 Task: For heading Use Montserrat with cyan colour & bold.  font size for heading24,  'Change the font style of data to' oswald and font size to 16,  Change the alignment of both headline & data to Align right In the sheet  auditingWeeklySales_Analysis_2023
Action: Mouse moved to (144, 157)
Screenshot: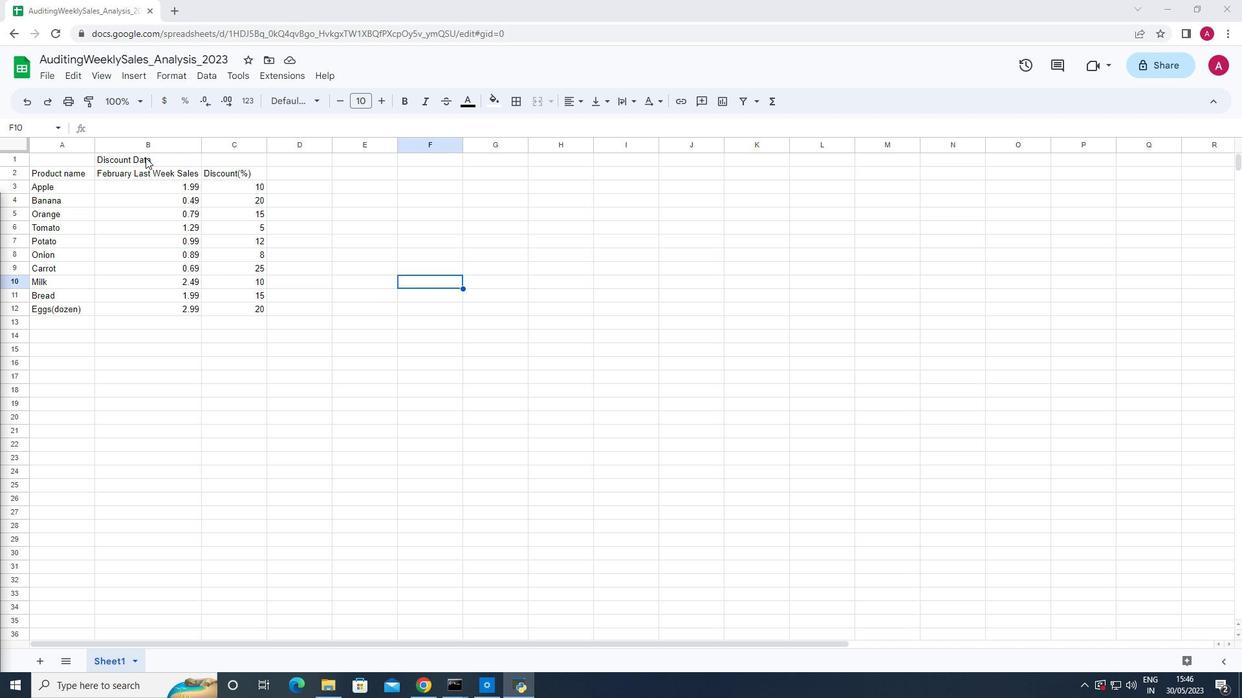 
Action: Mouse pressed left at (144, 157)
Screenshot: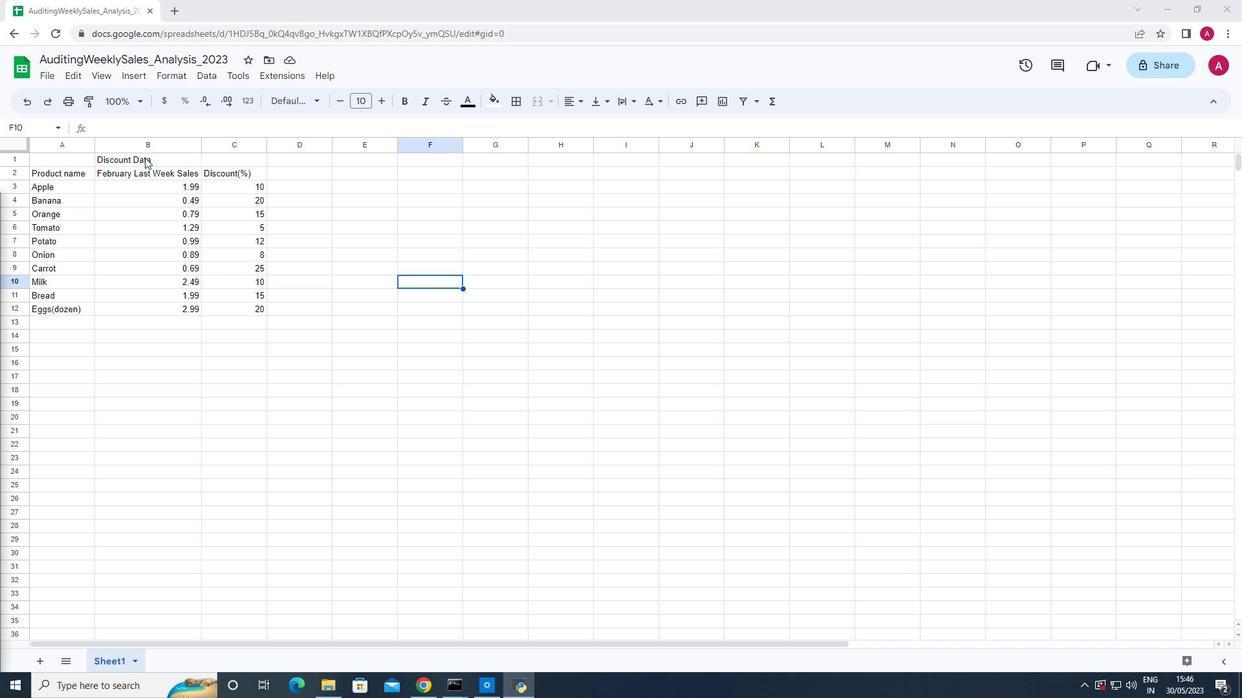 
Action: Mouse moved to (321, 100)
Screenshot: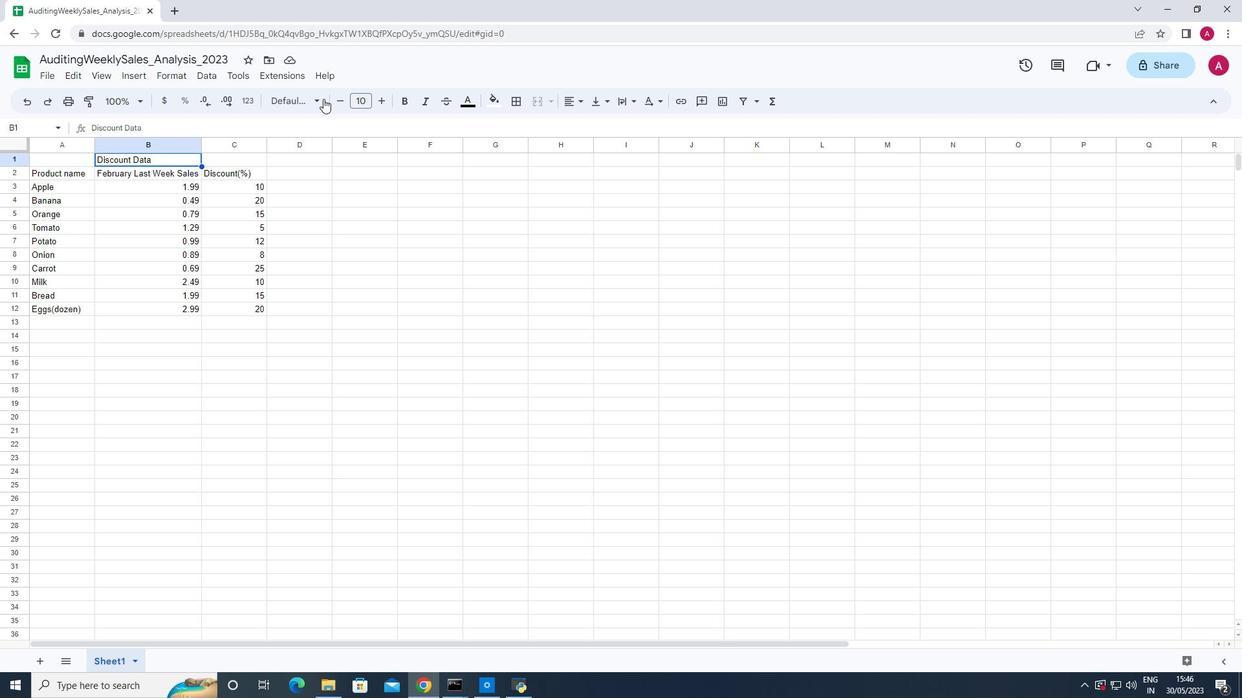 
Action: Mouse pressed left at (321, 100)
Screenshot: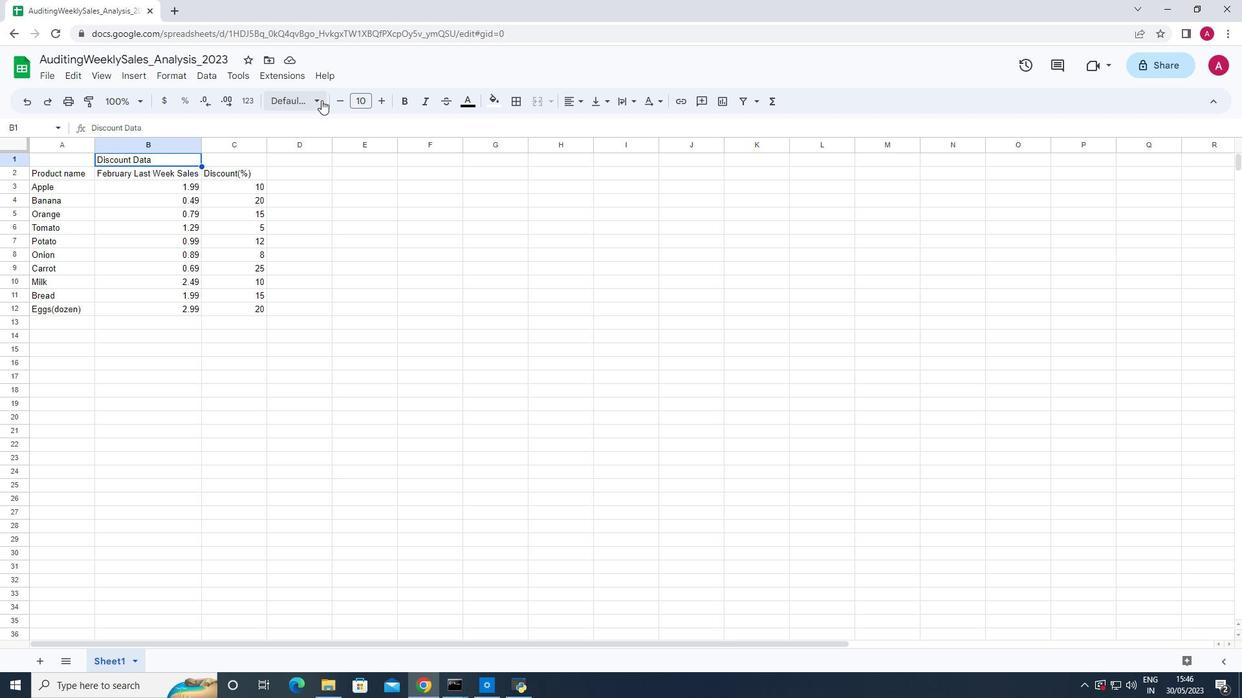 
Action: Mouse moved to (338, 240)
Screenshot: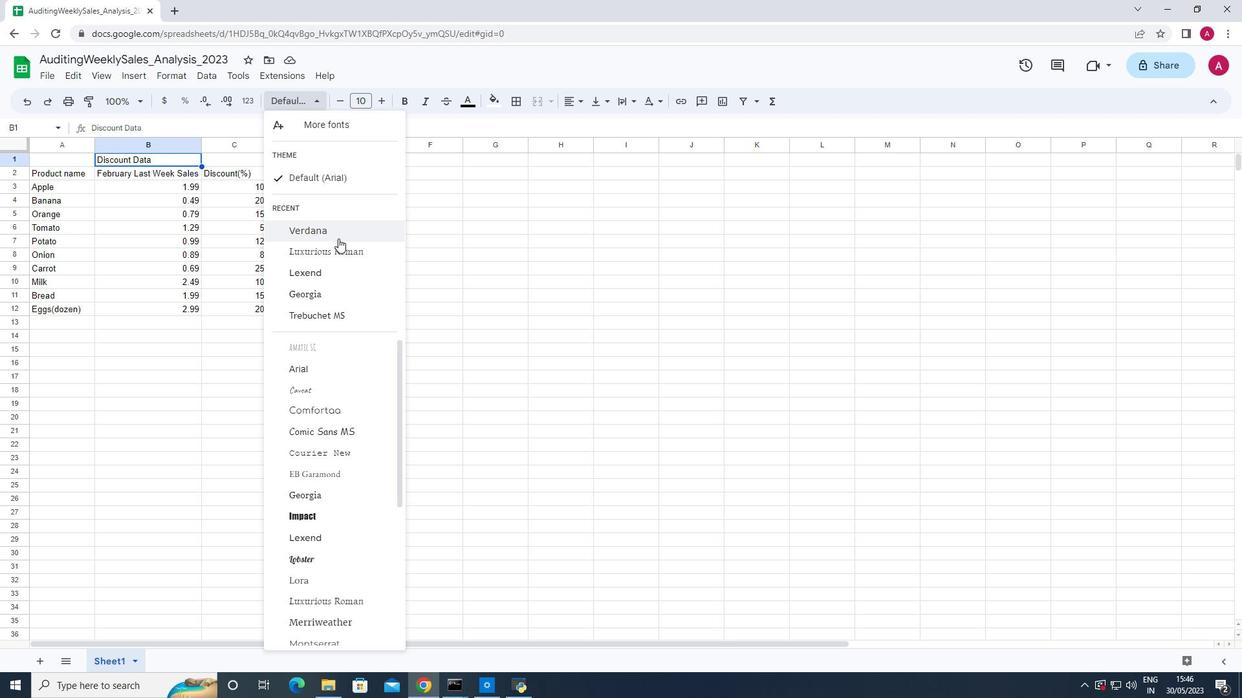 
Action: Mouse scrolled (338, 239) with delta (0, 0)
Screenshot: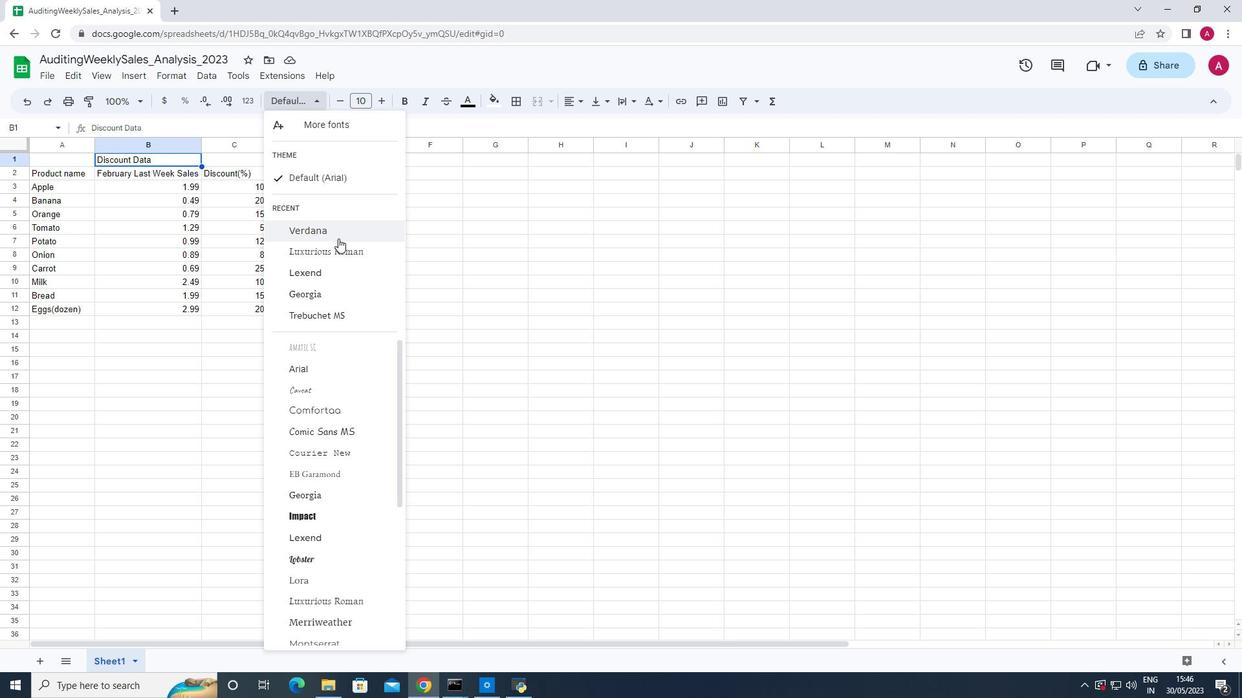 
Action: Mouse scrolled (338, 239) with delta (0, 0)
Screenshot: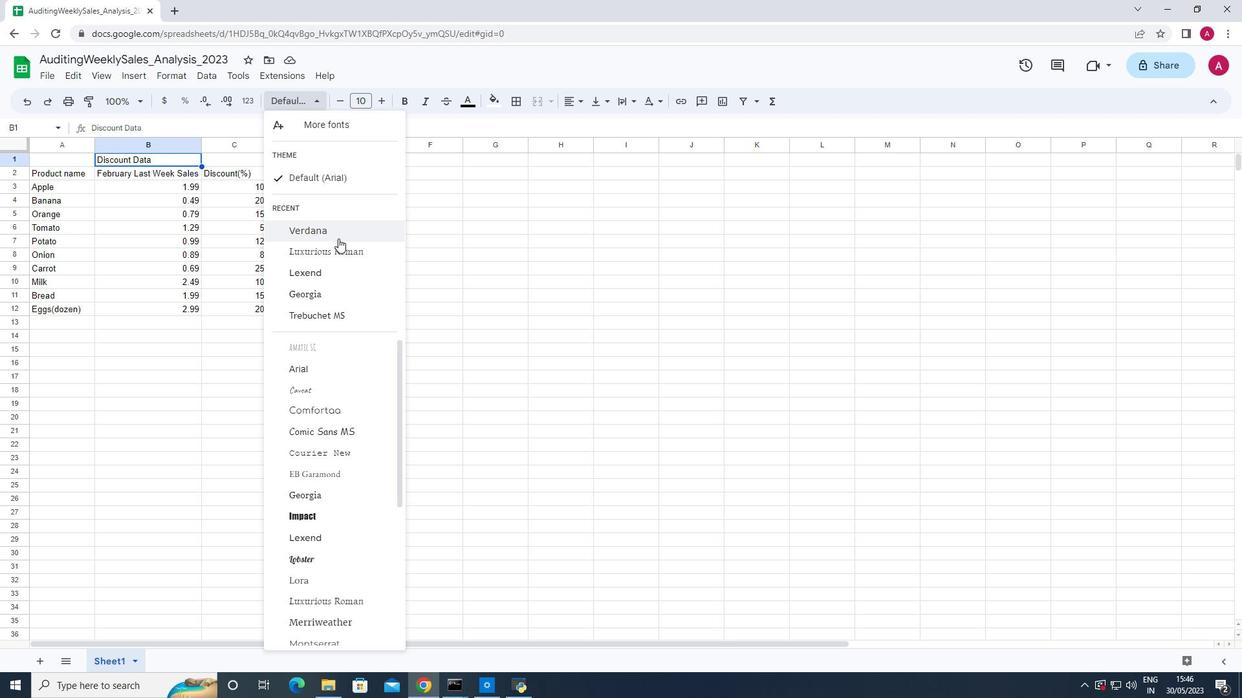 
Action: Mouse scrolled (338, 239) with delta (0, 0)
Screenshot: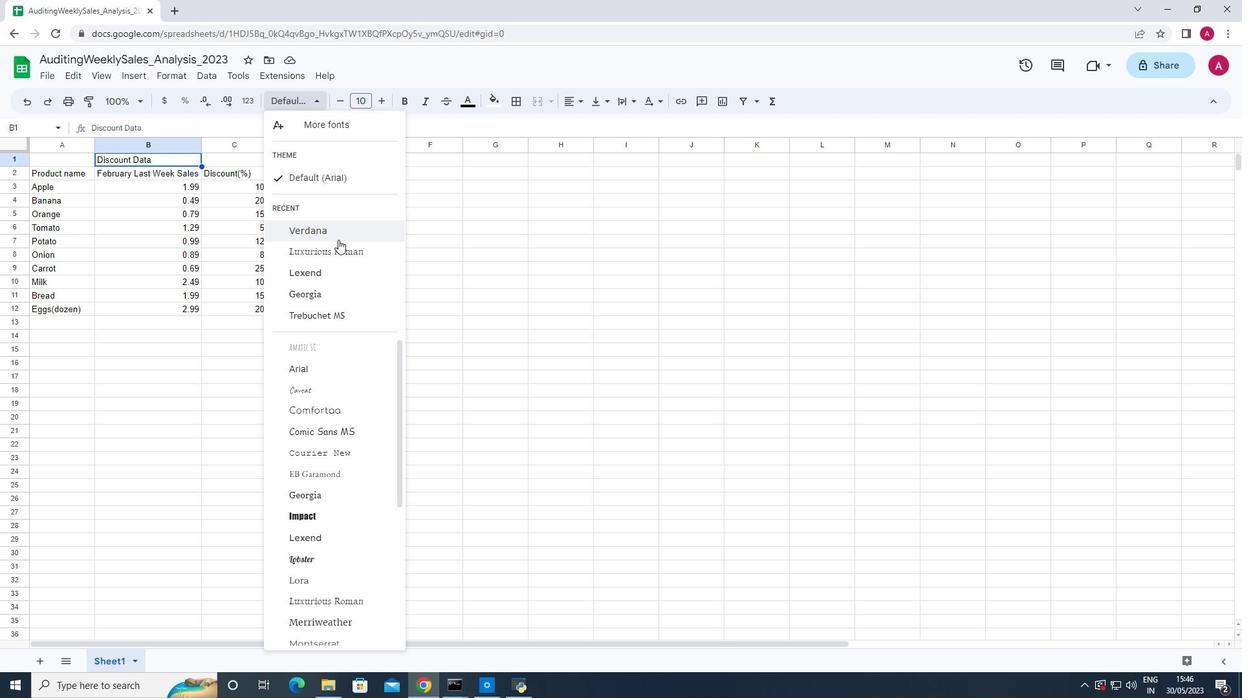 
Action: Mouse scrolled (338, 239) with delta (0, 0)
Screenshot: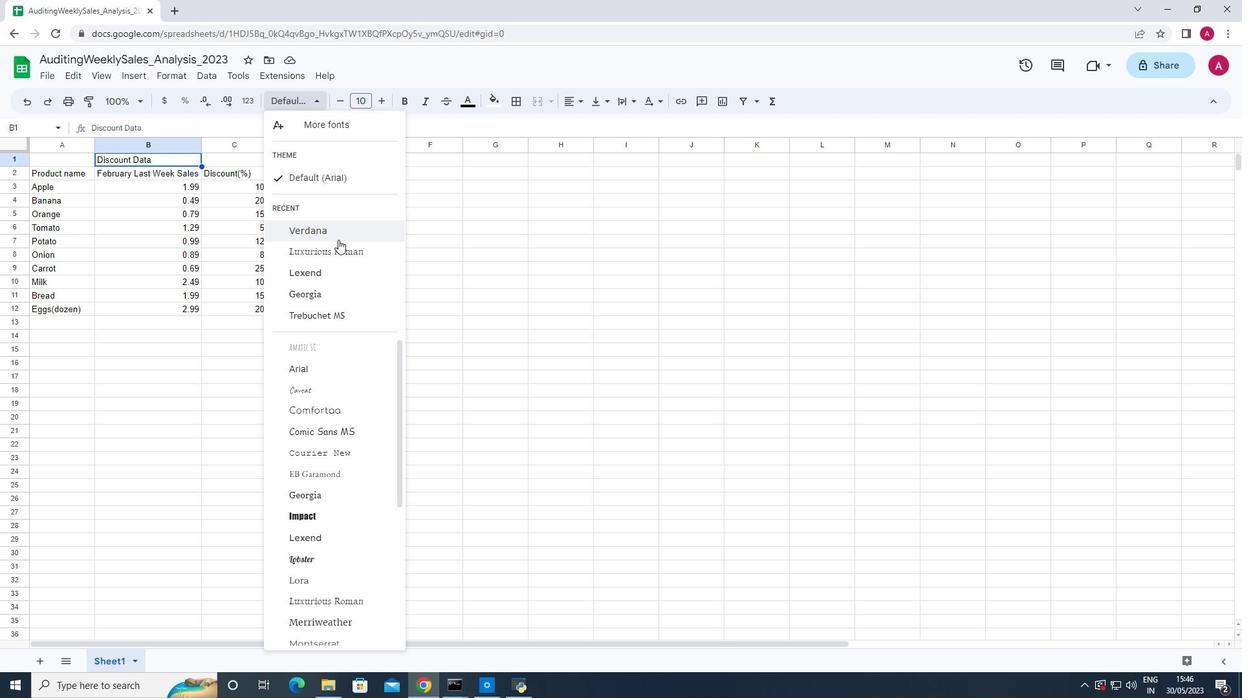 
Action: Mouse moved to (357, 462)
Screenshot: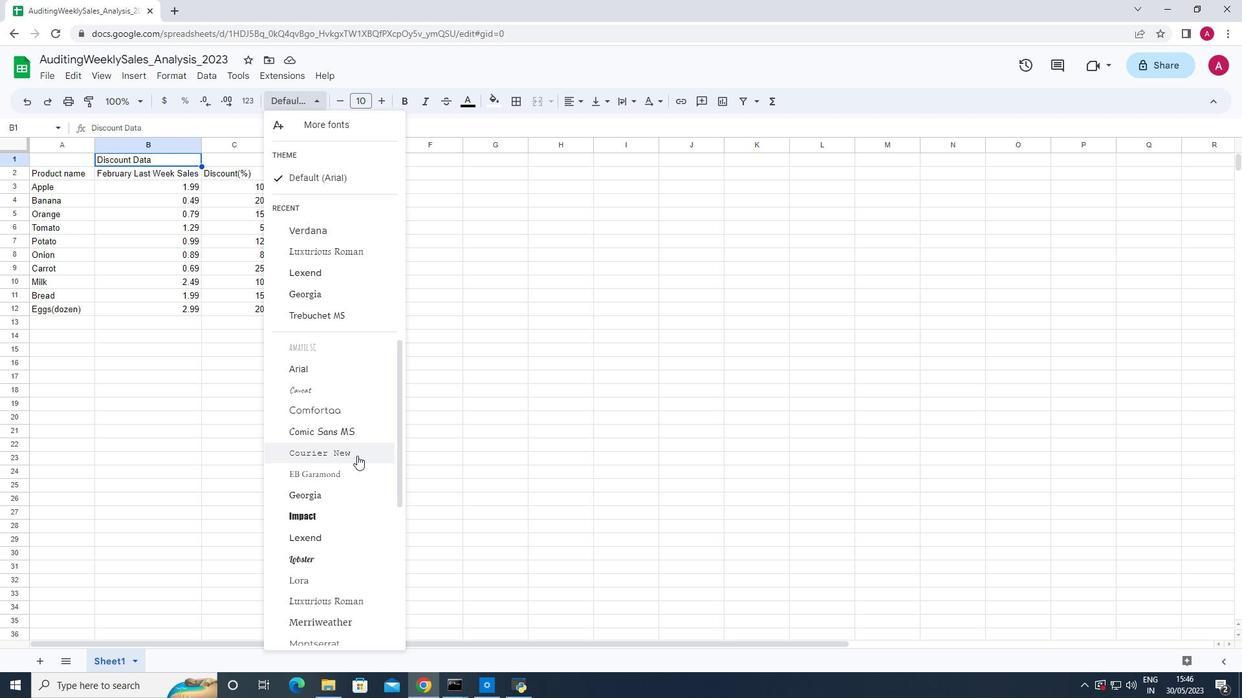 
Action: Mouse pressed left at (357, 462)
Screenshot: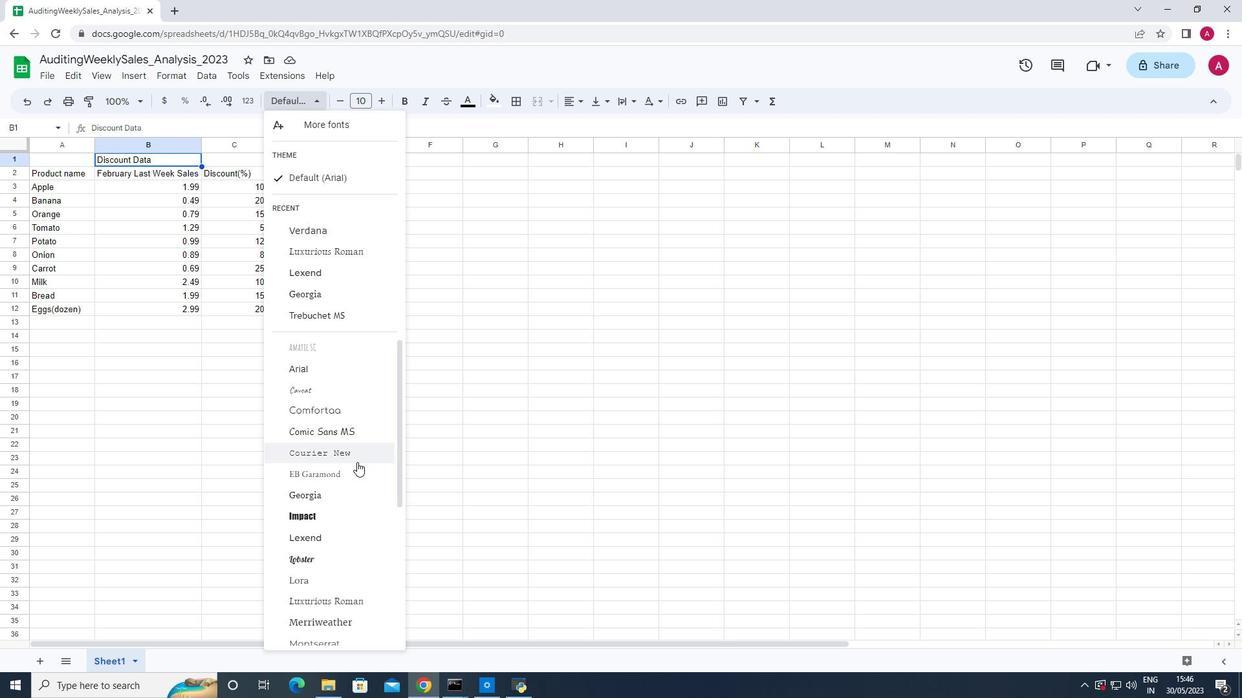 
Action: Mouse moved to (359, 466)
Screenshot: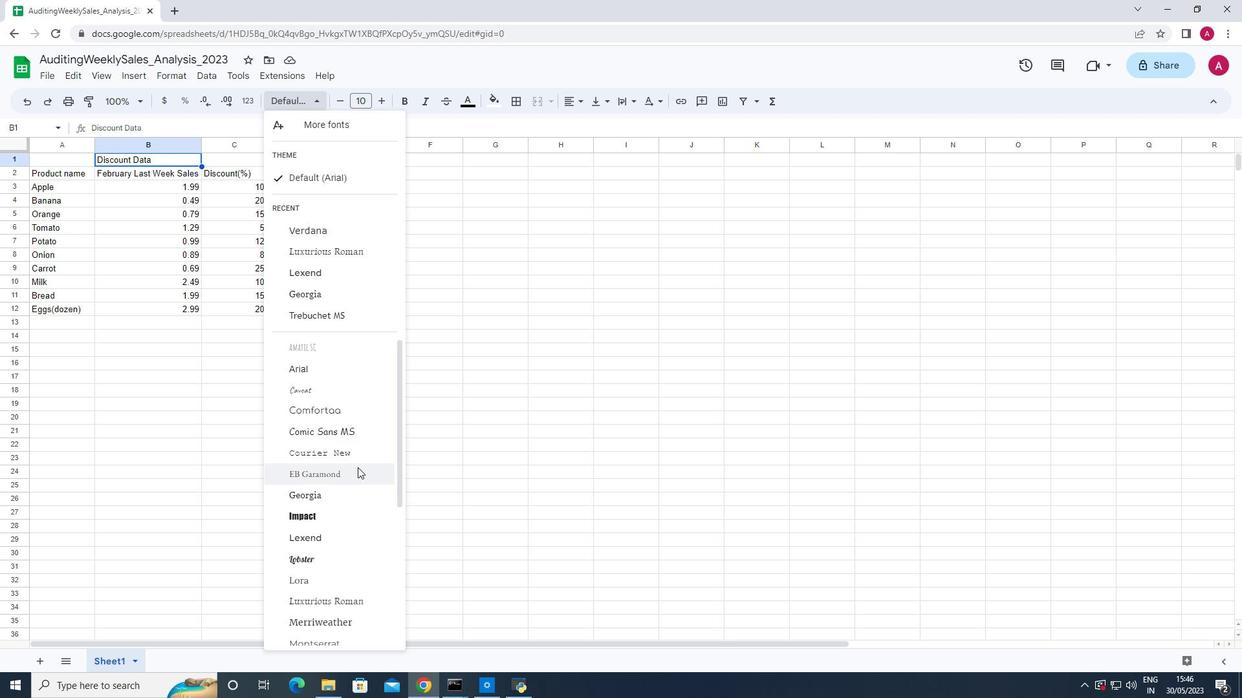 
Action: Mouse scrolled (359, 465) with delta (0, 0)
Screenshot: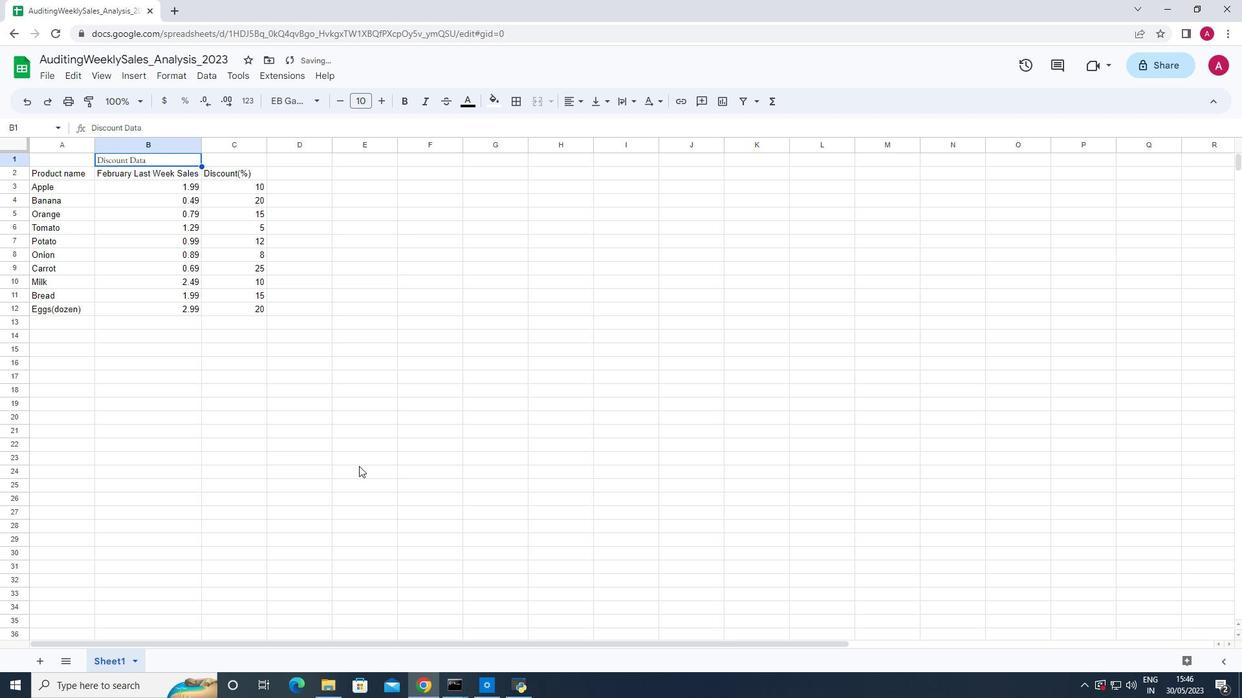 
Action: Mouse scrolled (359, 465) with delta (0, 0)
Screenshot: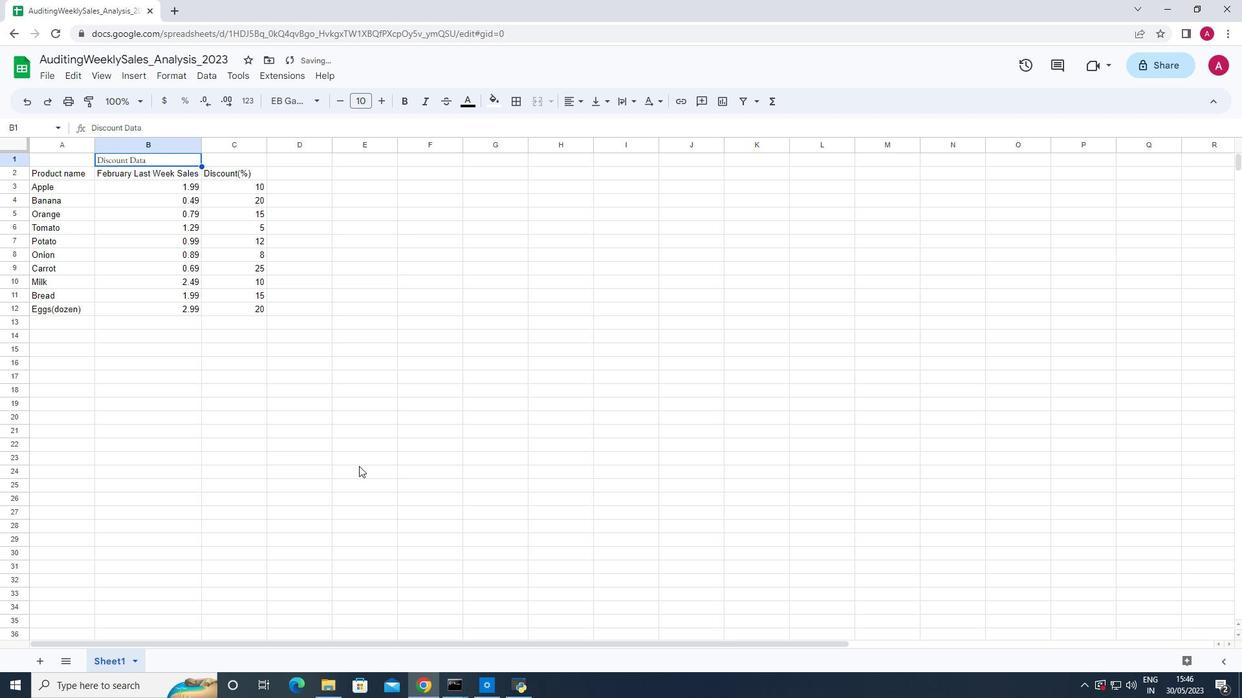 
Action: Mouse moved to (351, 354)
Screenshot: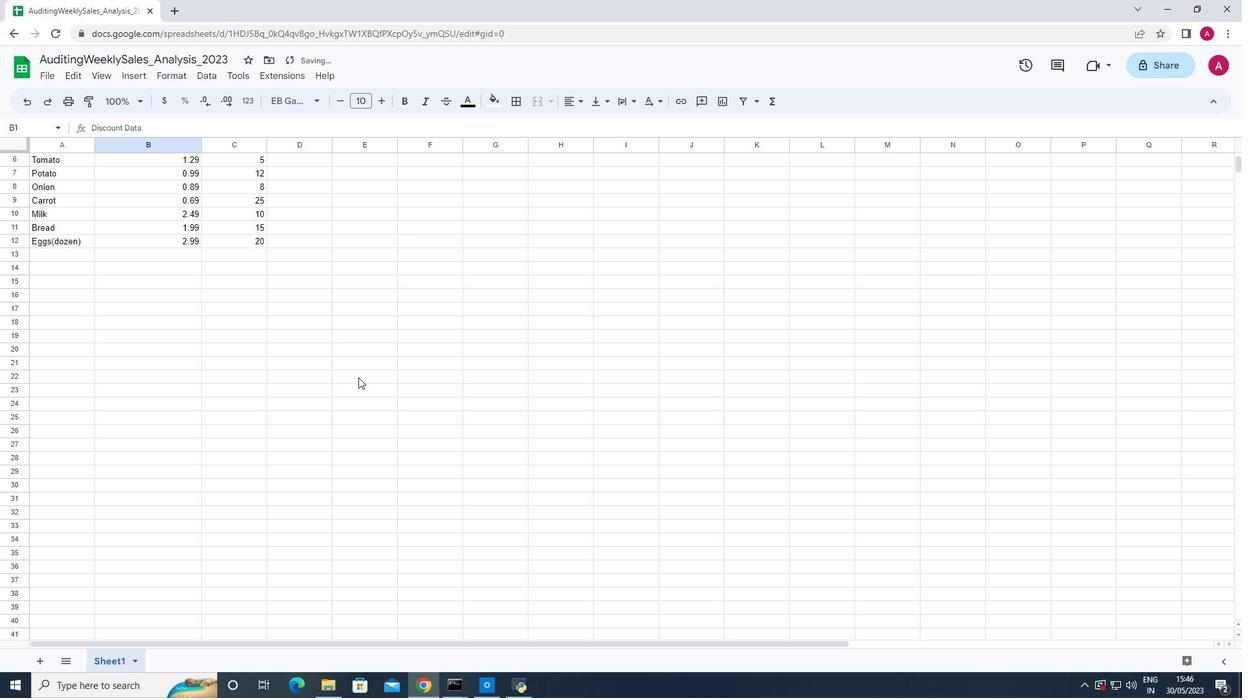 
Action: Mouse scrolled (351, 355) with delta (0, 0)
Screenshot: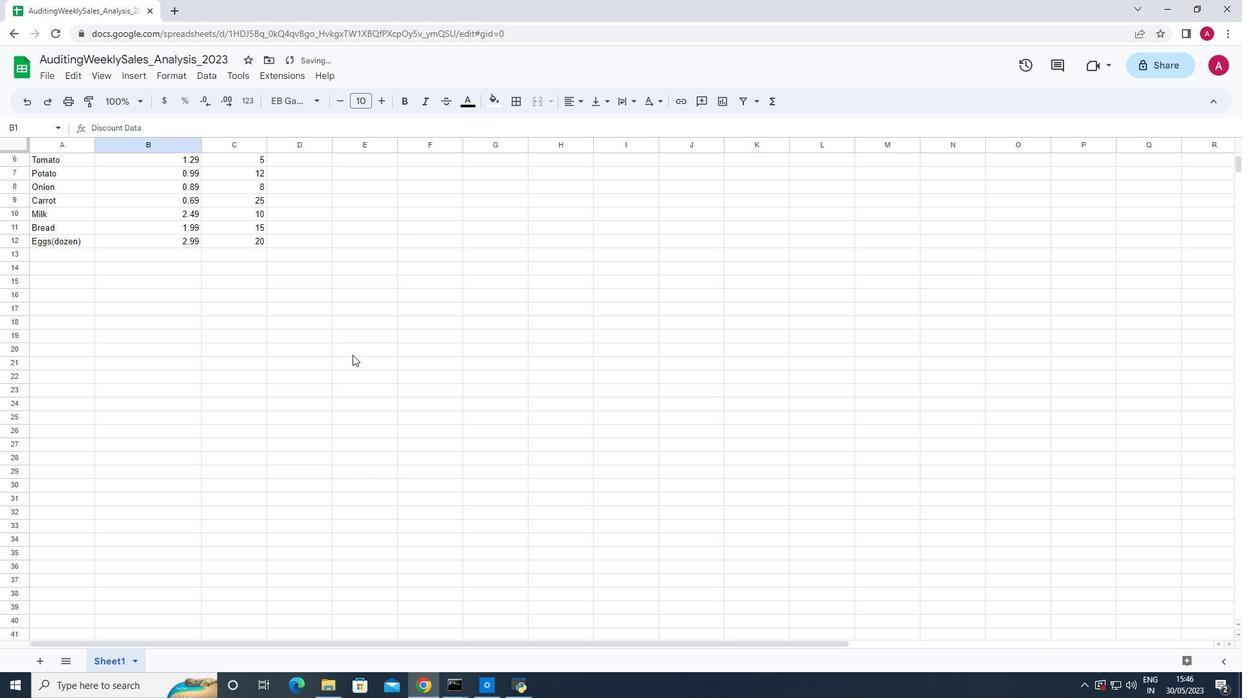 
Action: Mouse scrolled (351, 355) with delta (0, 0)
Screenshot: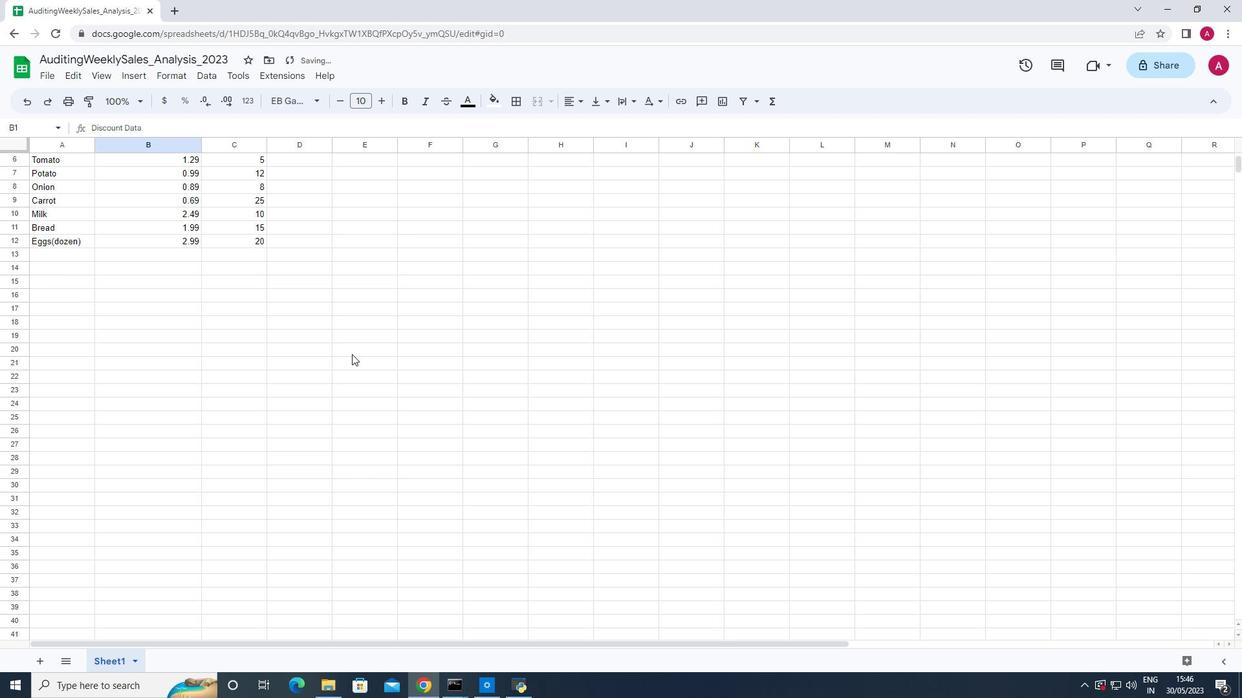 
Action: Mouse scrolled (351, 355) with delta (0, 0)
Screenshot: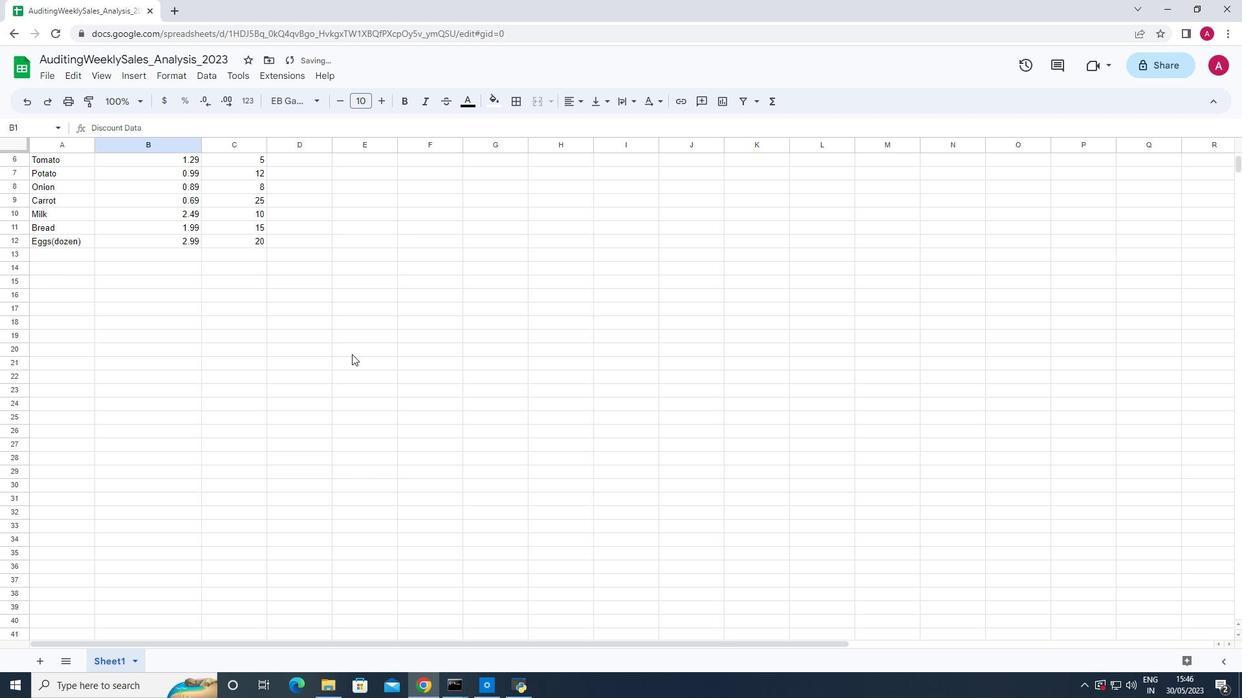 
Action: Mouse moved to (315, 101)
Screenshot: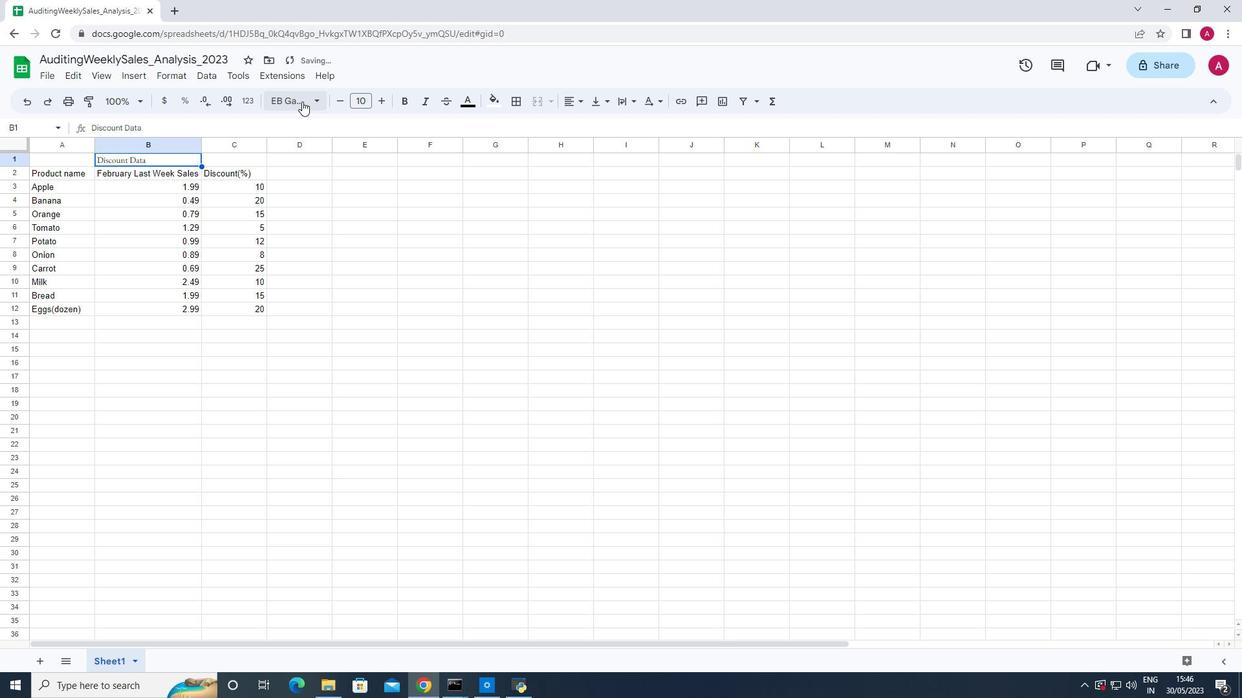 
Action: Mouse pressed left at (315, 101)
Screenshot: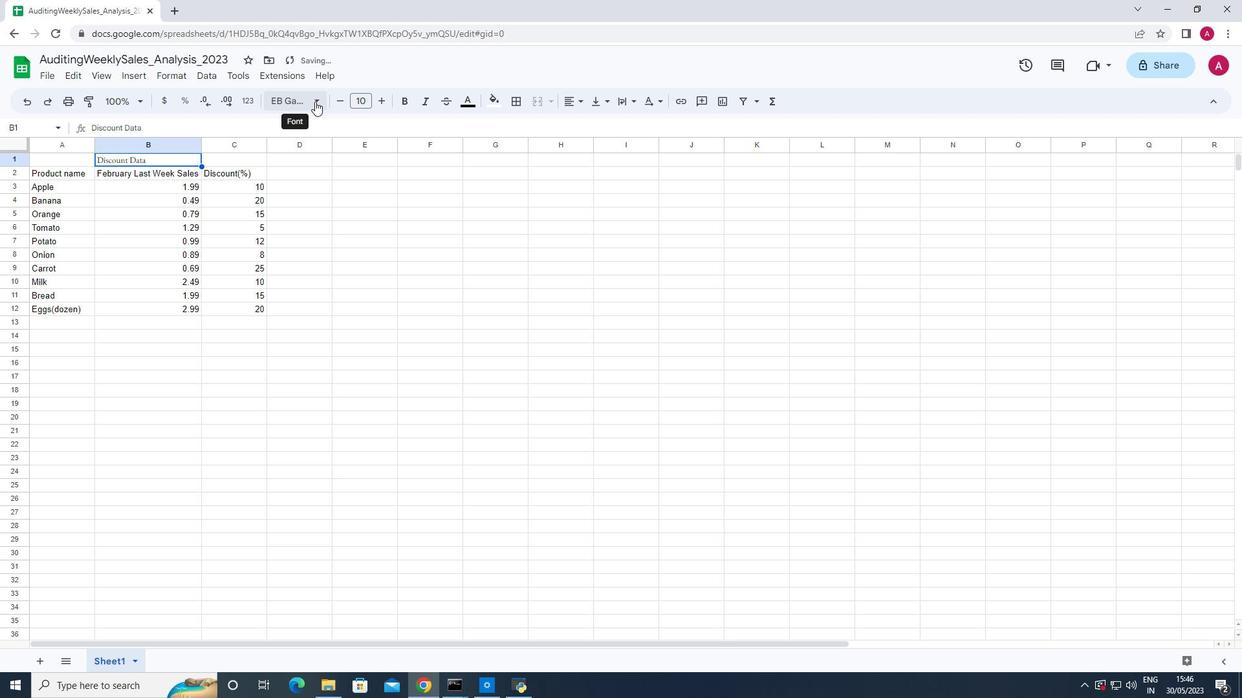
Action: Mouse moved to (308, 527)
Screenshot: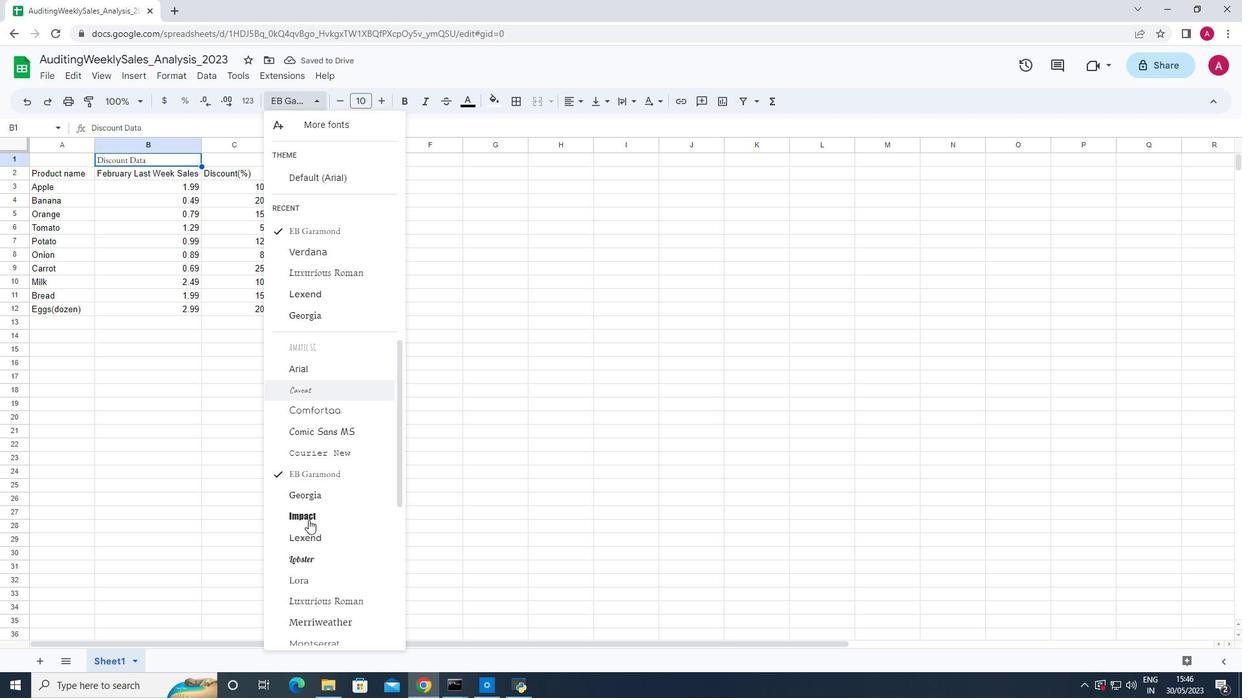 
Action: Mouse scrolled (308, 526) with delta (0, 0)
Screenshot: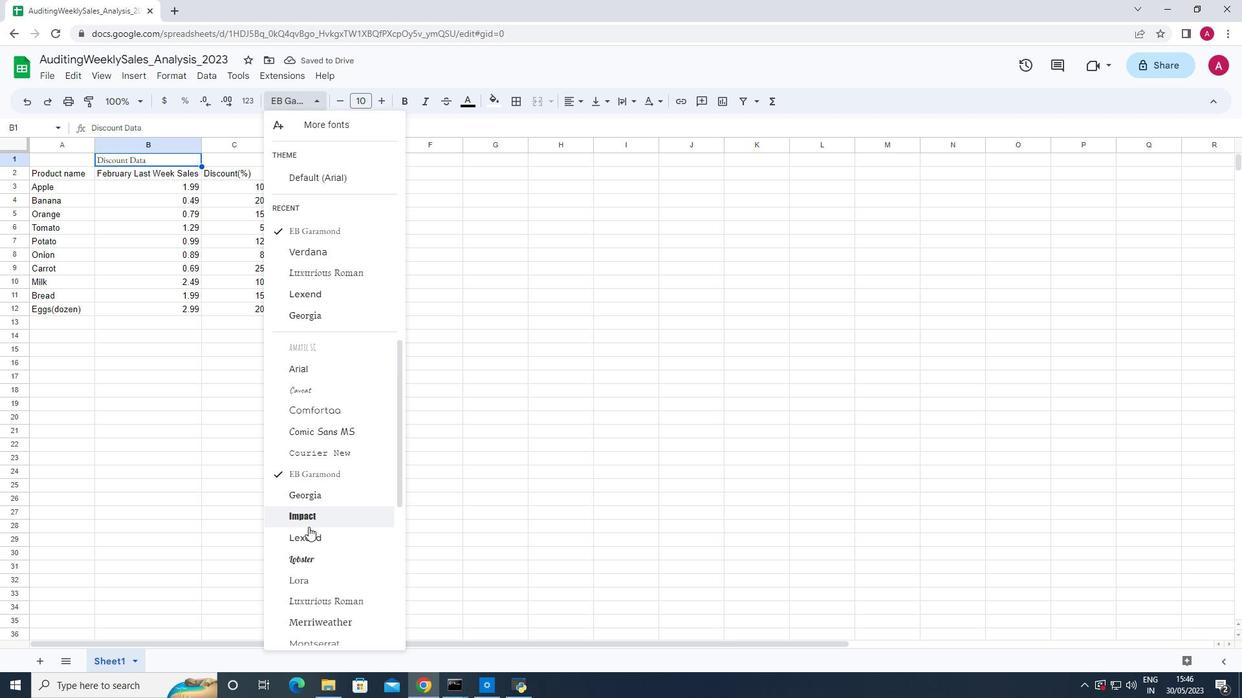 
Action: Mouse scrolled (308, 526) with delta (0, 0)
Screenshot: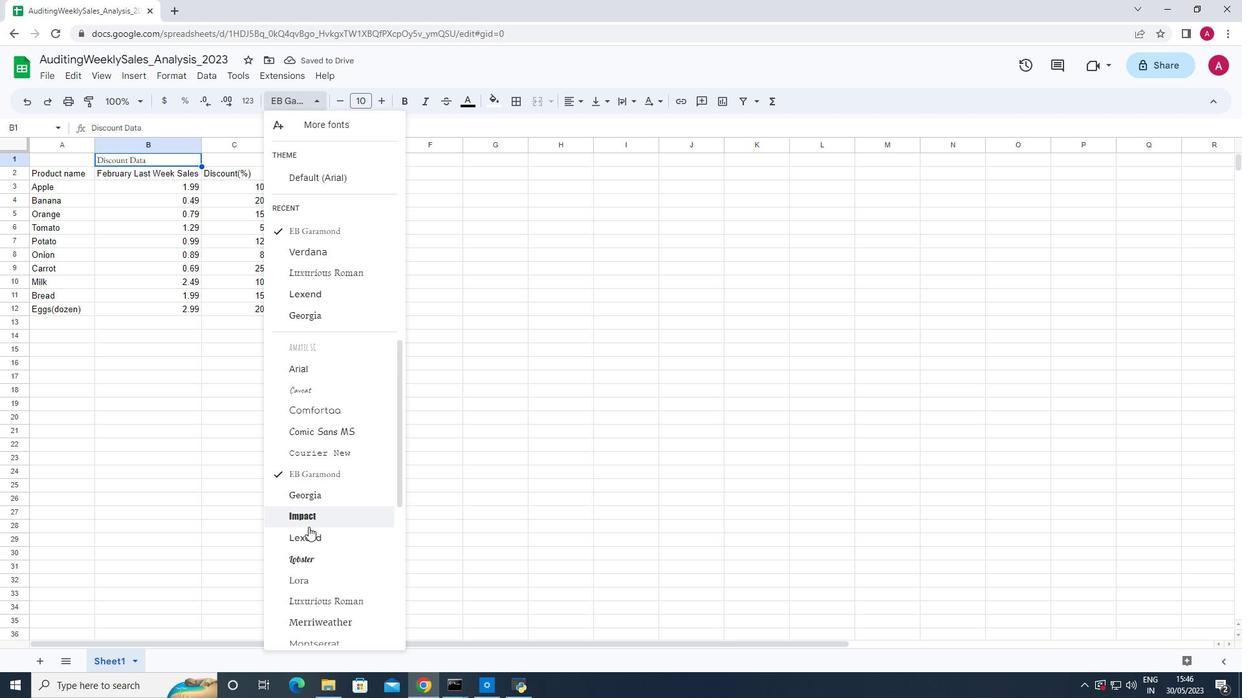 
Action: Mouse moved to (341, 514)
Screenshot: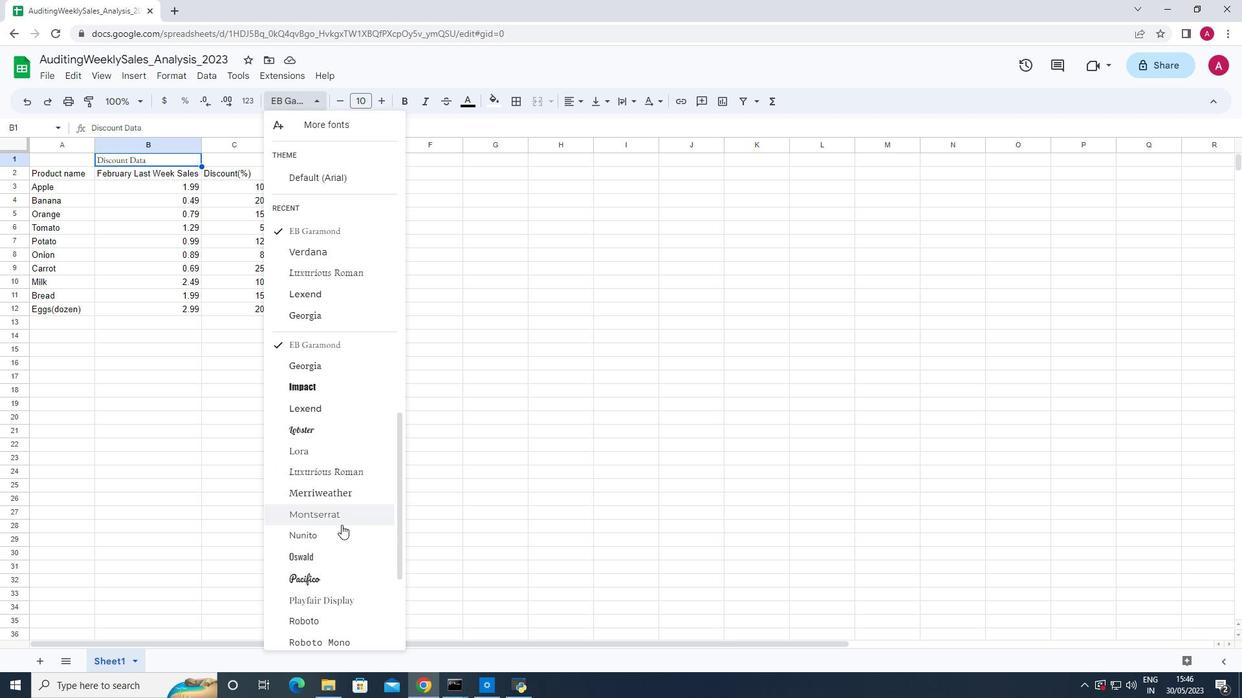 
Action: Mouse pressed left at (341, 514)
Screenshot: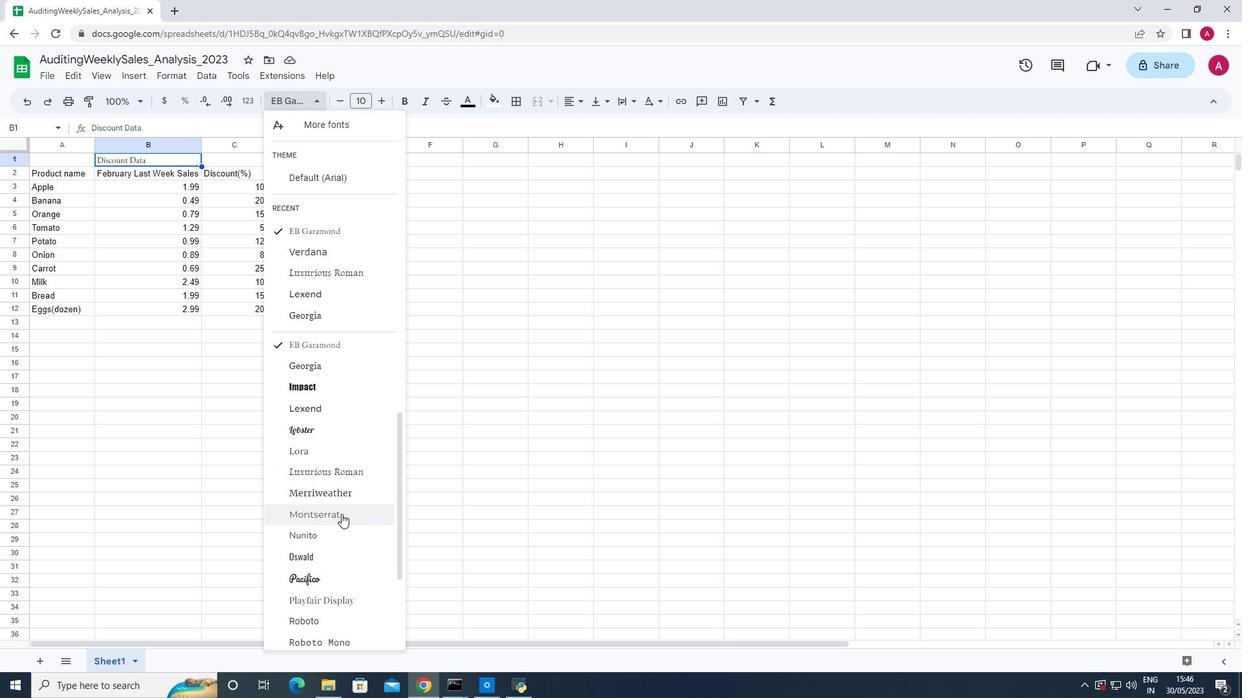 
Action: Mouse moved to (492, 97)
Screenshot: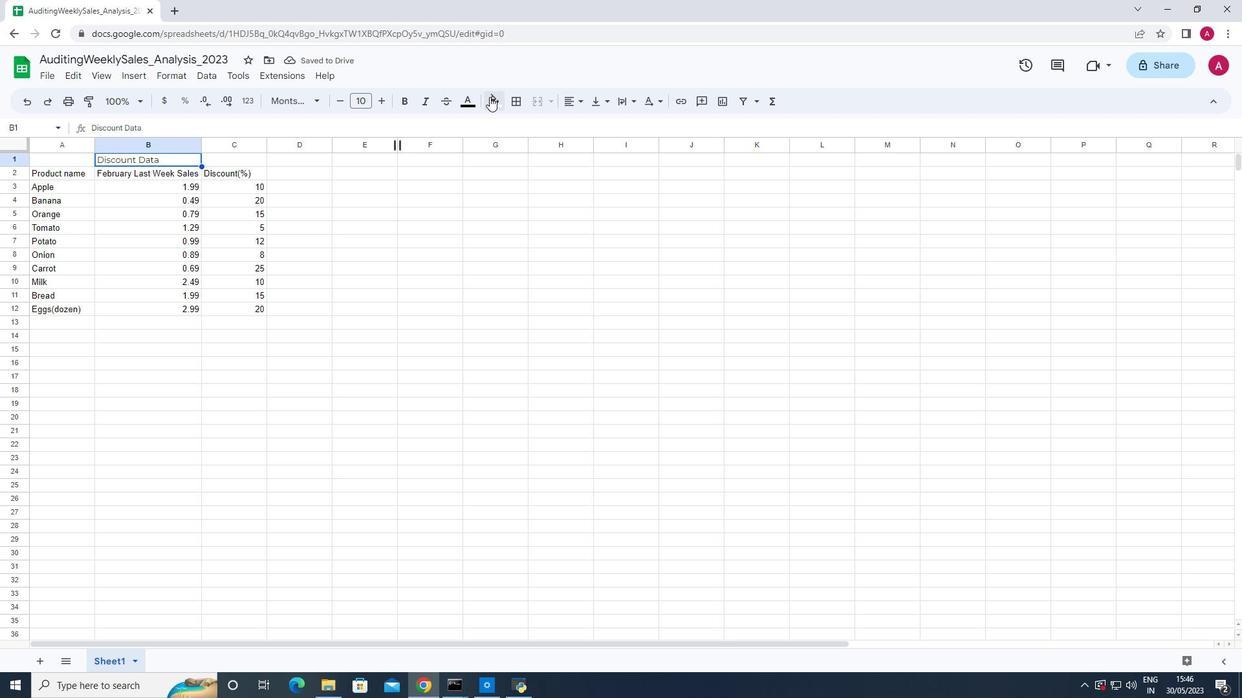 
Action: Mouse pressed left at (492, 97)
Screenshot: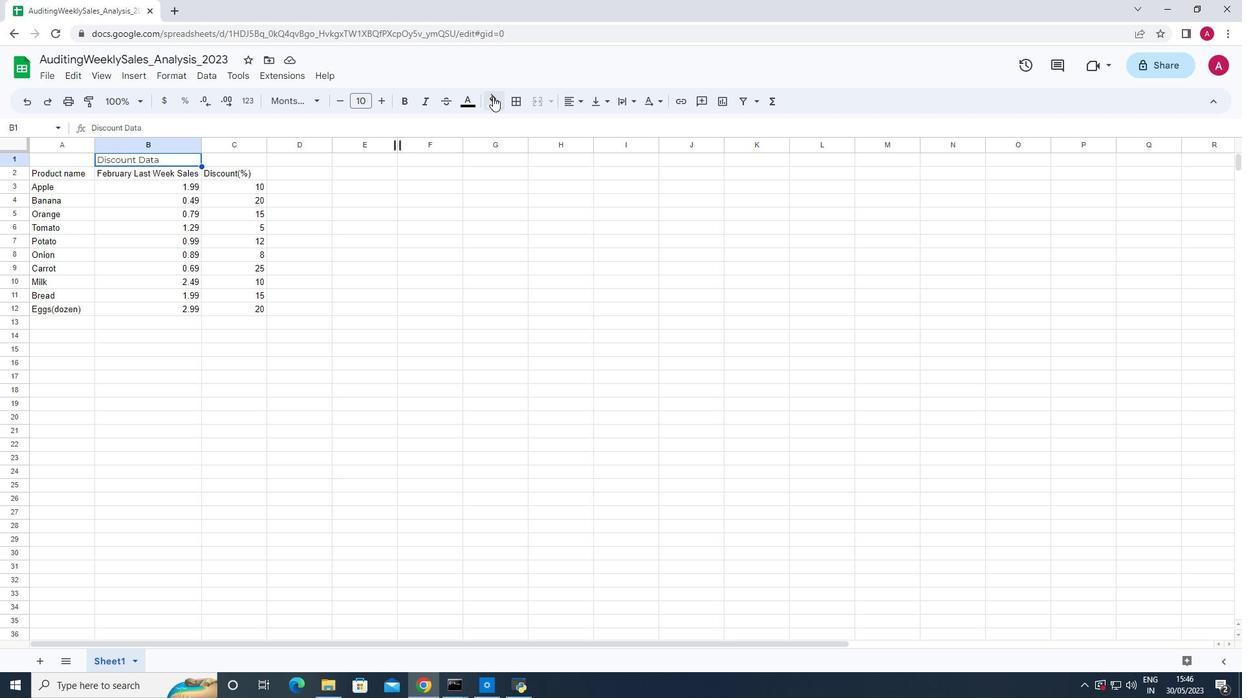 
Action: Mouse moved to (565, 161)
Screenshot: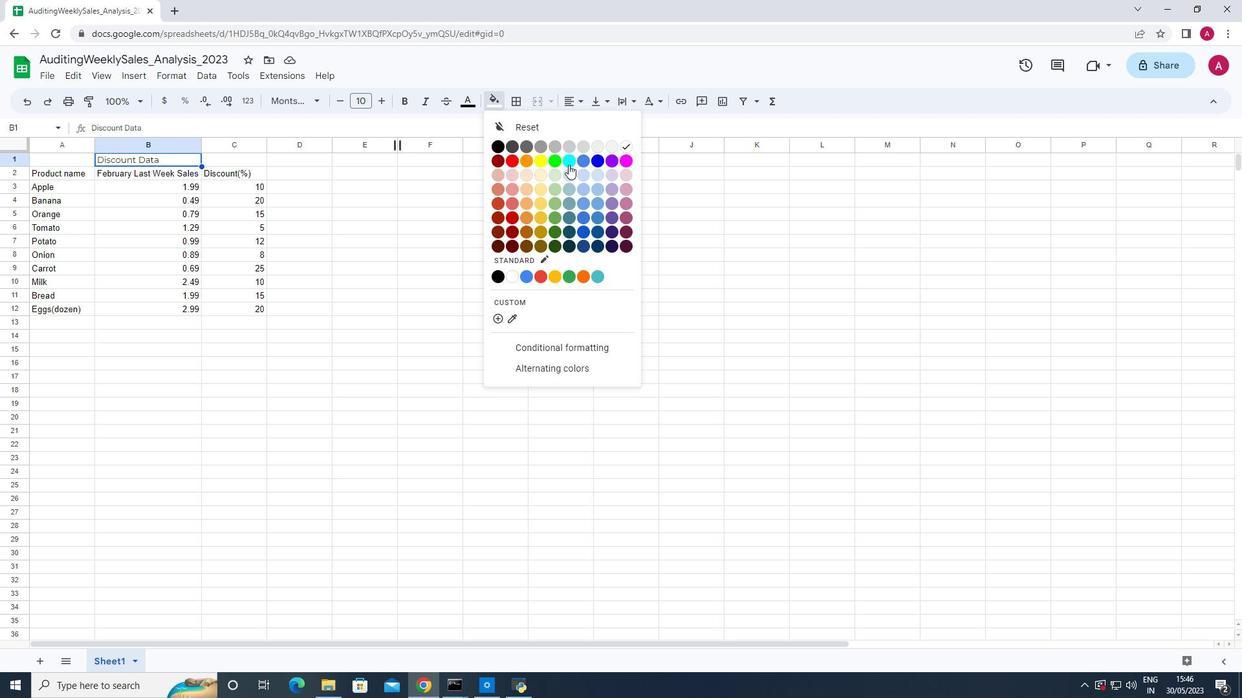 
Action: Mouse pressed left at (565, 161)
Screenshot: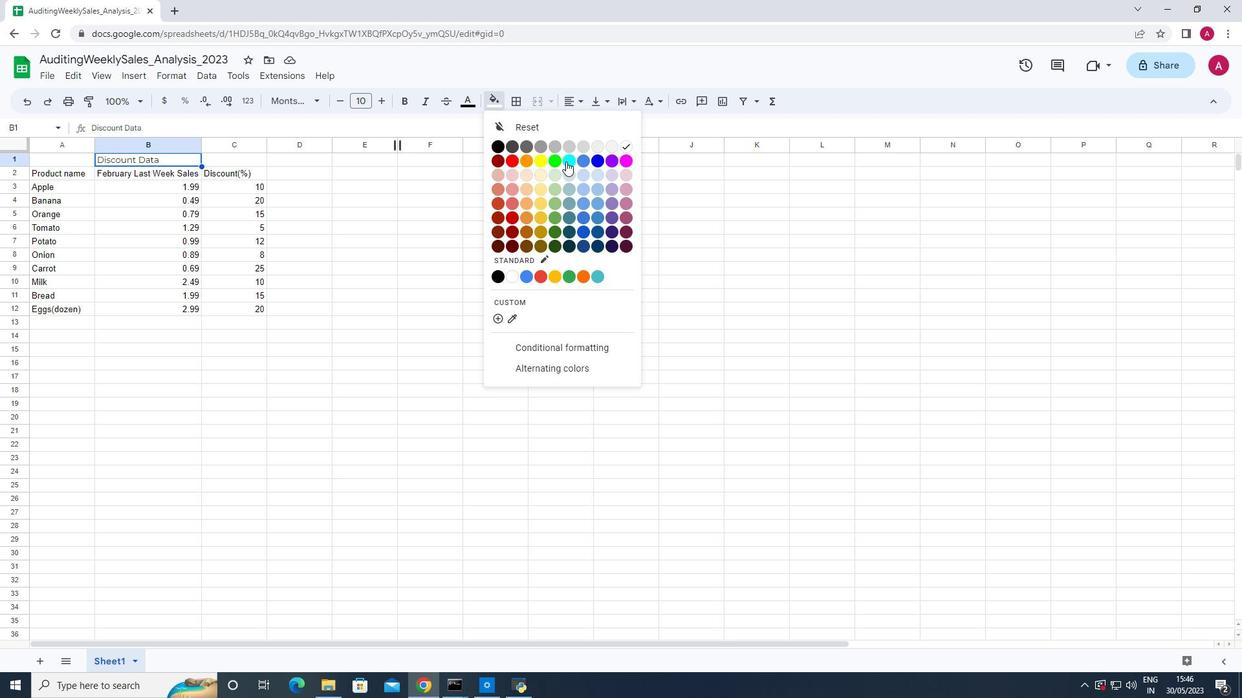 
Action: Mouse moved to (79, 163)
Screenshot: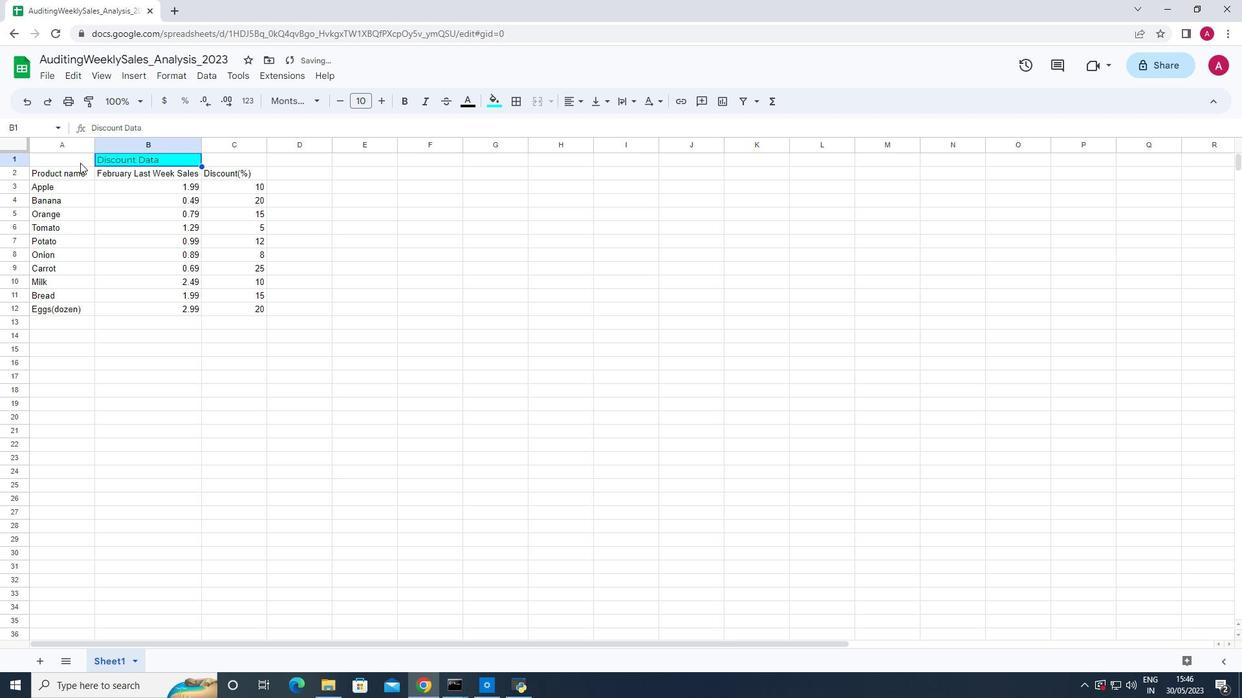 
Action: Mouse pressed left at (79, 163)
Screenshot: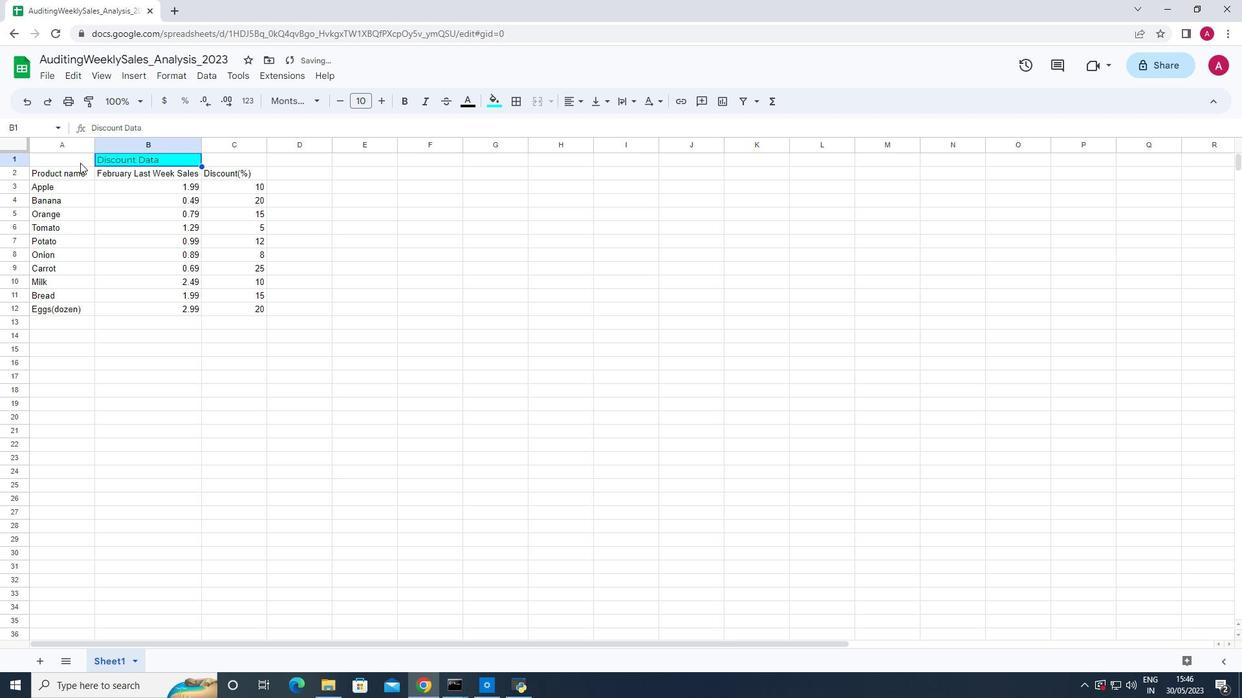 
Action: Mouse moved to (493, 102)
Screenshot: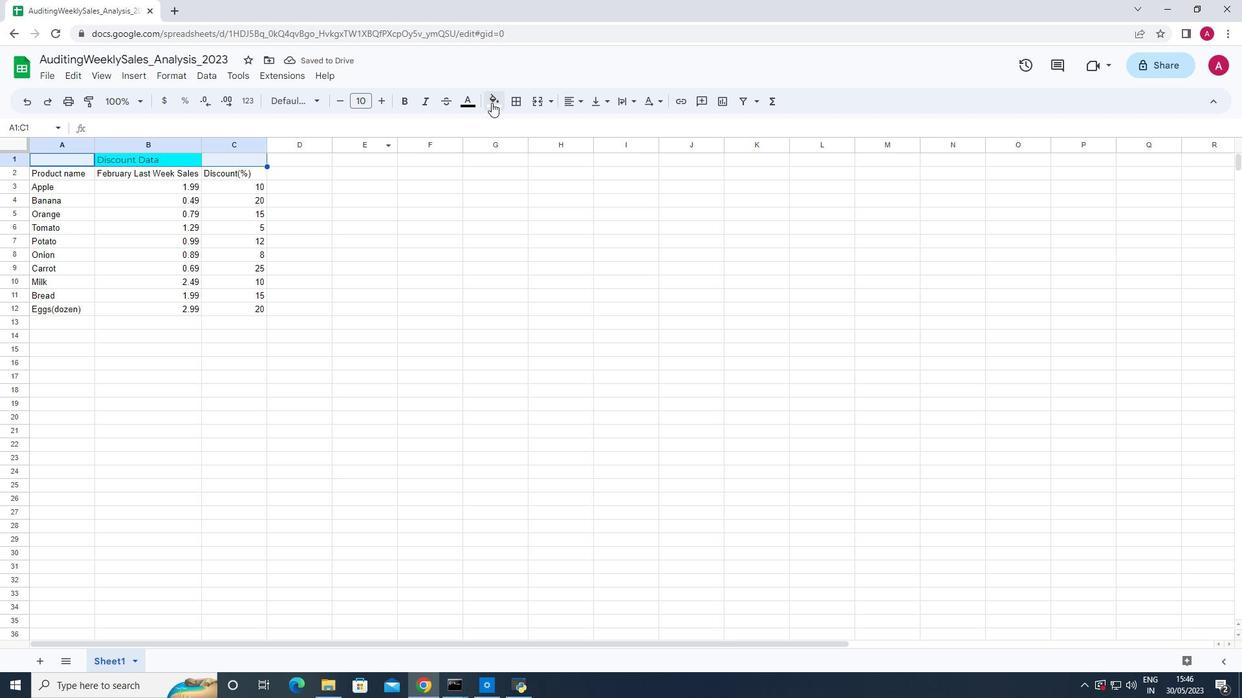 
Action: Mouse pressed left at (493, 102)
Screenshot: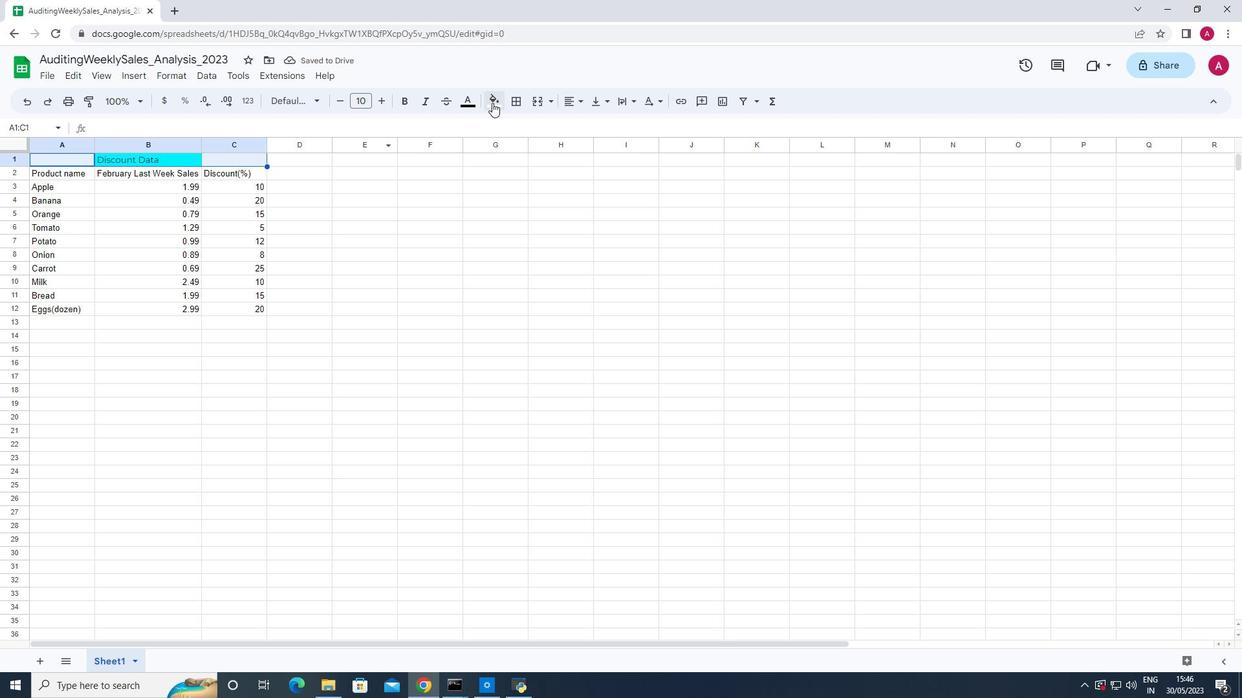 
Action: Mouse moved to (571, 166)
Screenshot: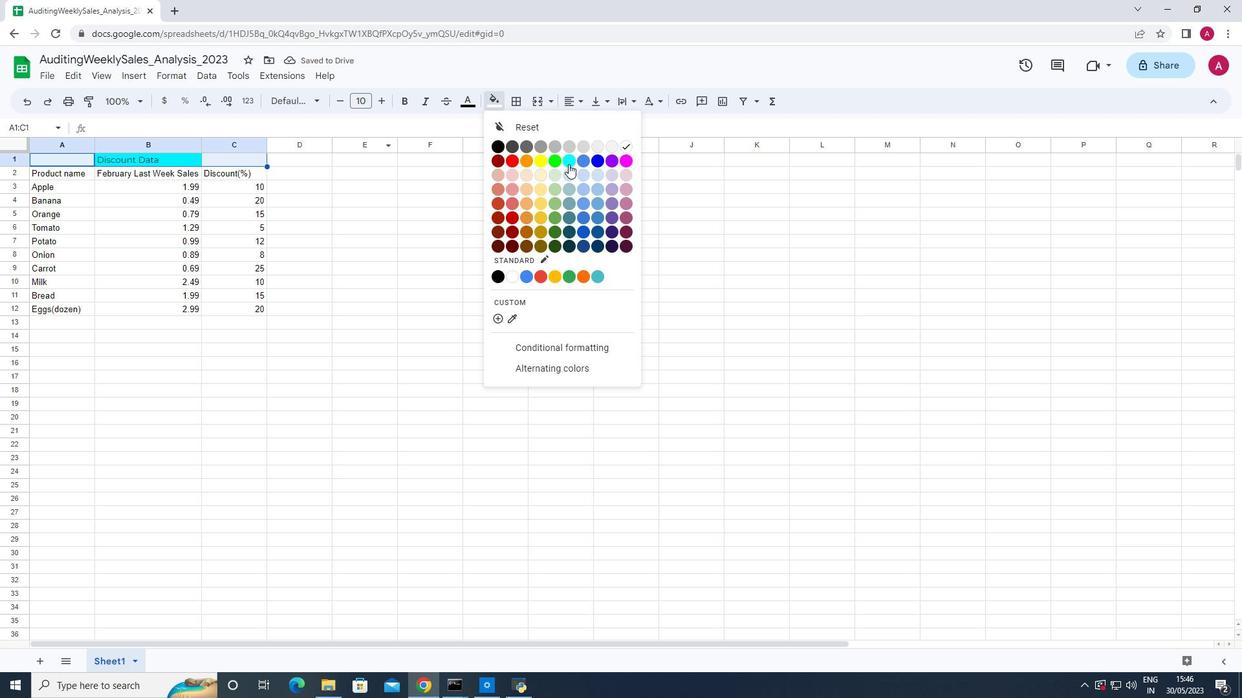 
Action: Mouse pressed left at (571, 166)
Screenshot: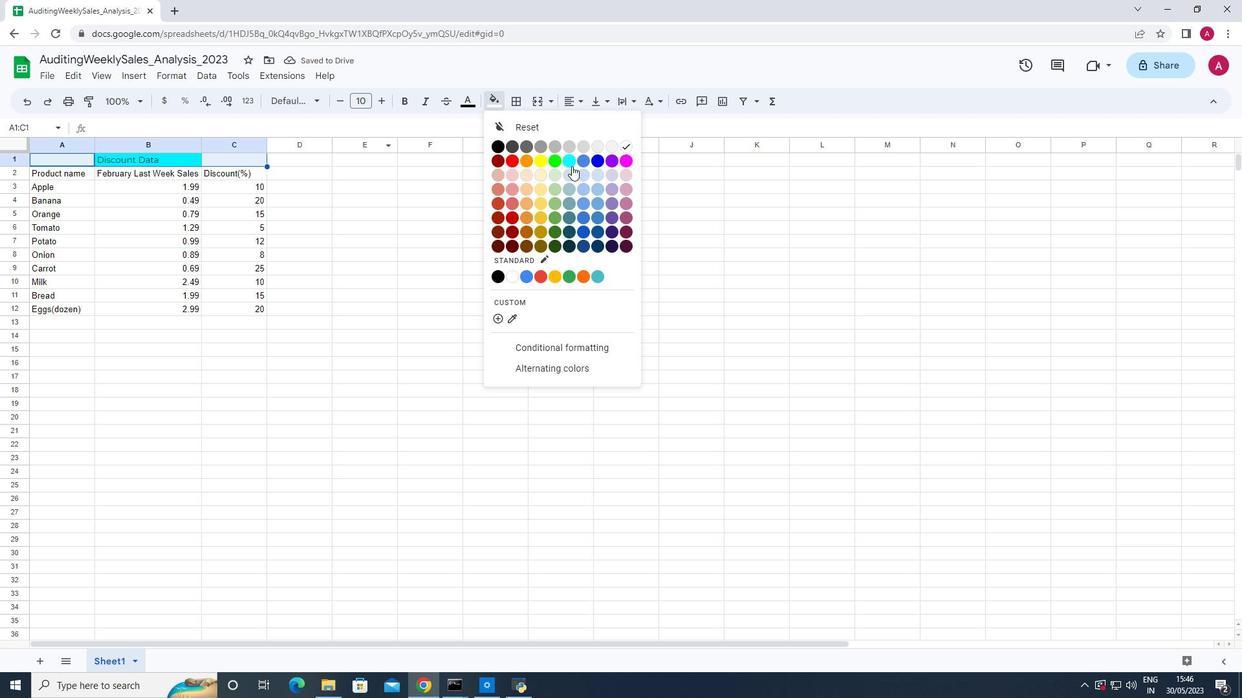 
Action: Mouse moved to (157, 161)
Screenshot: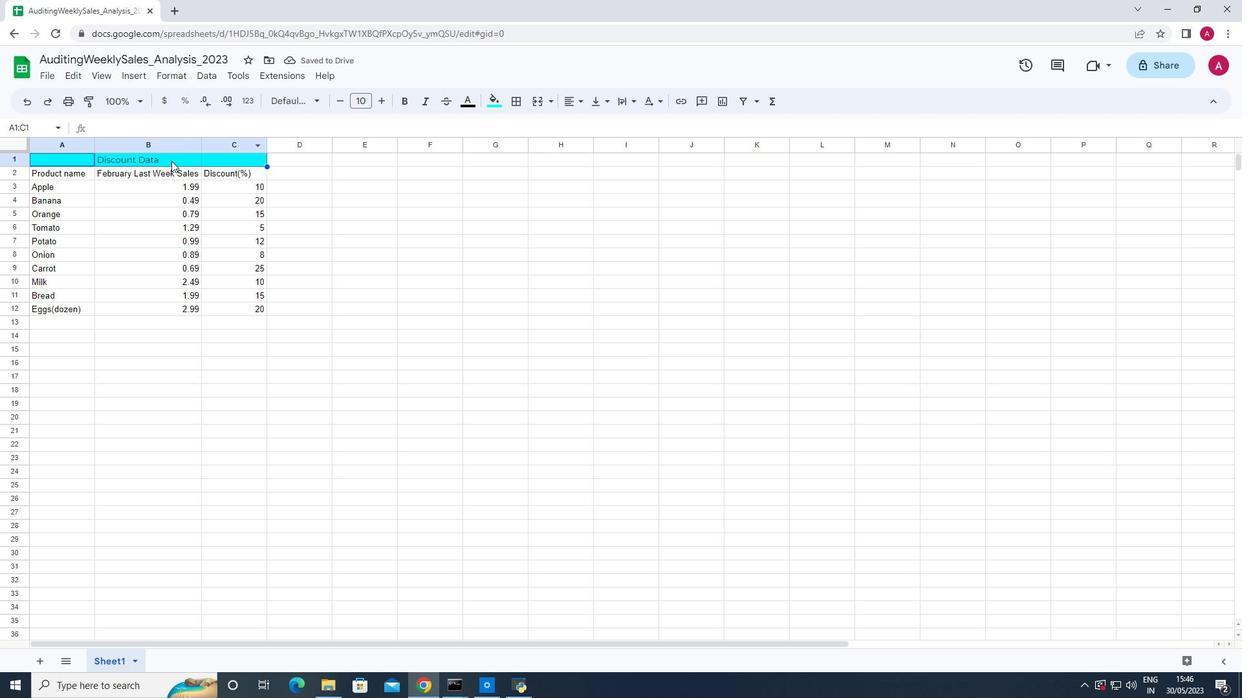 
Action: Mouse pressed left at (157, 161)
Screenshot: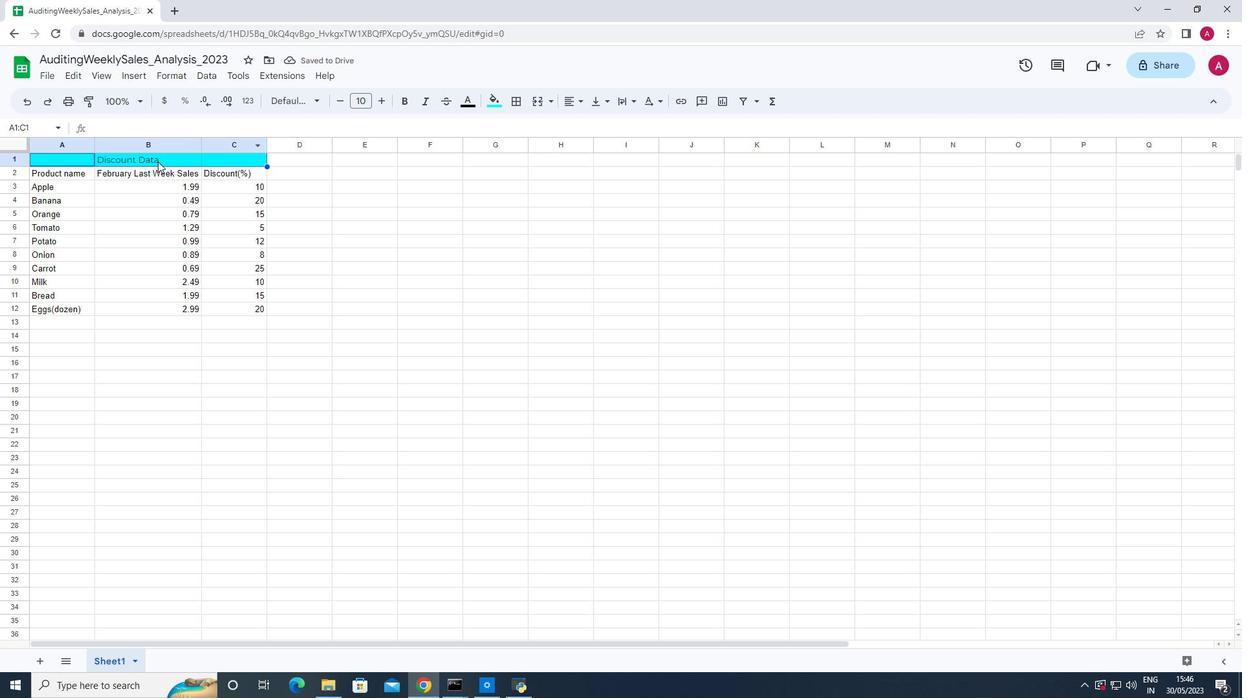 
Action: Mouse moved to (399, 98)
Screenshot: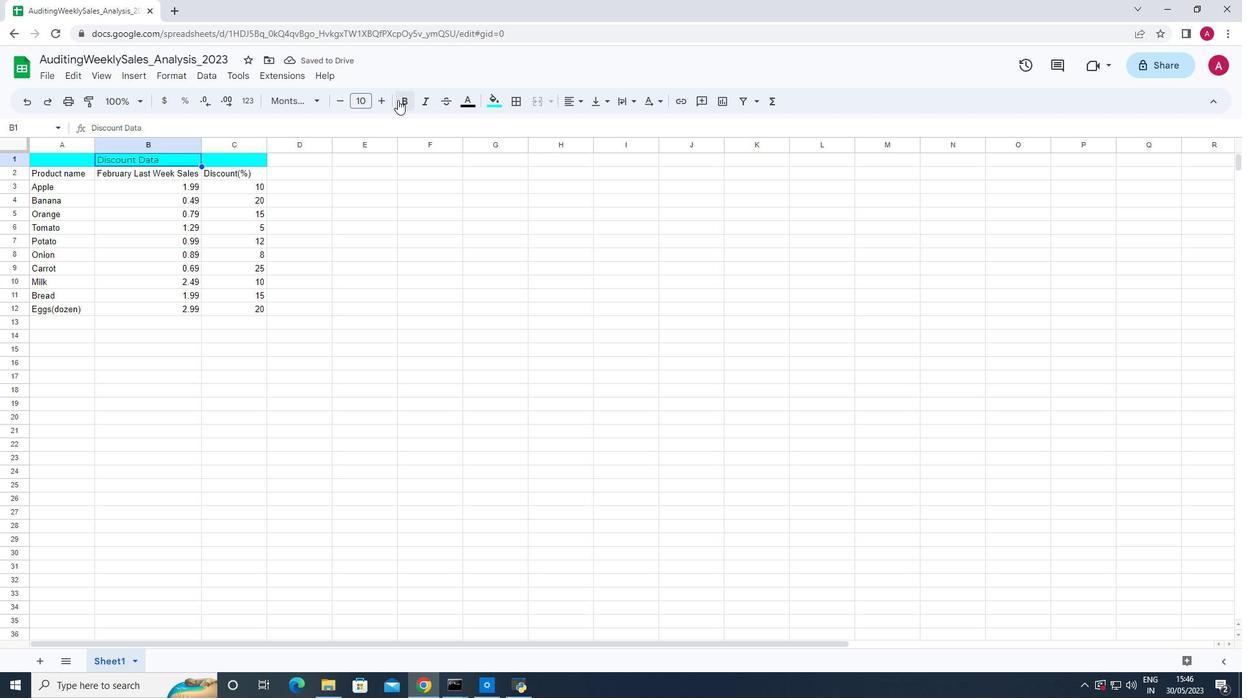 
Action: Mouse pressed left at (399, 98)
Screenshot: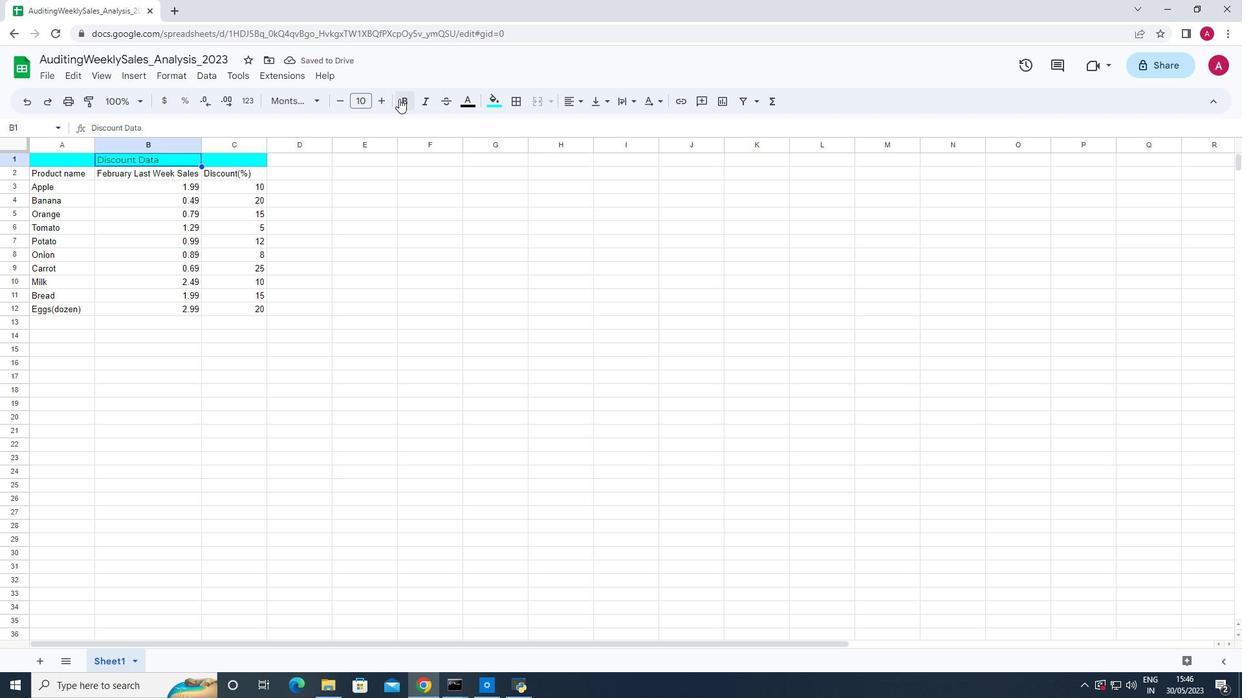 
Action: Mouse moved to (379, 101)
Screenshot: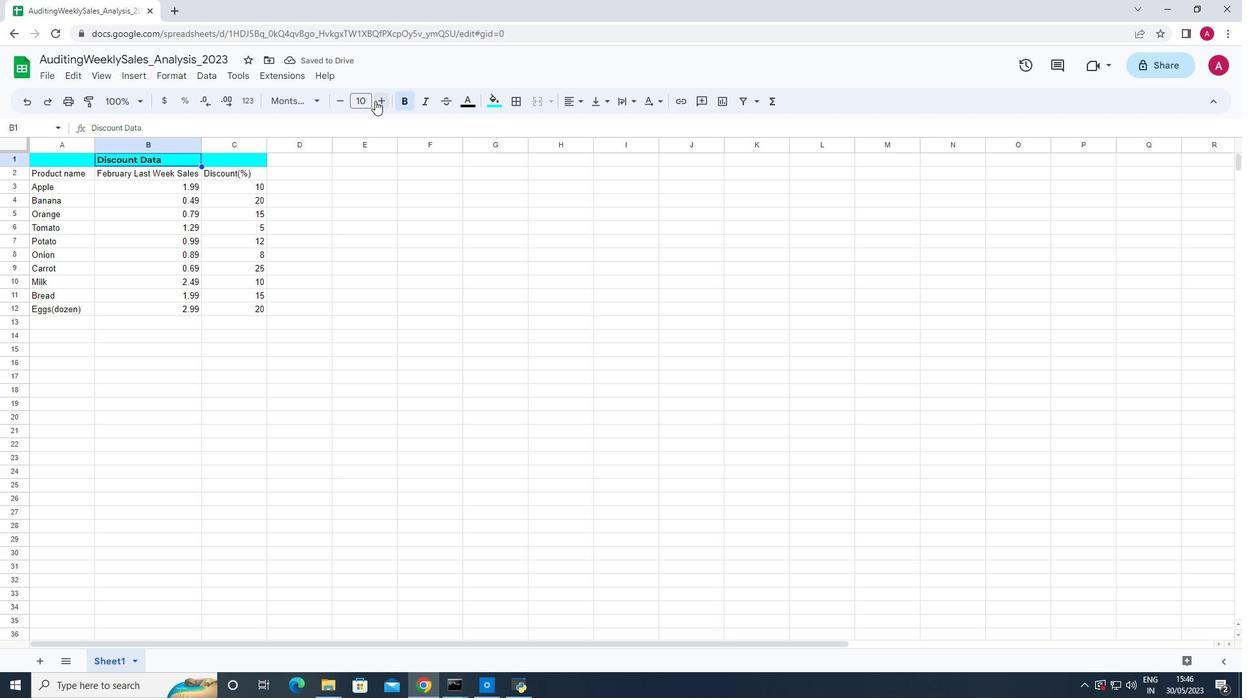 
Action: Mouse pressed left at (379, 101)
Screenshot: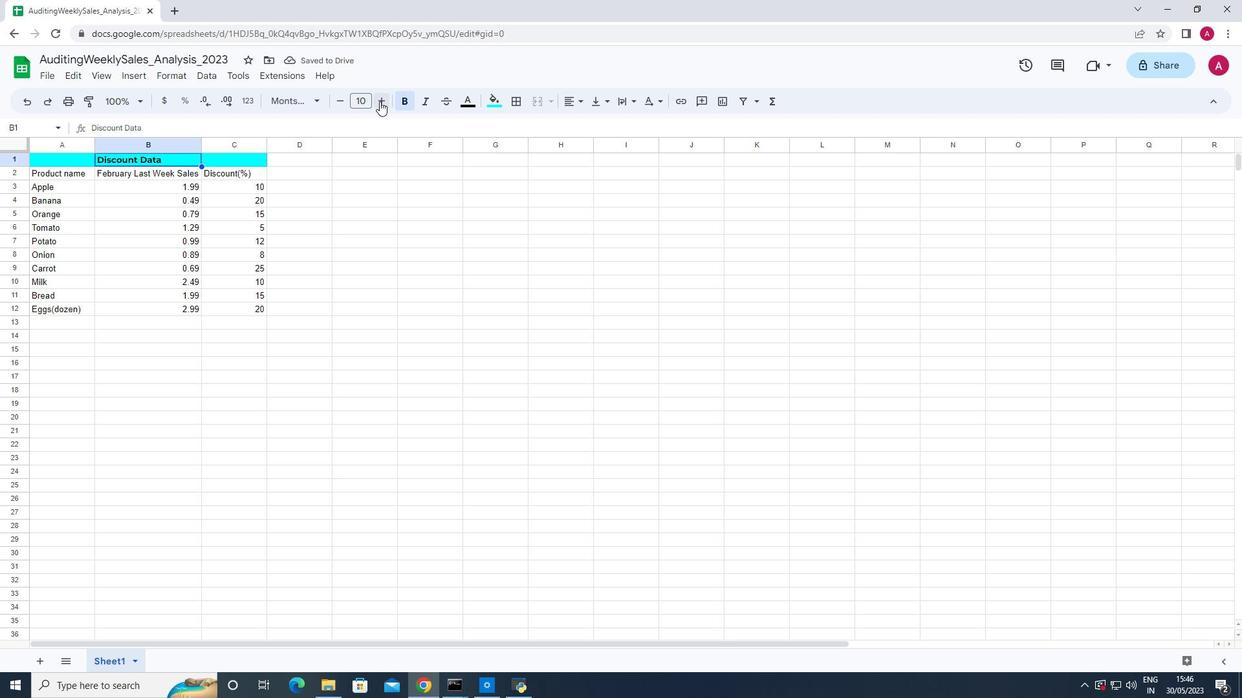 
Action: Mouse pressed left at (379, 101)
Screenshot: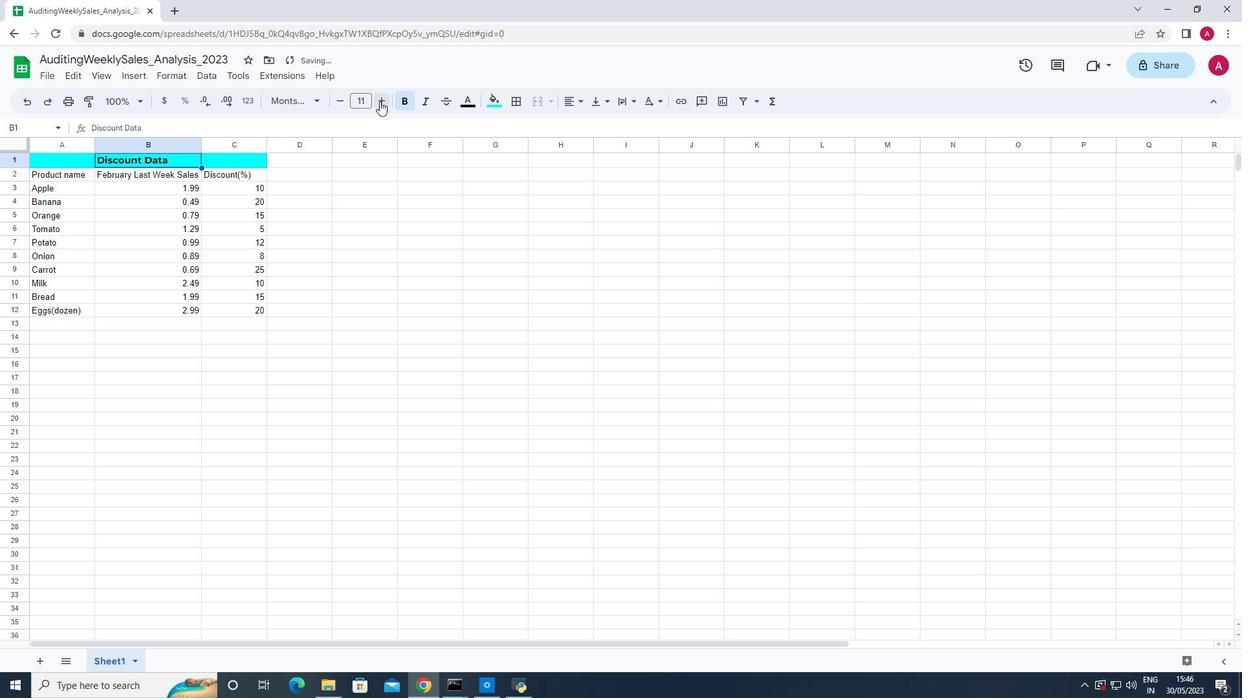 
Action: Mouse pressed left at (379, 101)
Screenshot: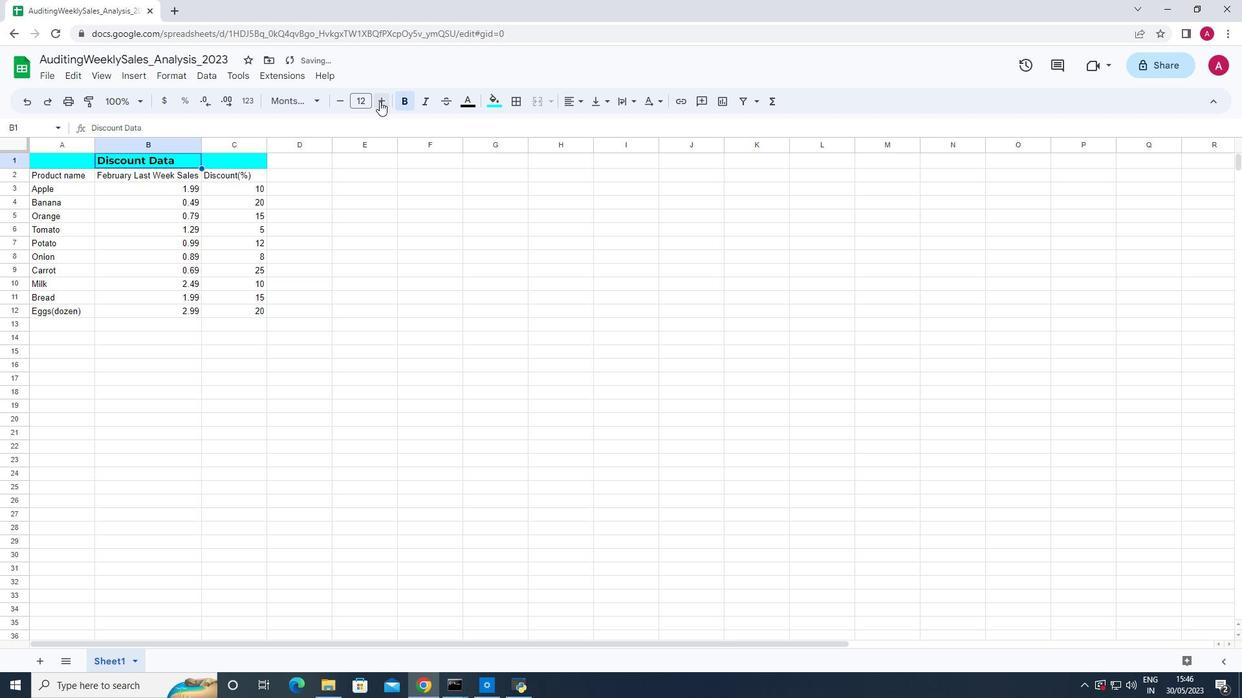 
Action: Mouse pressed left at (379, 101)
Screenshot: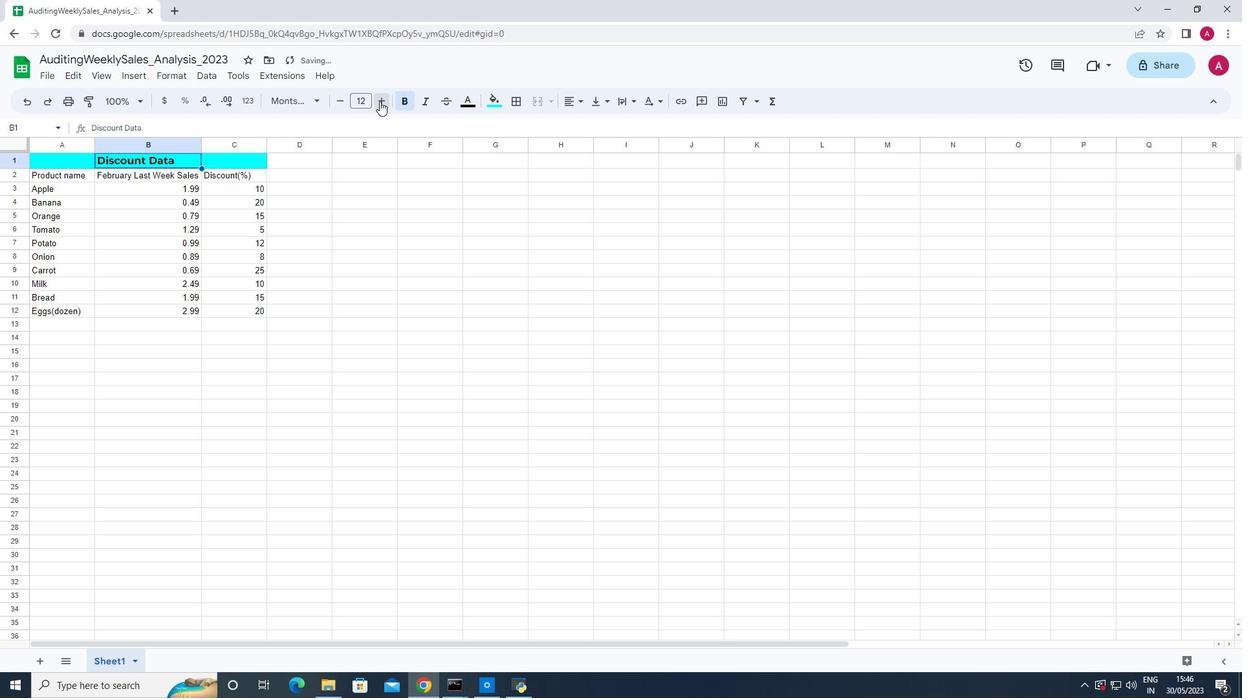 
Action: Mouse pressed left at (379, 101)
Screenshot: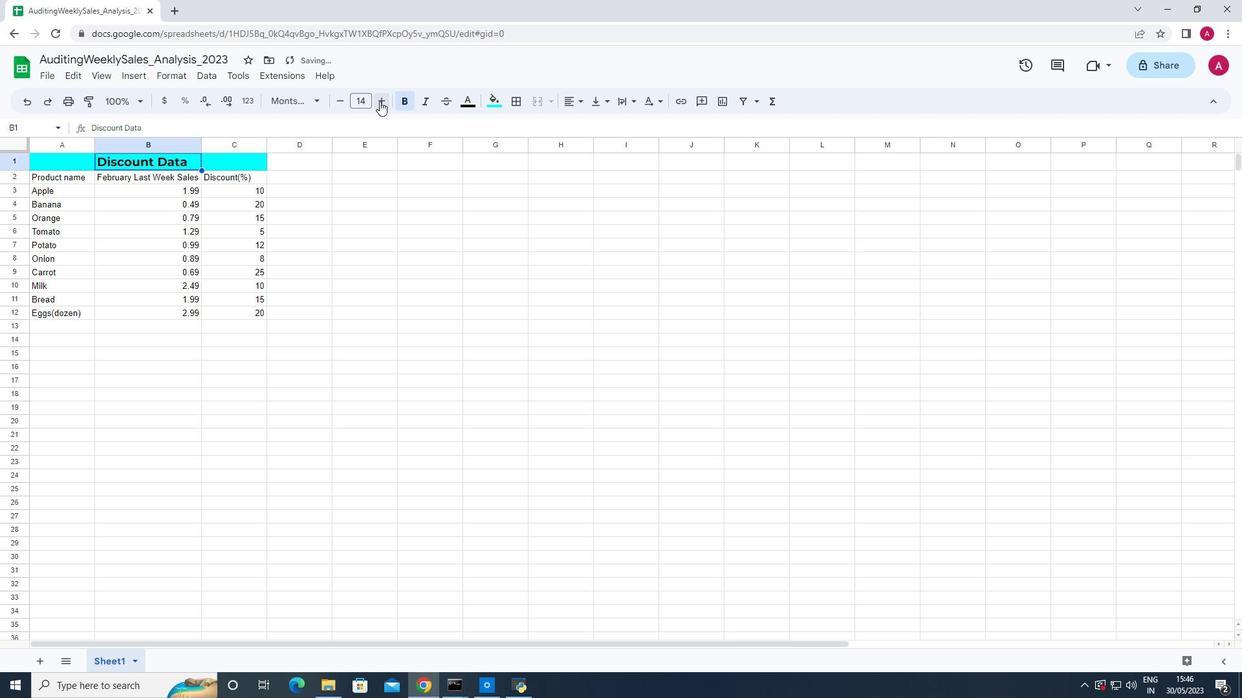 
Action: Mouse pressed left at (379, 101)
Screenshot: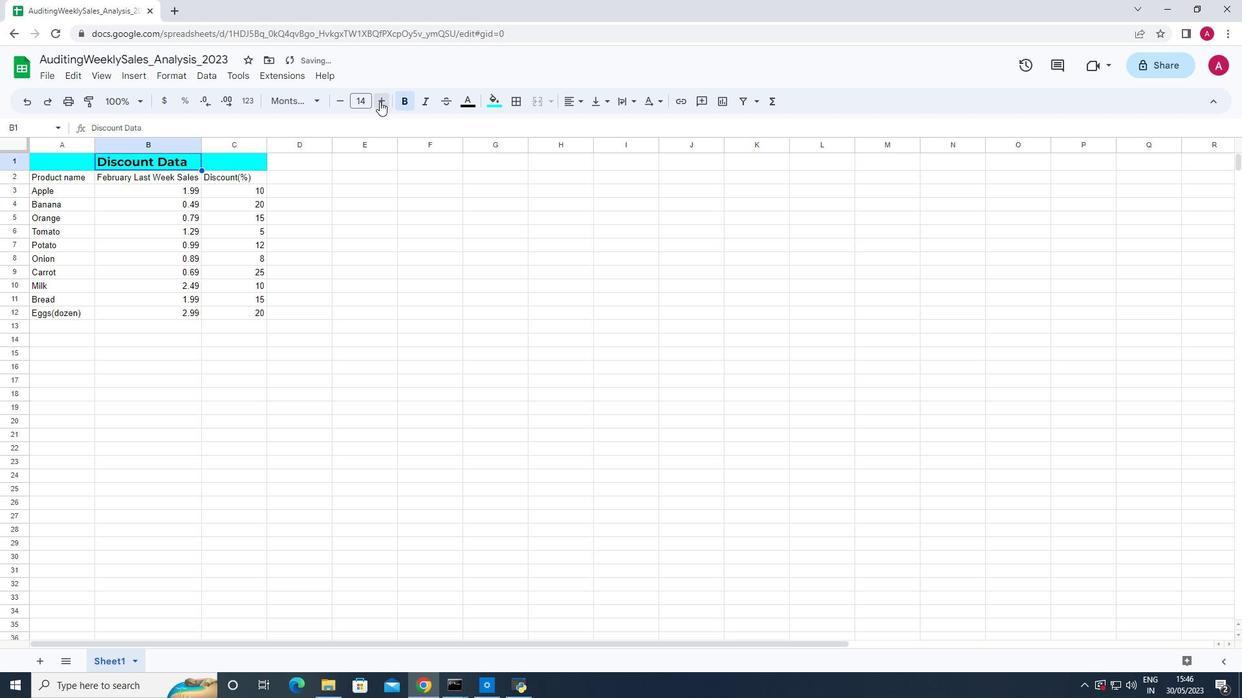 
Action: Mouse pressed left at (379, 101)
Screenshot: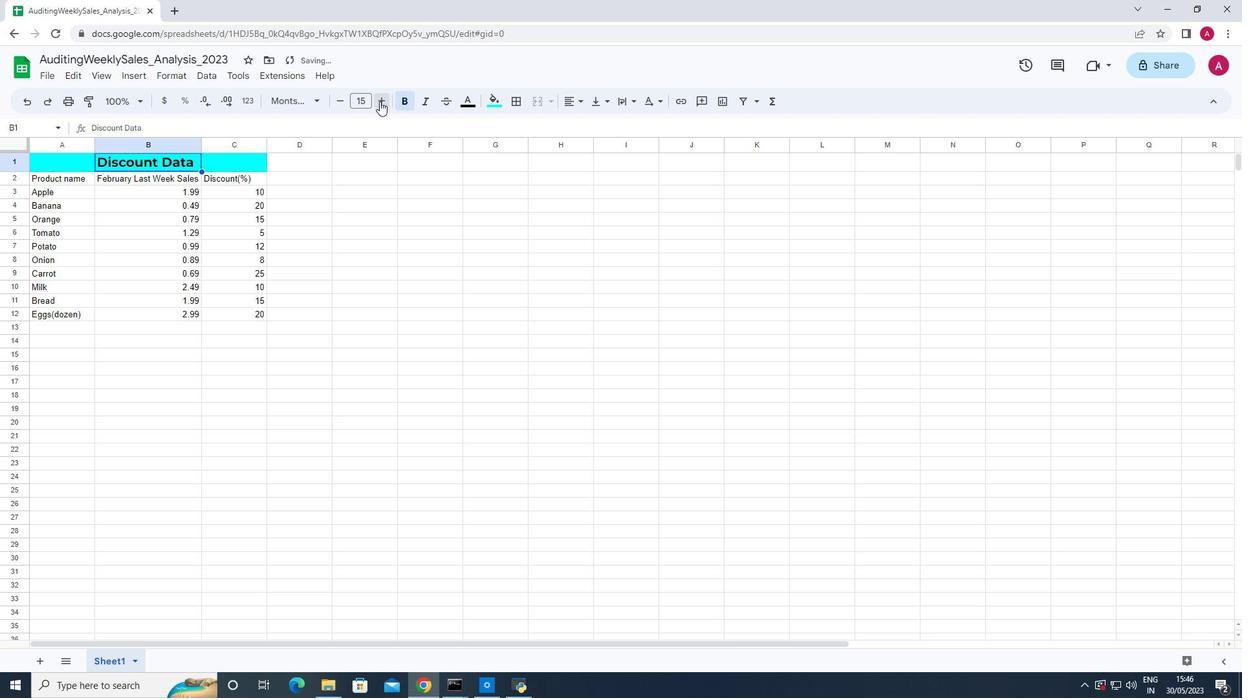 
Action: Mouse pressed left at (379, 101)
Screenshot: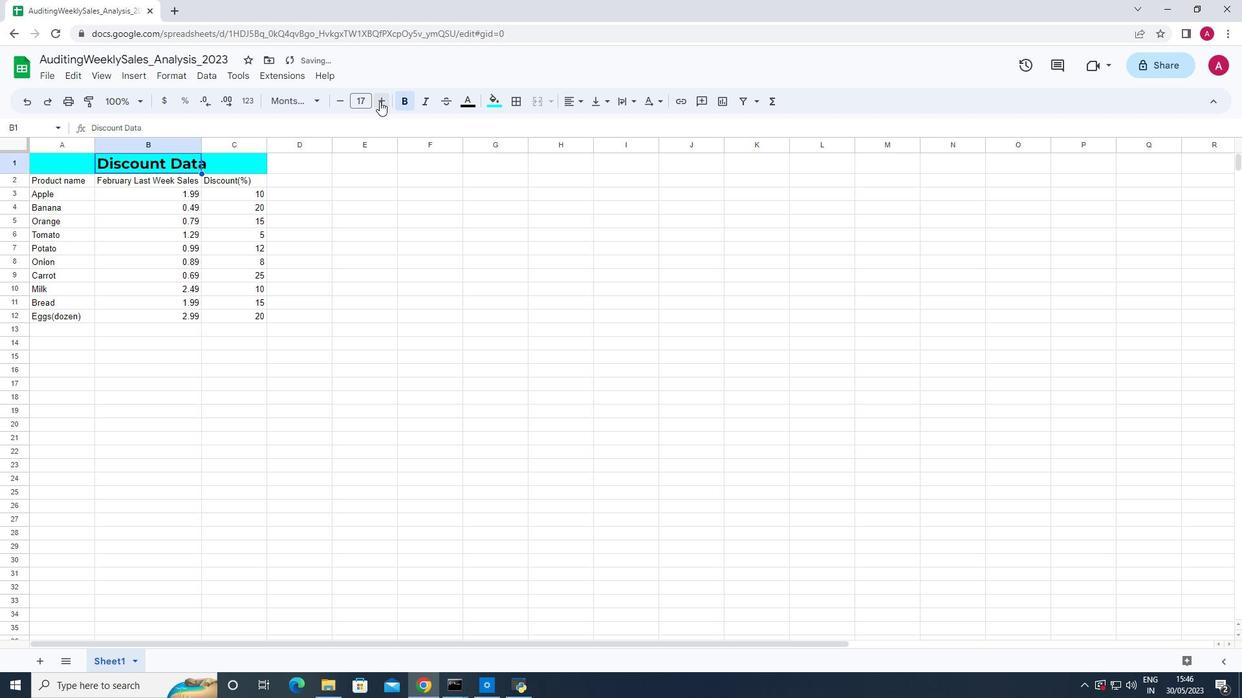 
Action: Mouse pressed left at (379, 101)
Screenshot: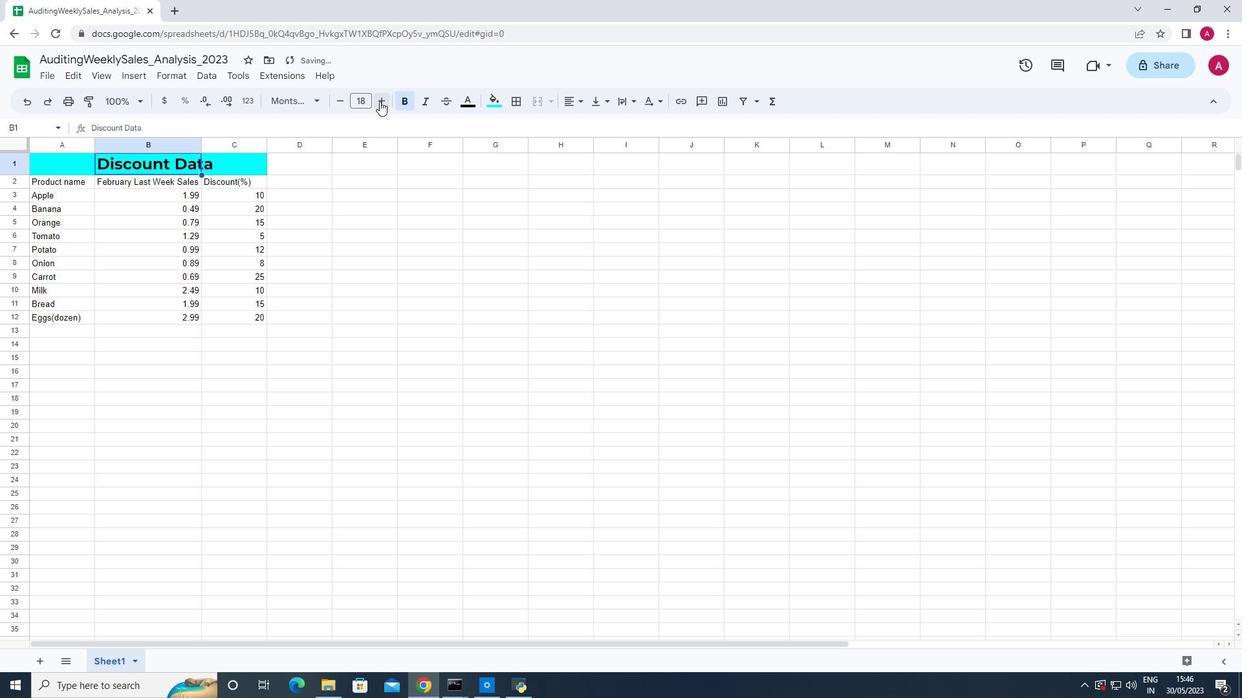 
Action: Mouse pressed left at (379, 101)
Screenshot: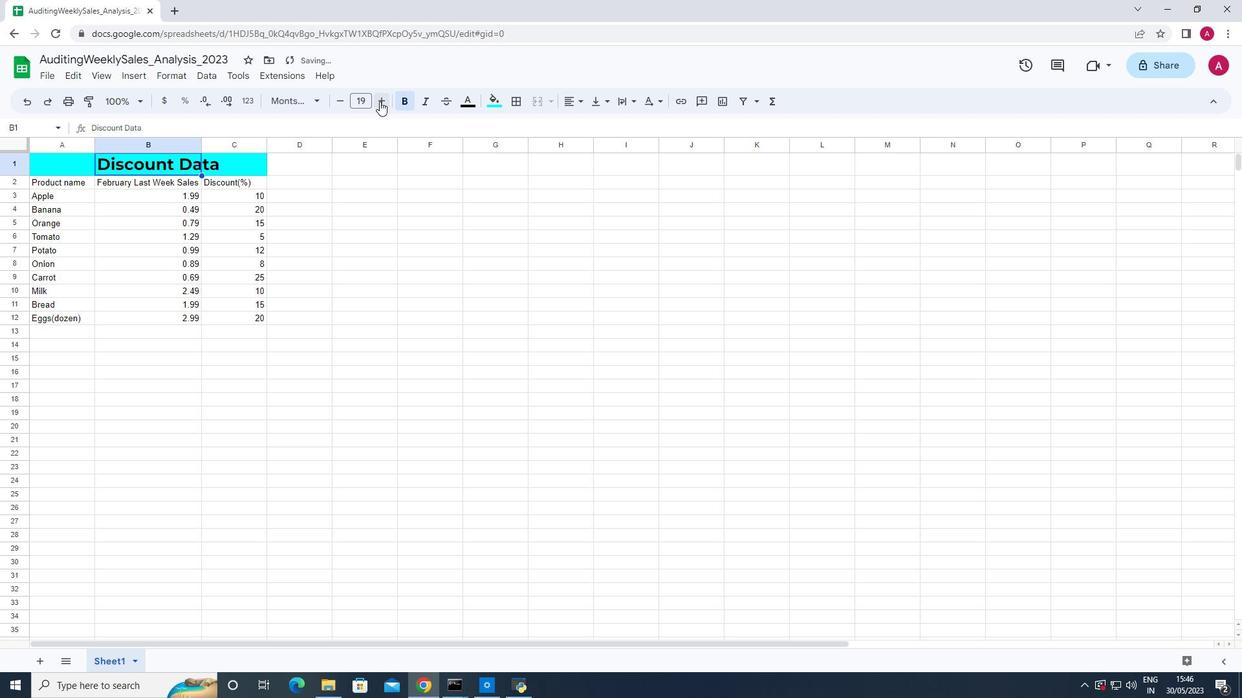 
Action: Mouse pressed left at (379, 101)
Screenshot: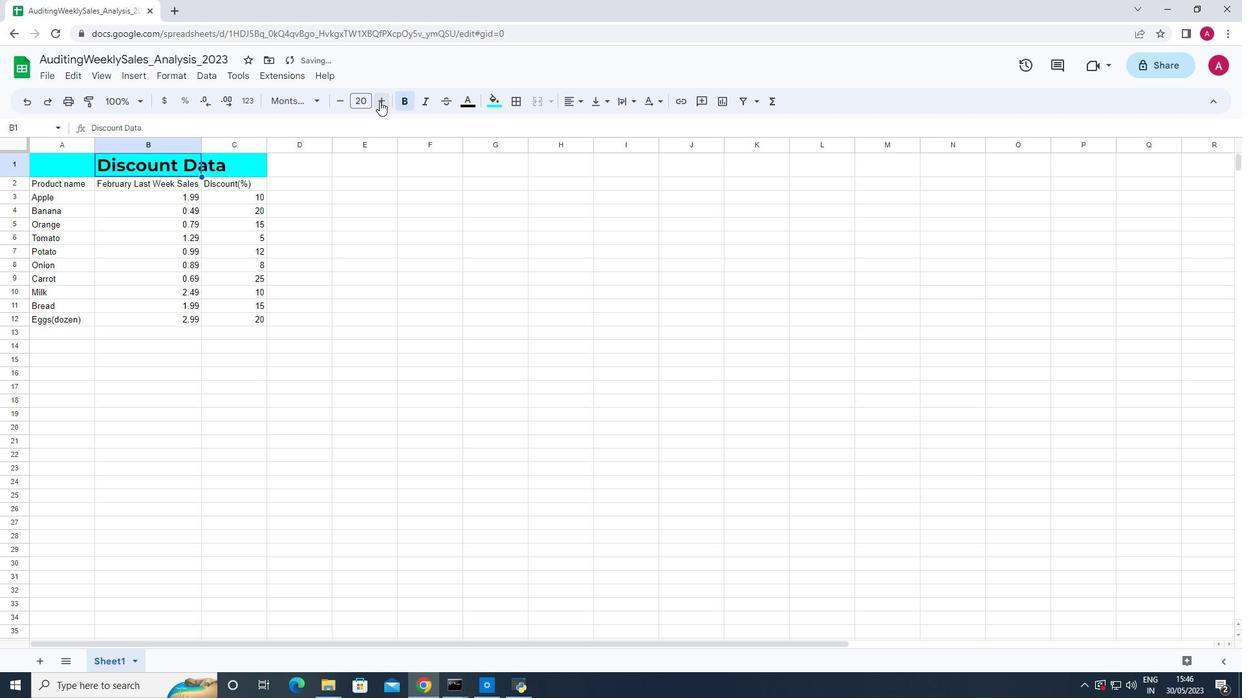 
Action: Mouse pressed left at (379, 101)
Screenshot: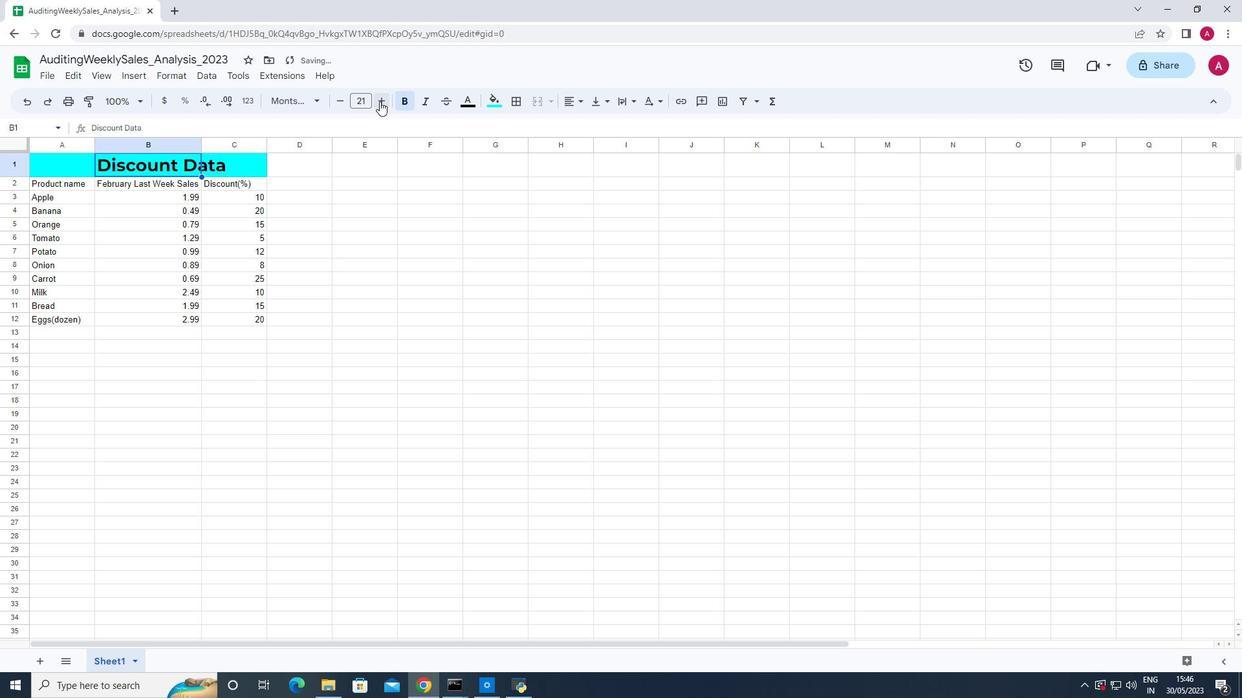 
Action: Mouse pressed left at (379, 101)
Screenshot: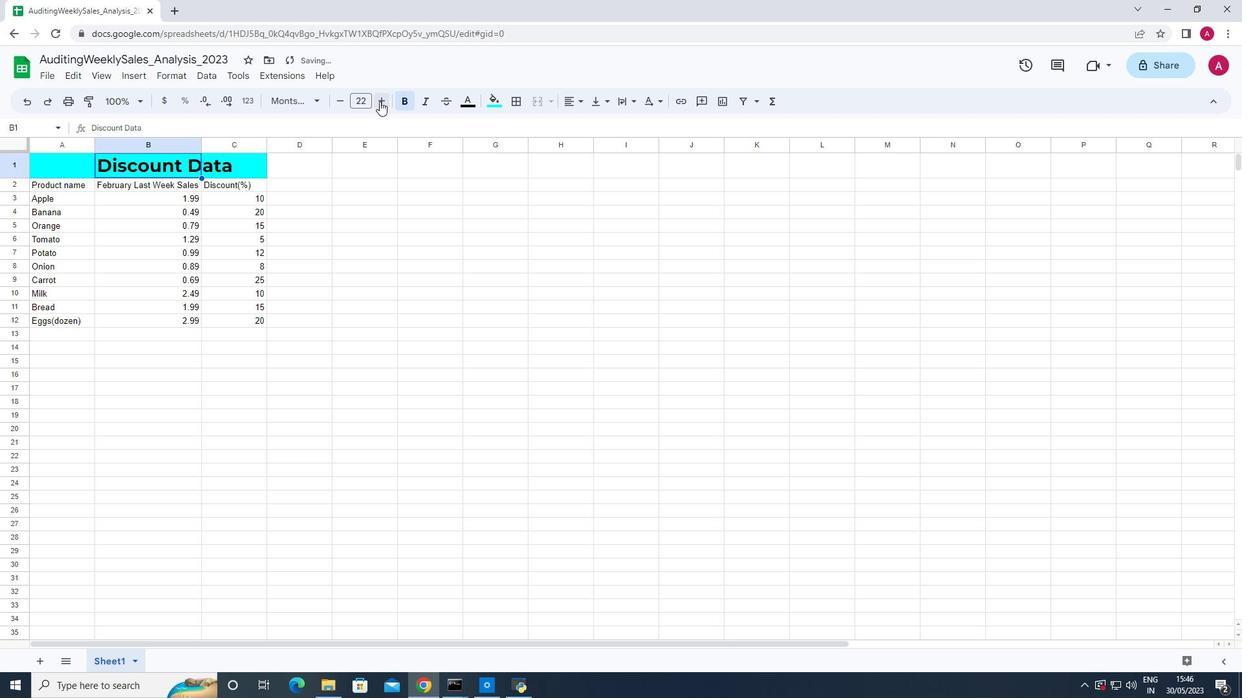 
Action: Mouse pressed left at (379, 101)
Screenshot: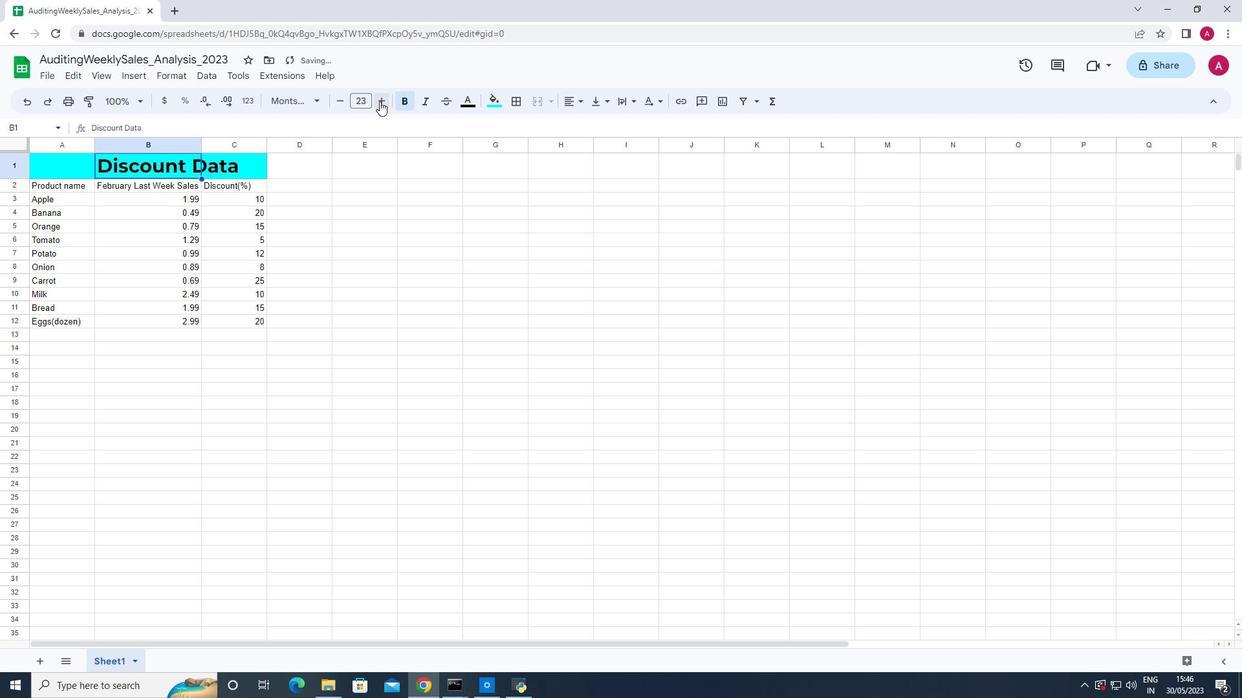 
Action: Mouse moved to (37, 185)
Screenshot: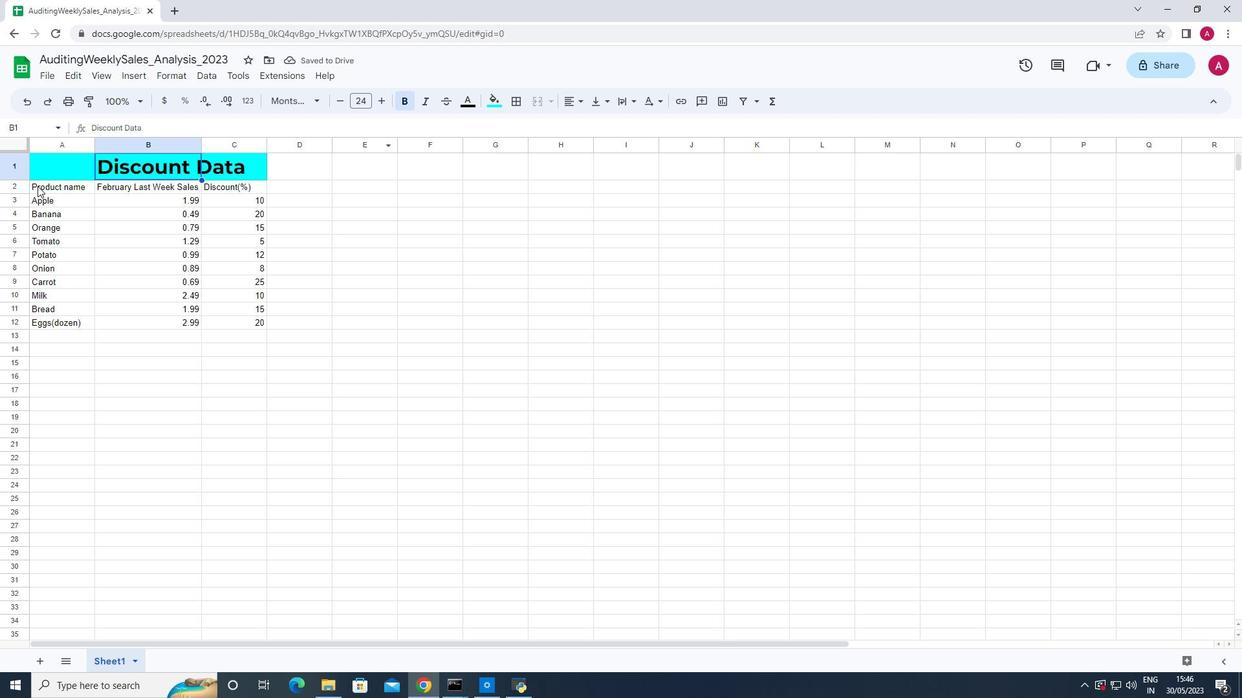 
Action: Mouse pressed left at (37, 185)
Screenshot: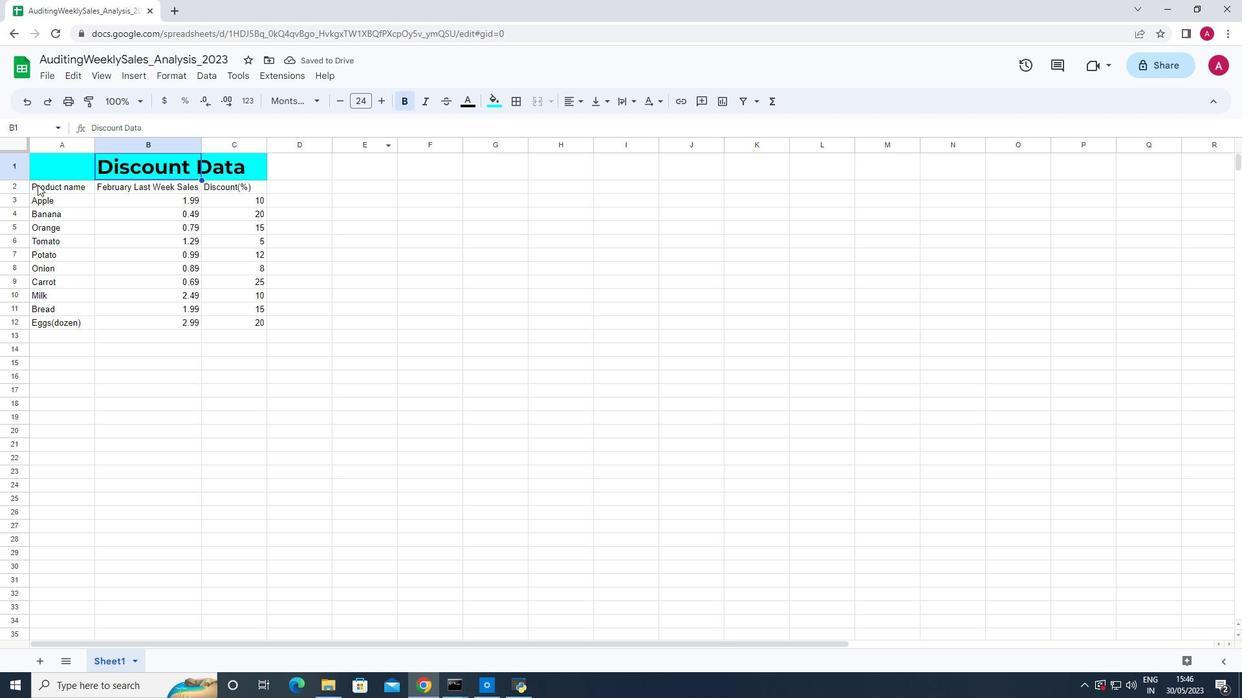 
Action: Mouse moved to (318, 101)
Screenshot: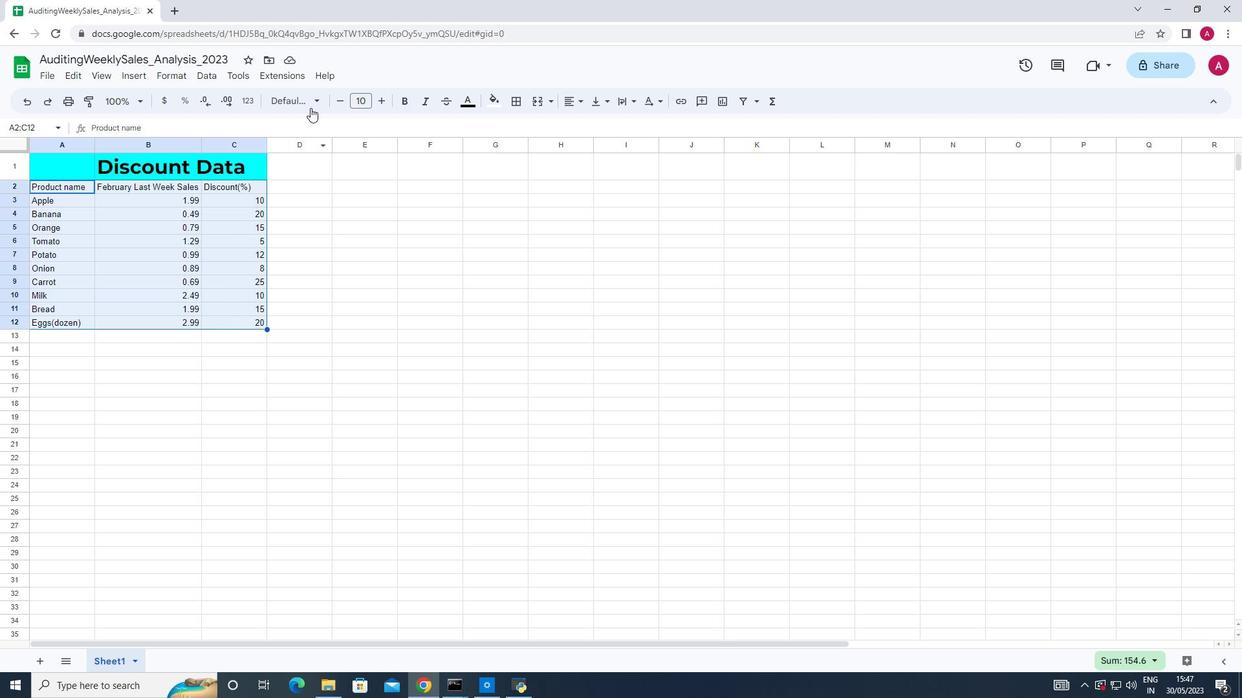 
Action: Mouse pressed left at (318, 101)
Screenshot: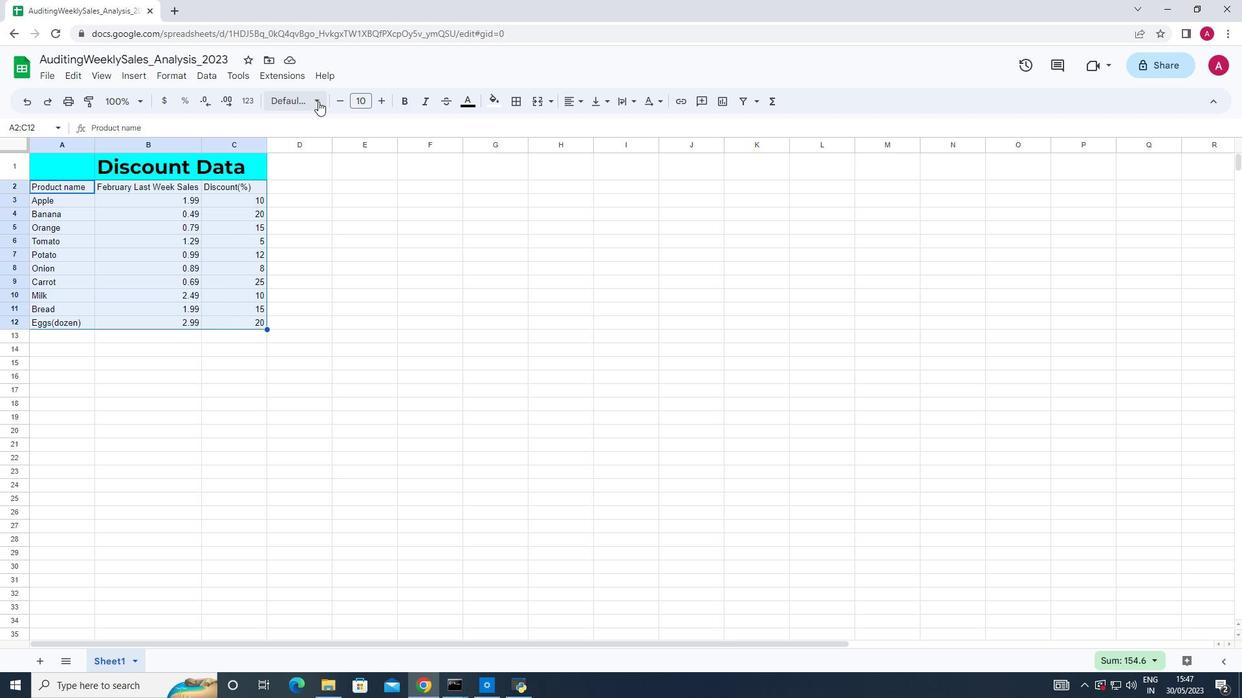 
Action: Mouse moved to (322, 425)
Screenshot: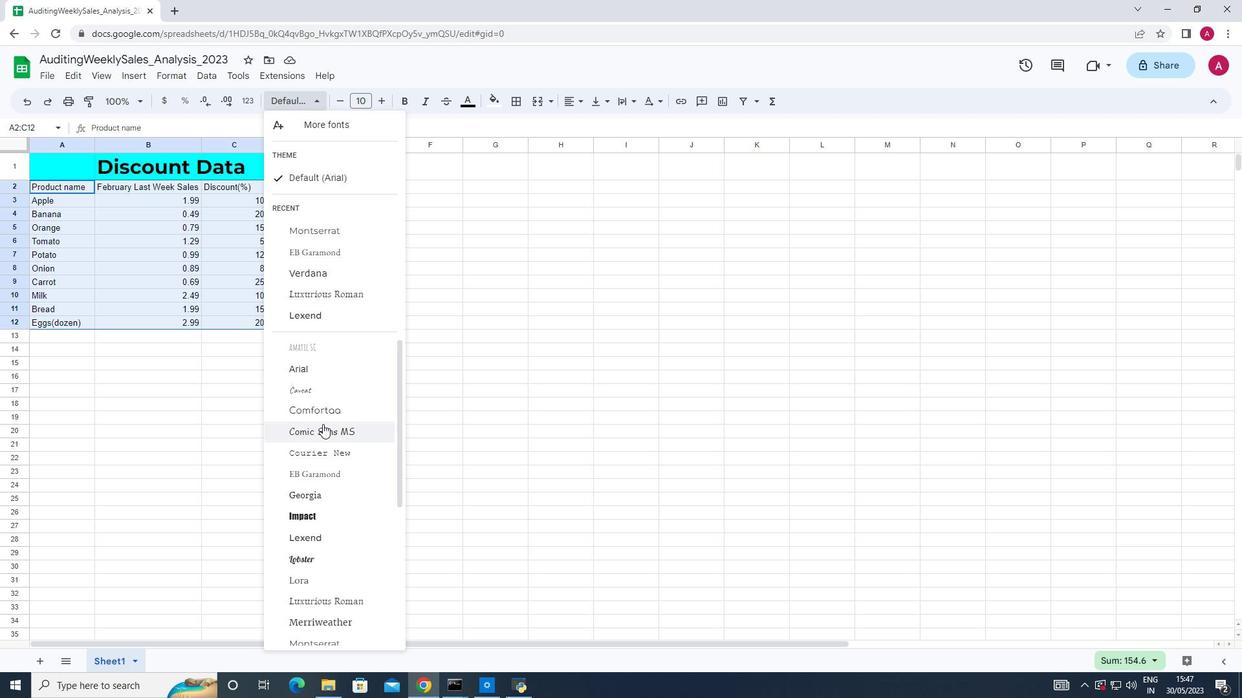 
Action: Mouse scrolled (322, 425) with delta (0, 0)
Screenshot: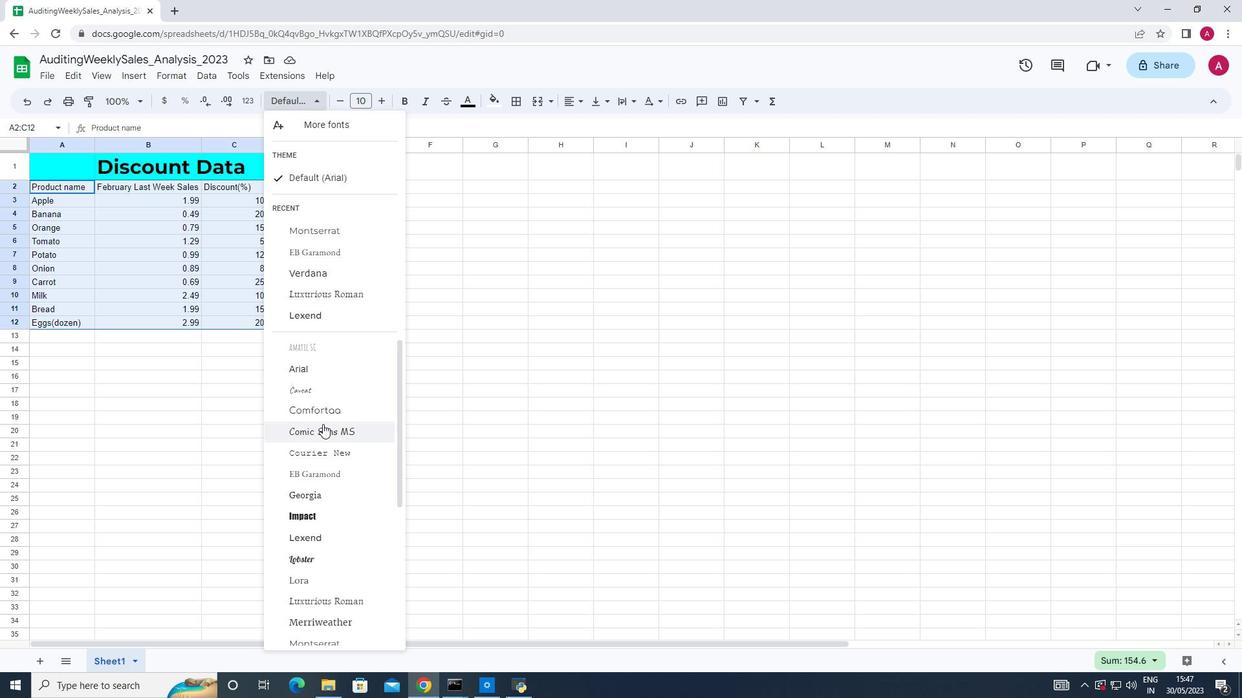
Action: Mouse moved to (324, 426)
Screenshot: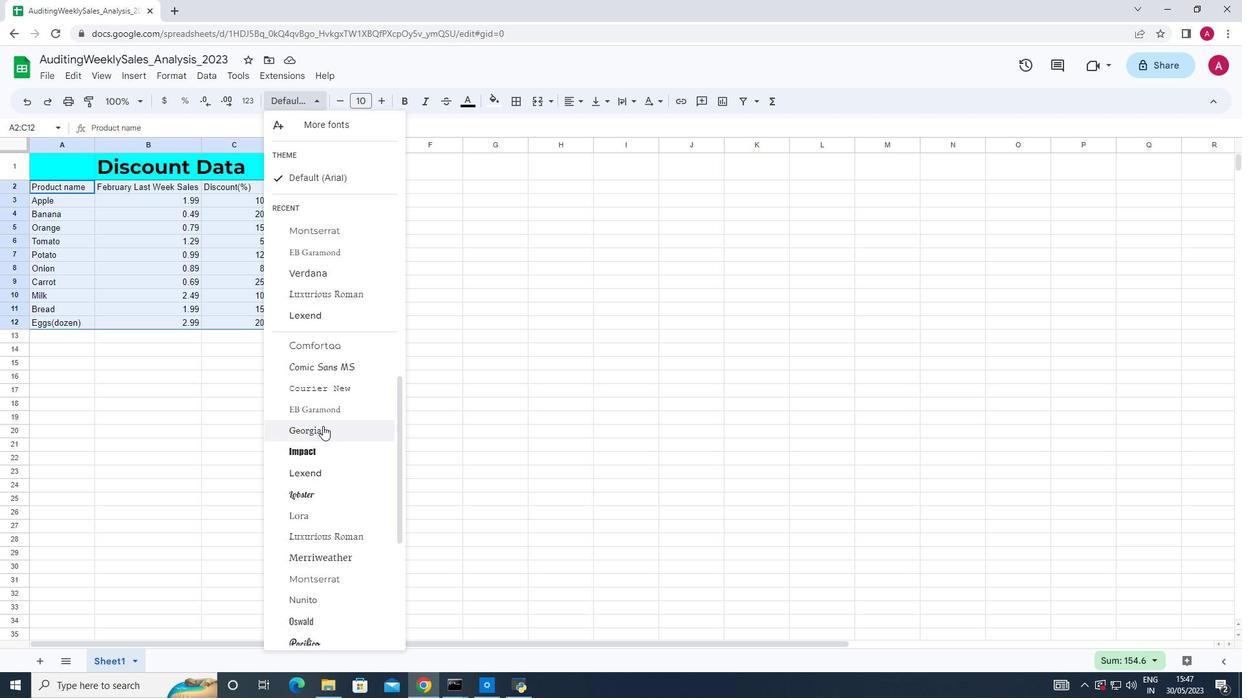 
Action: Mouse scrolled (324, 426) with delta (0, 0)
Screenshot: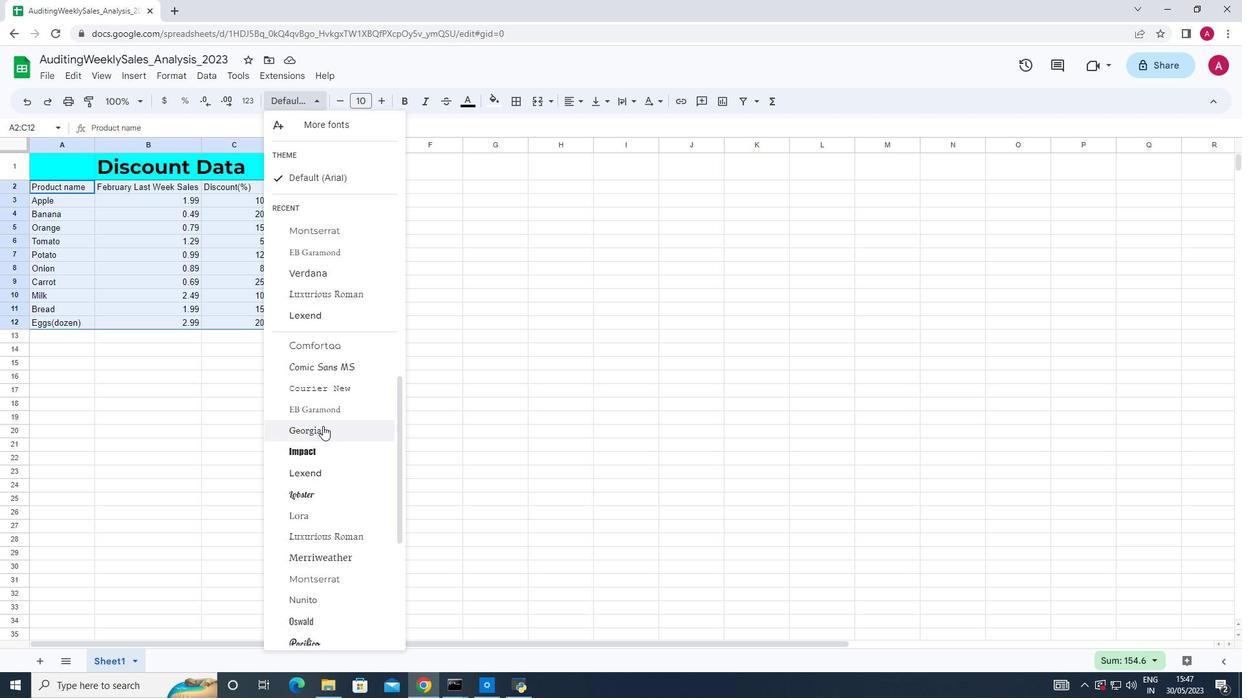 
Action: Mouse moved to (325, 428)
Screenshot: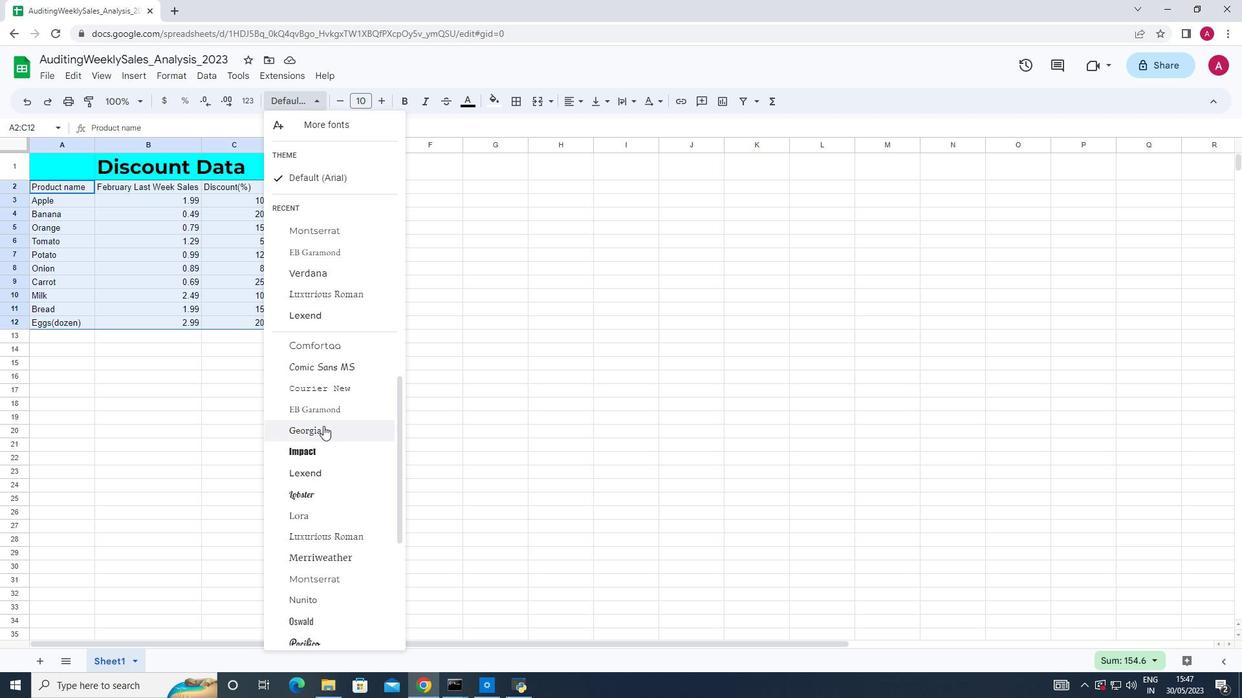 
Action: Mouse scrolled (325, 427) with delta (0, 0)
Screenshot: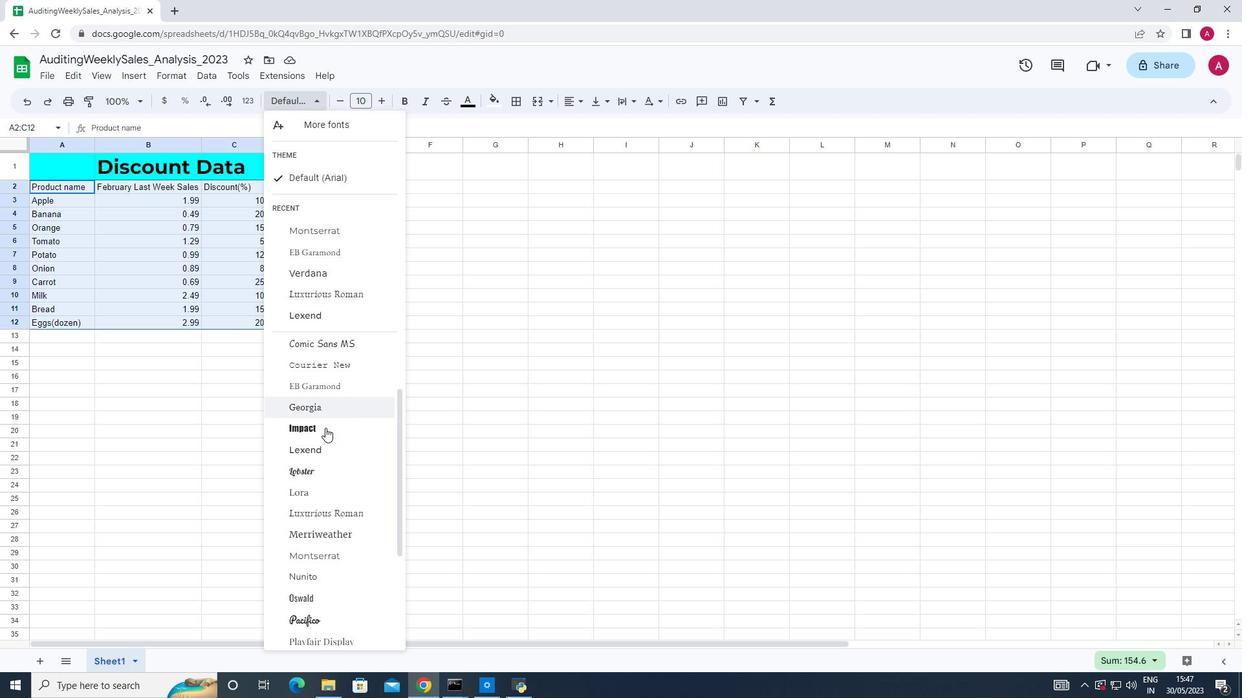 
Action: Mouse moved to (313, 494)
Screenshot: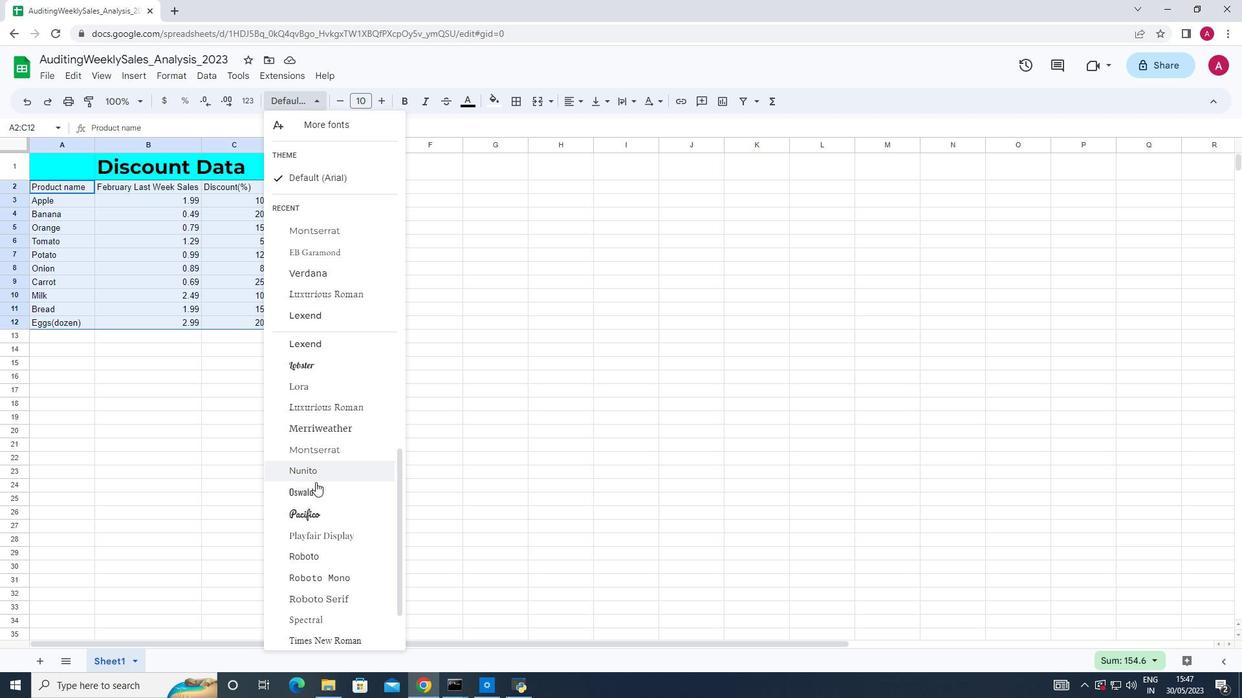 
Action: Mouse pressed left at (313, 494)
Screenshot: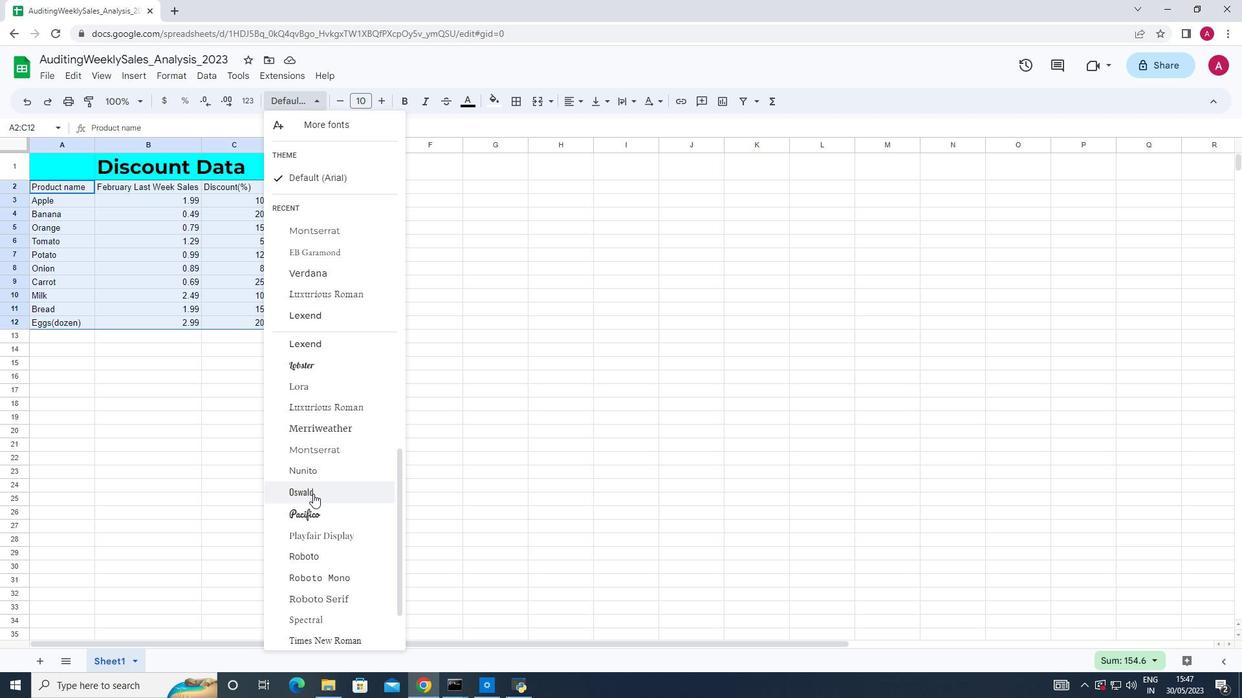 
Action: Mouse moved to (385, 99)
Screenshot: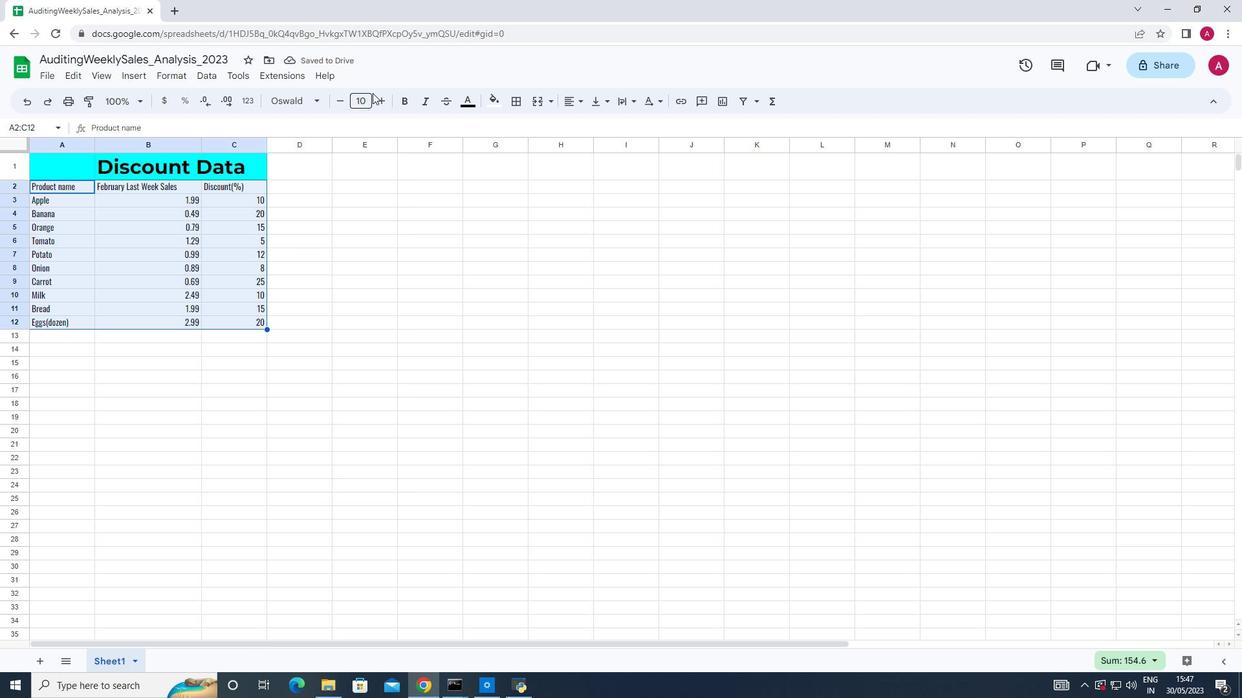 
Action: Mouse pressed left at (385, 99)
Screenshot: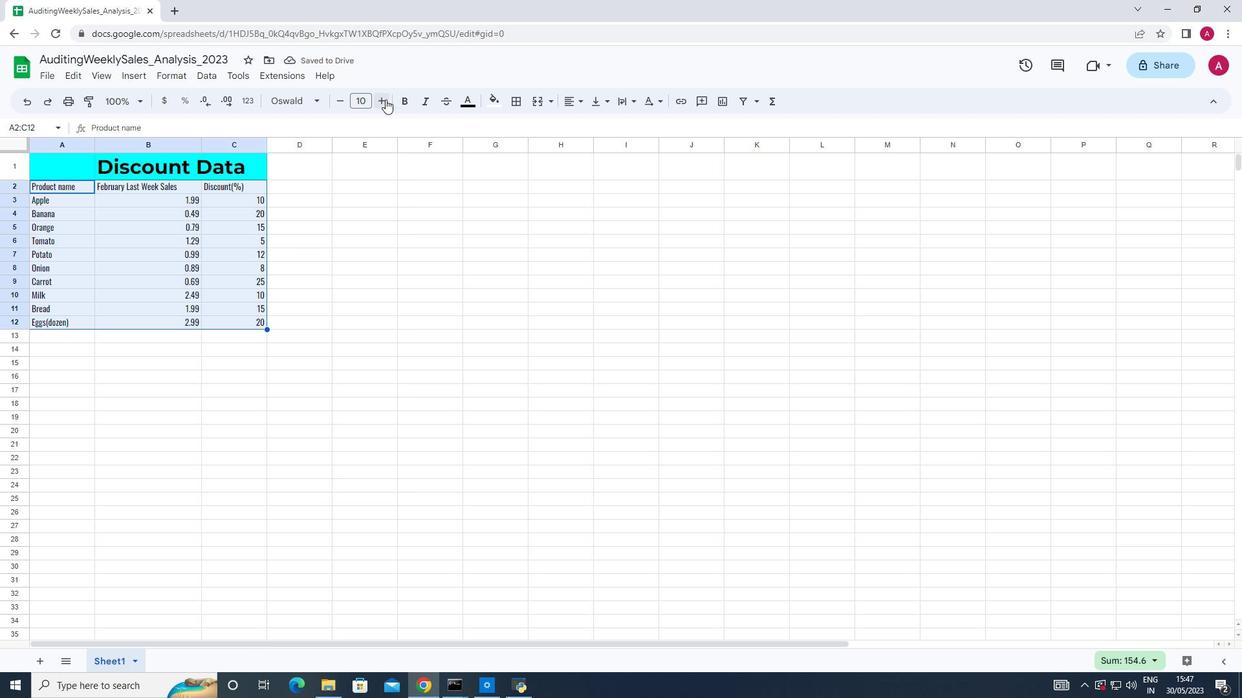 
Action: Mouse pressed left at (385, 99)
Screenshot: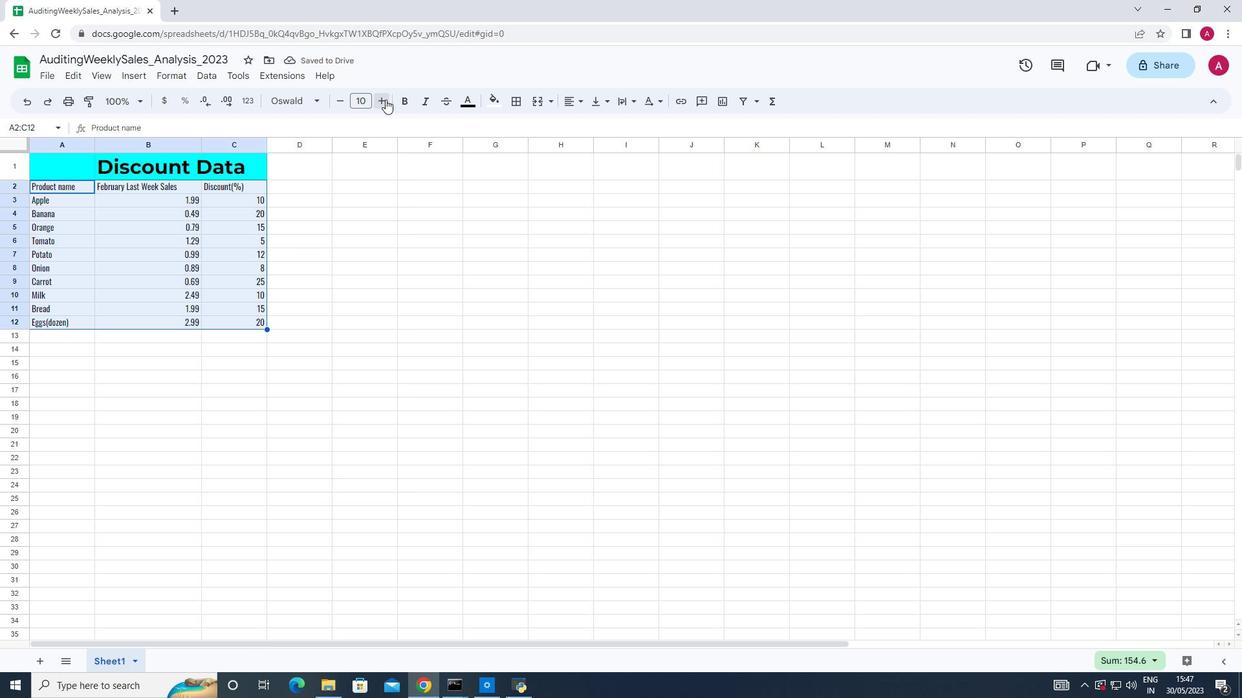 
Action: Mouse pressed left at (385, 99)
Screenshot: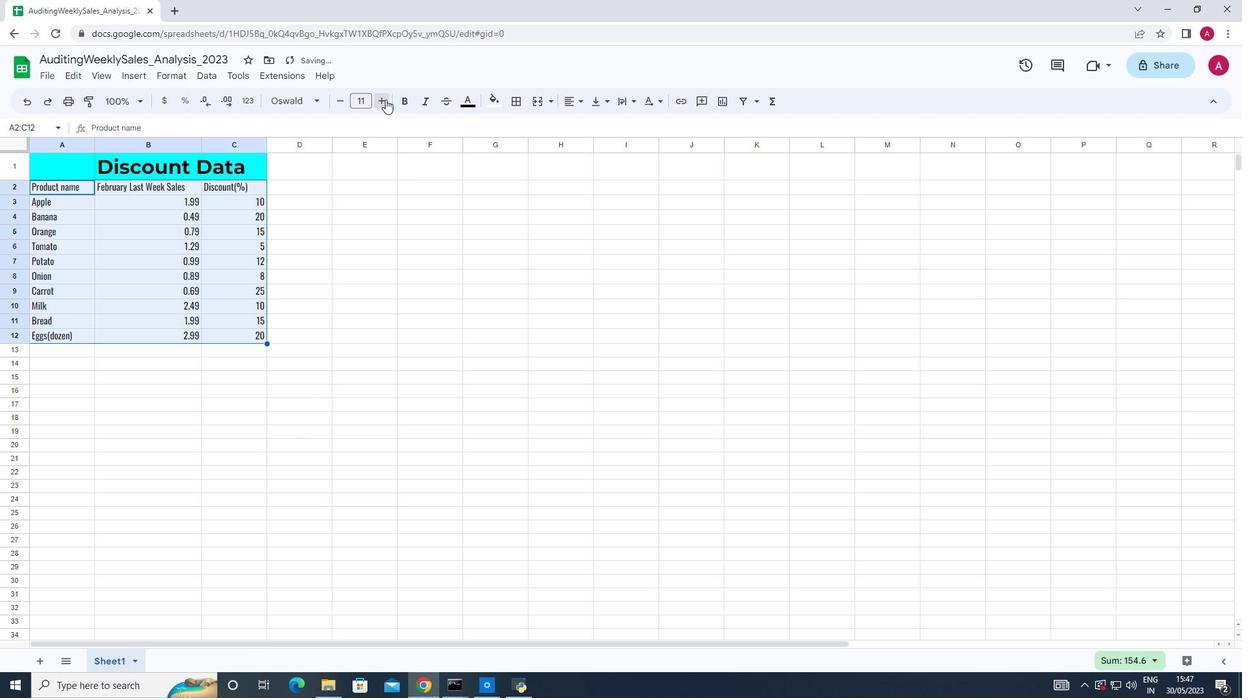 
Action: Mouse pressed left at (385, 99)
Screenshot: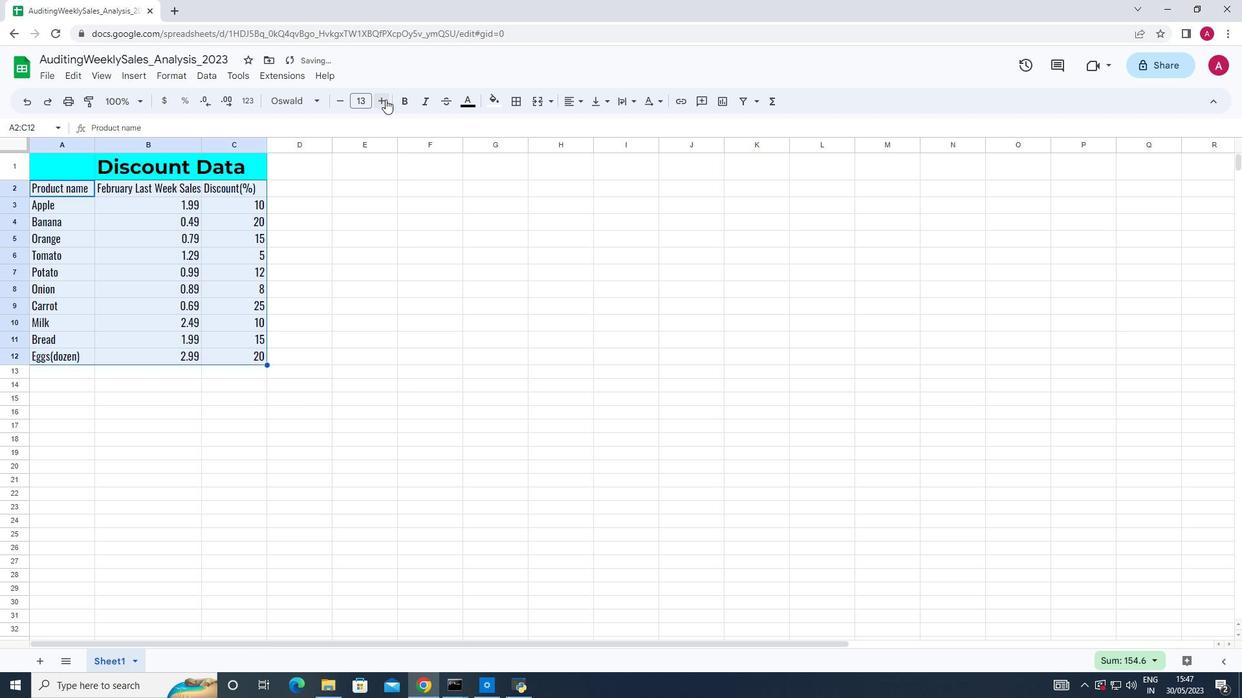 
Action: Mouse pressed left at (385, 99)
Screenshot: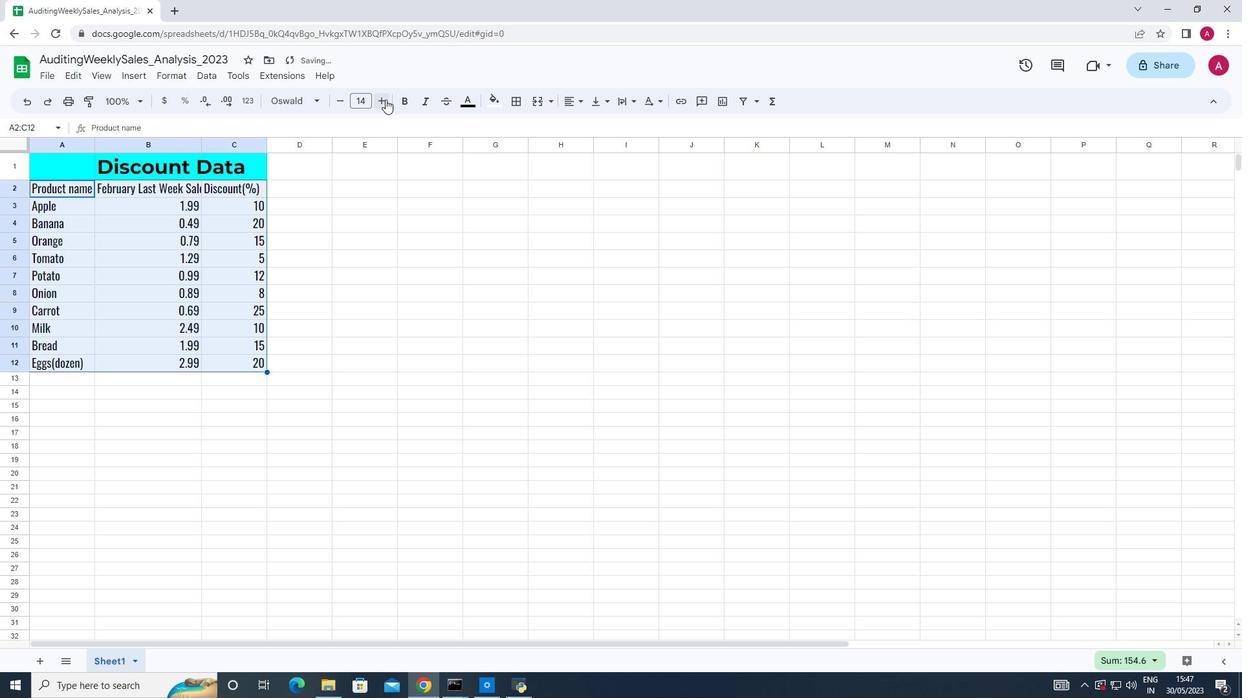 
Action: Mouse pressed left at (385, 99)
Screenshot: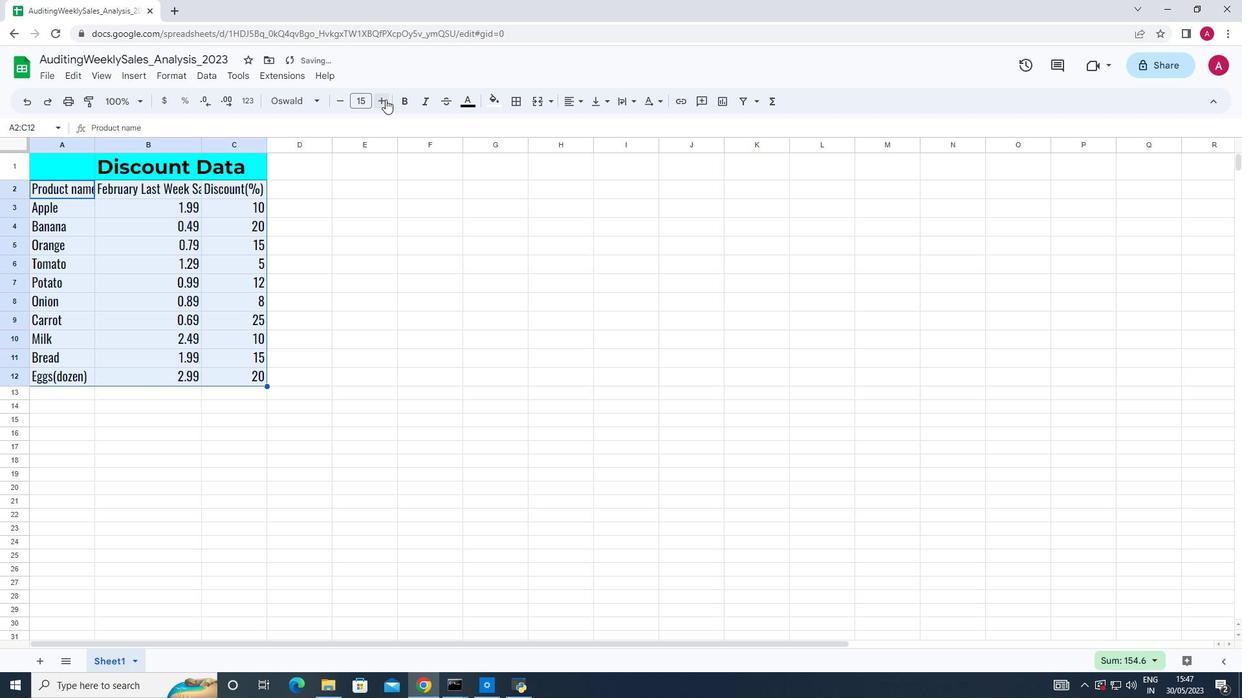 
Action: Mouse moved to (163, 73)
Screenshot: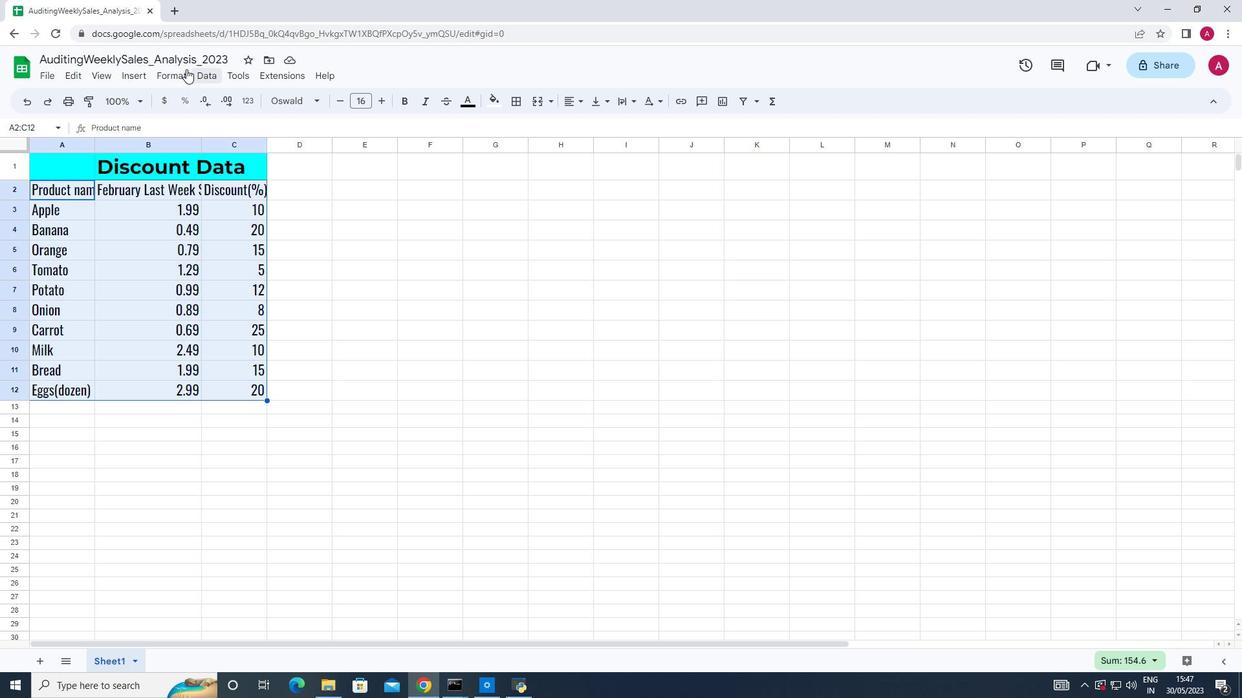 
Action: Mouse pressed left at (163, 73)
Screenshot: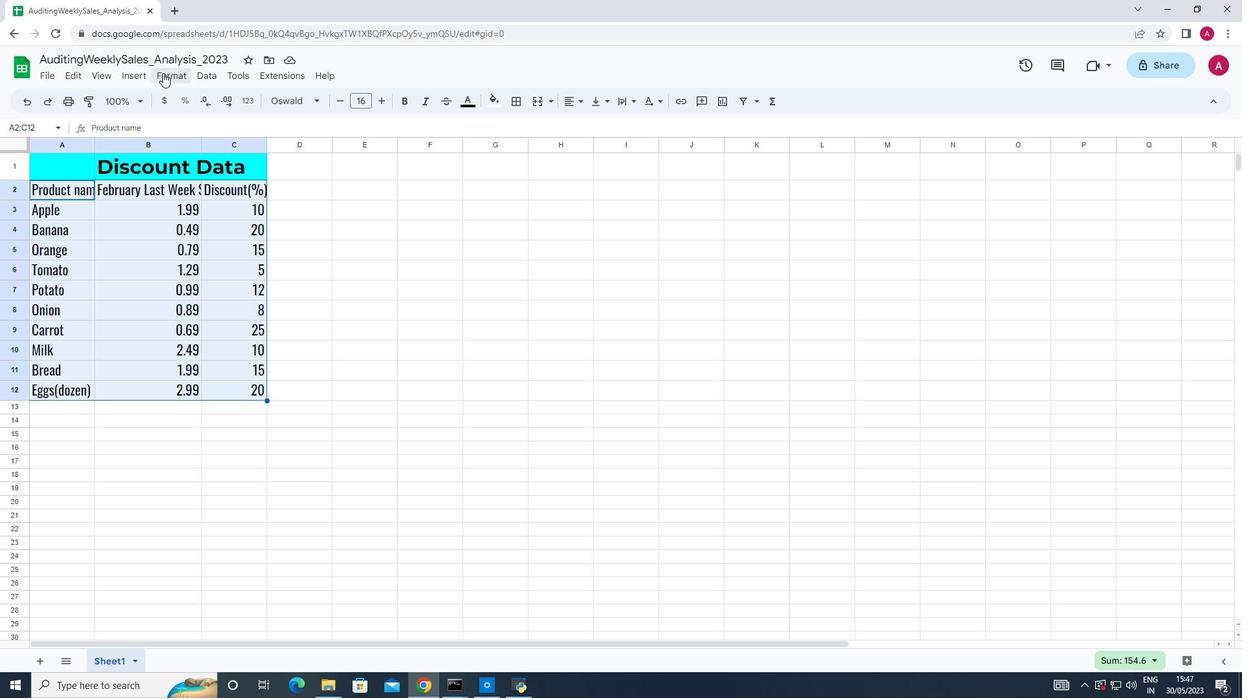 
Action: Mouse moved to (216, 166)
Screenshot: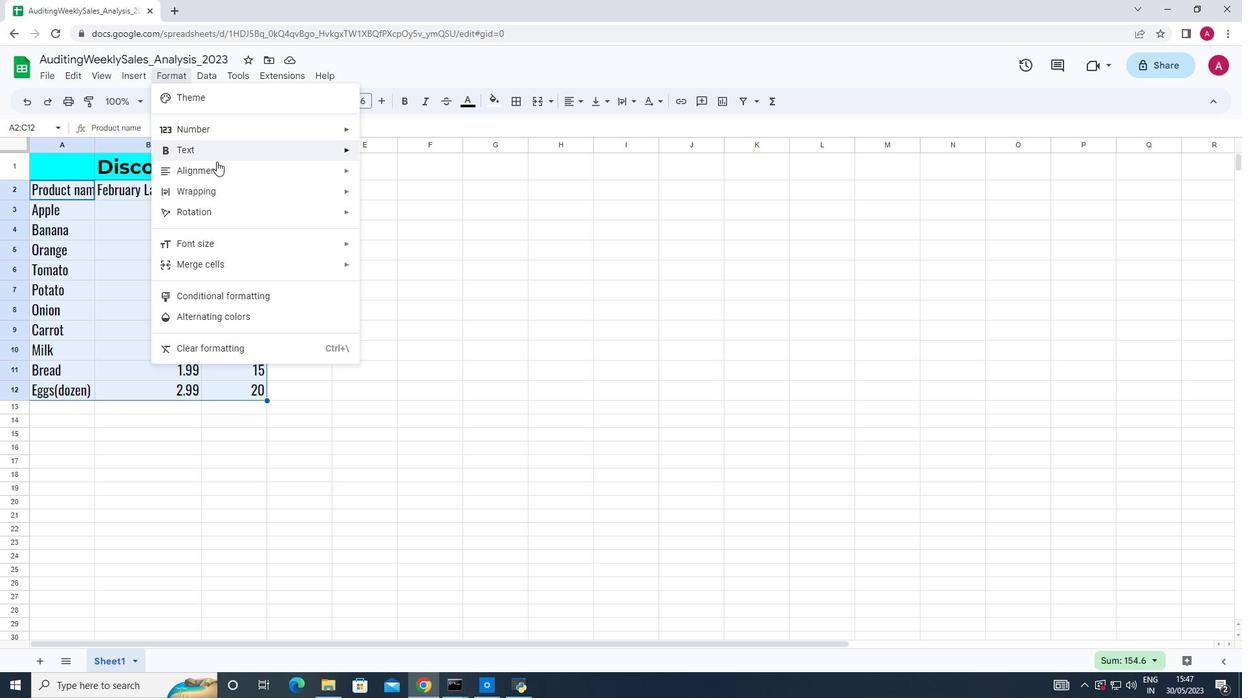 
Action: Mouse pressed left at (216, 166)
Screenshot: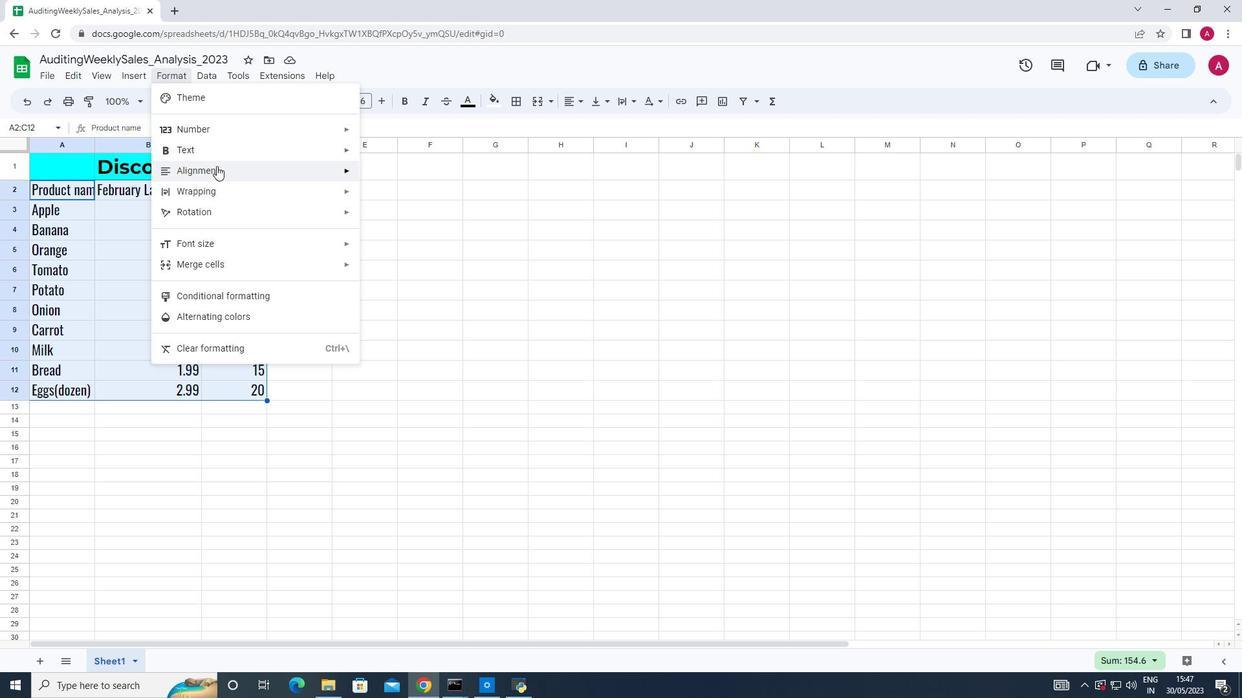 
Action: Mouse moved to (347, 167)
Screenshot: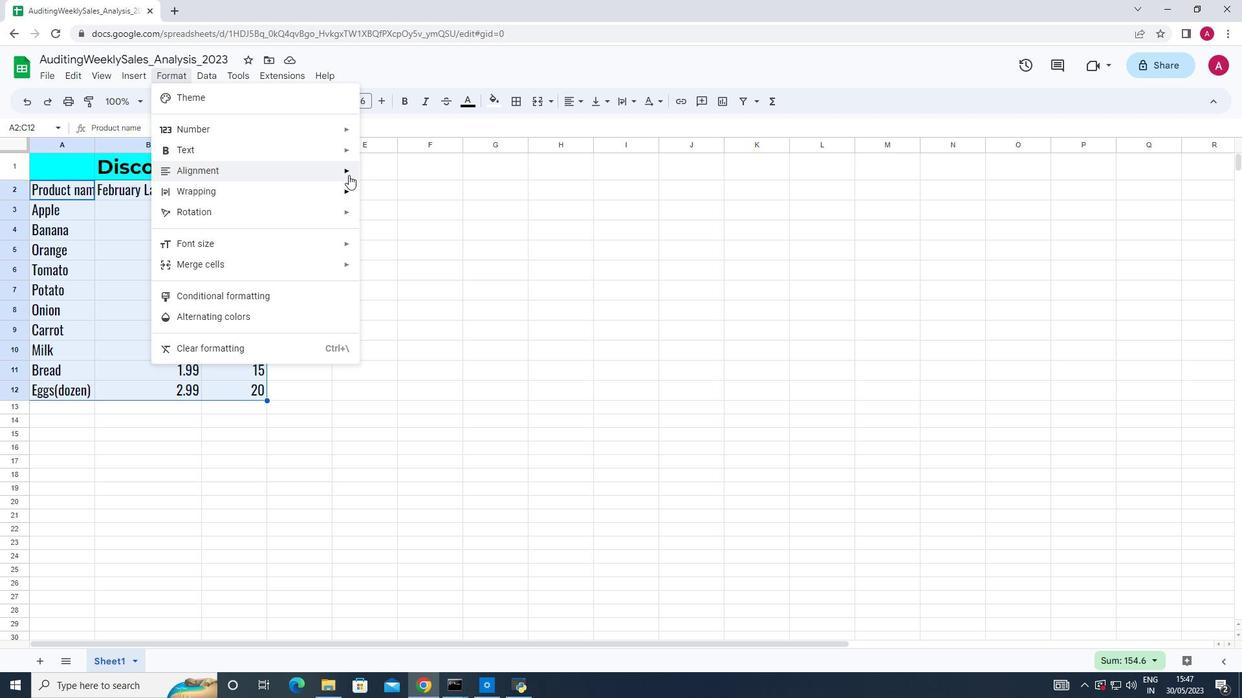 
Action: Mouse pressed left at (347, 167)
Screenshot: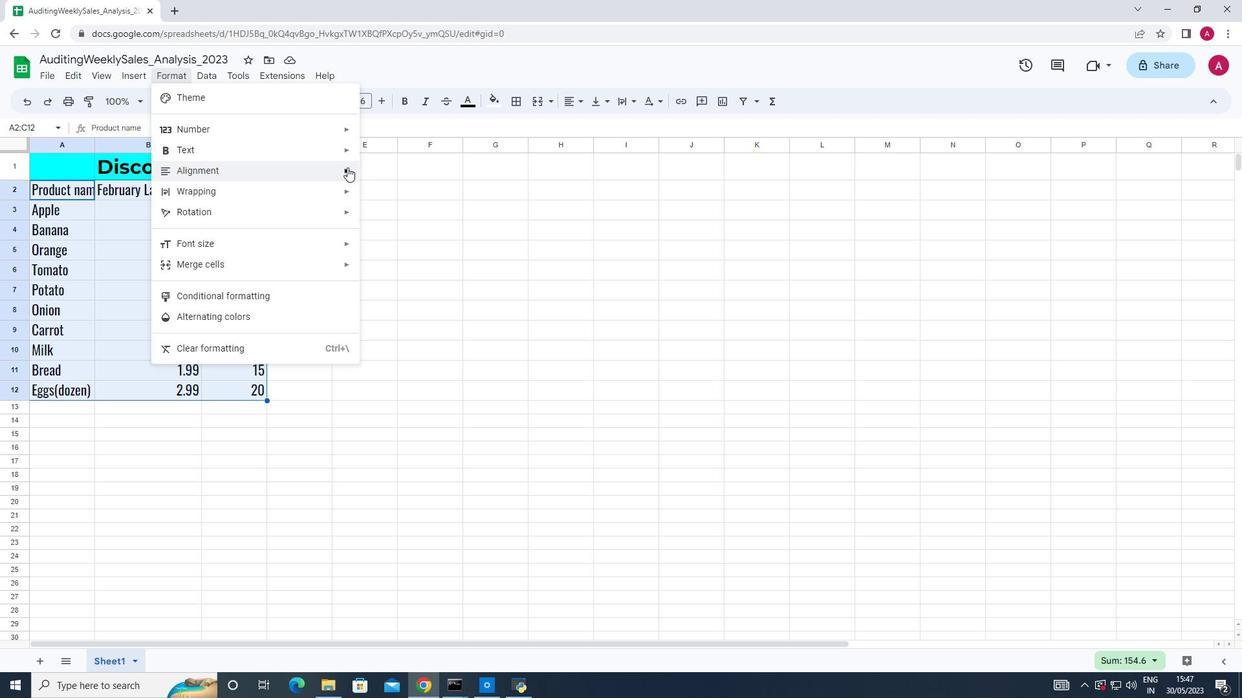 
Action: Mouse moved to (411, 218)
Screenshot: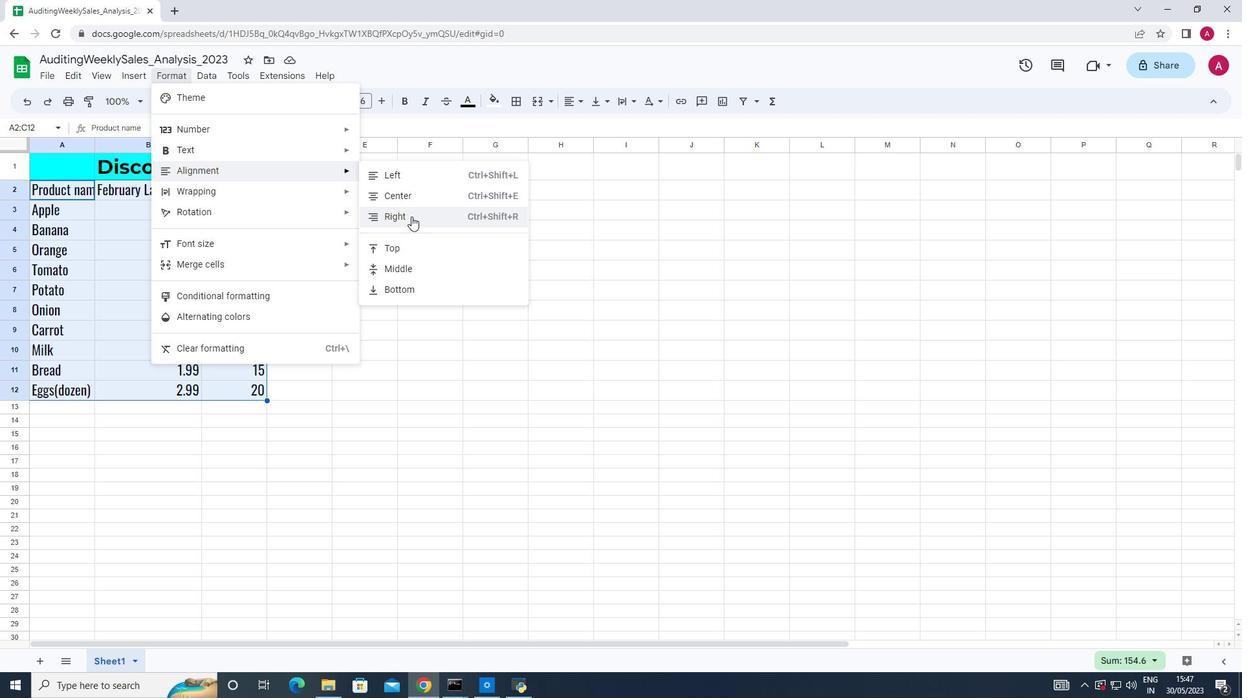 
Action: Mouse pressed left at (411, 218)
Screenshot: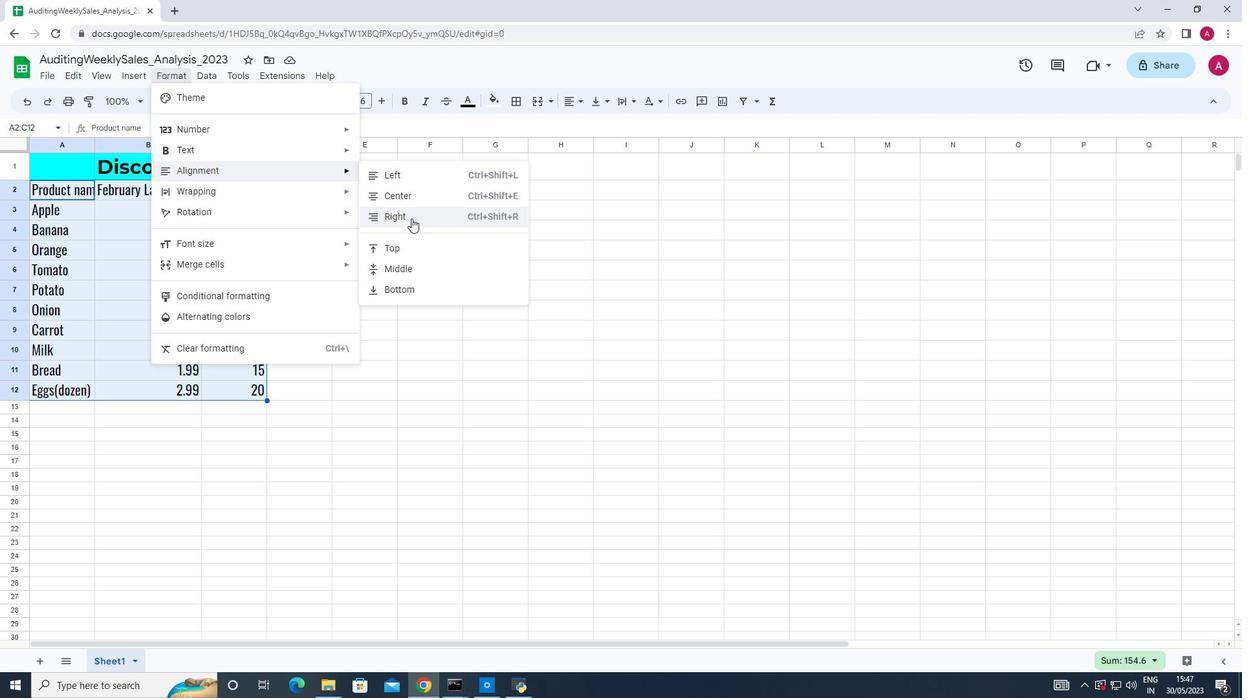 
Action: Mouse moved to (324, 168)
Screenshot: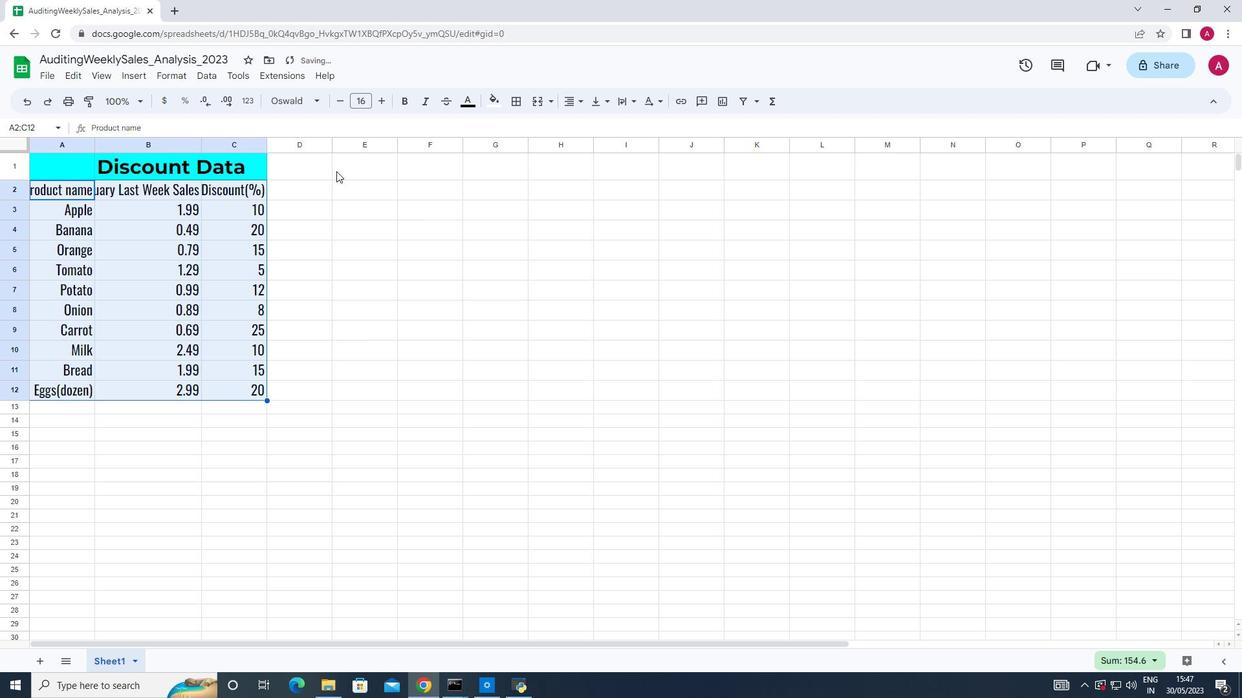
Action: Mouse pressed left at (324, 168)
Screenshot: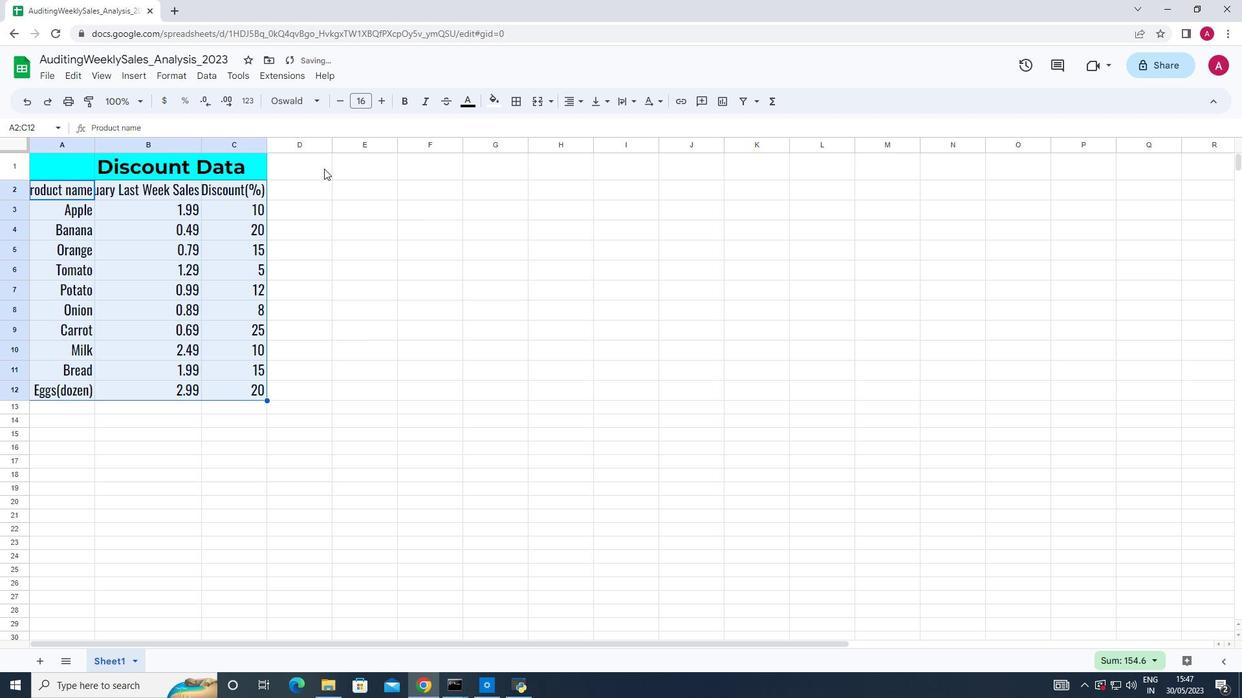 
Action: Mouse moved to (201, 140)
Screenshot: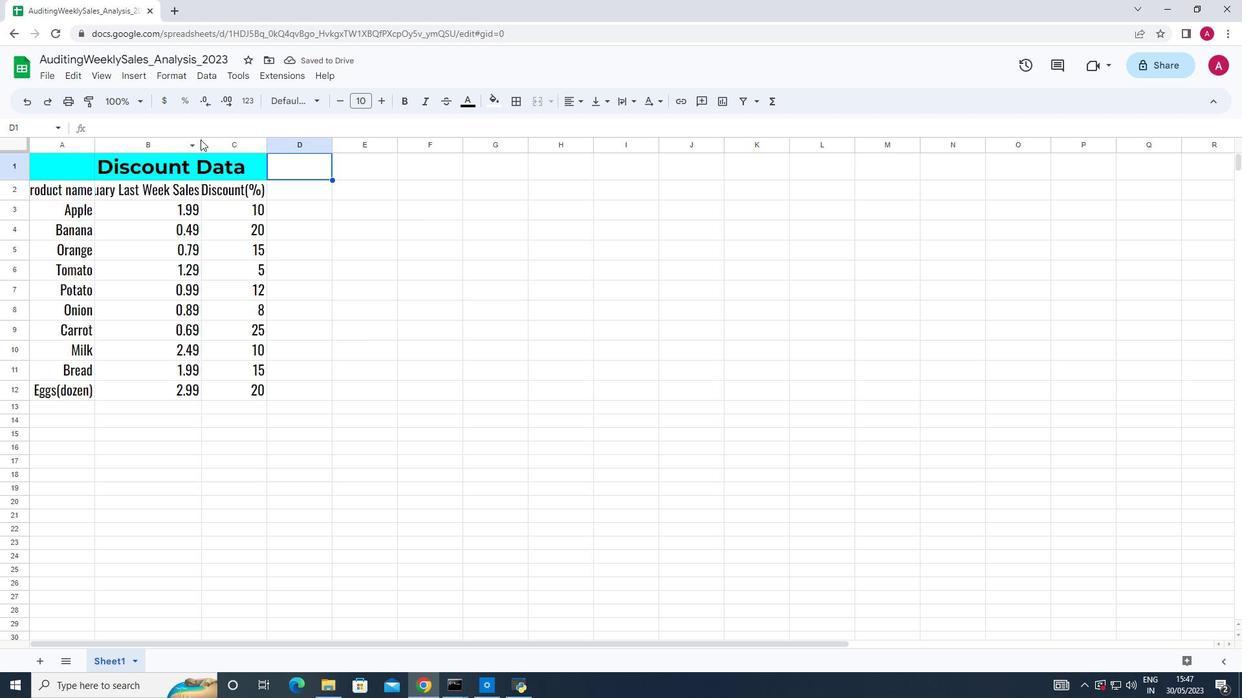 
Action: Mouse pressed left at (201, 140)
Screenshot: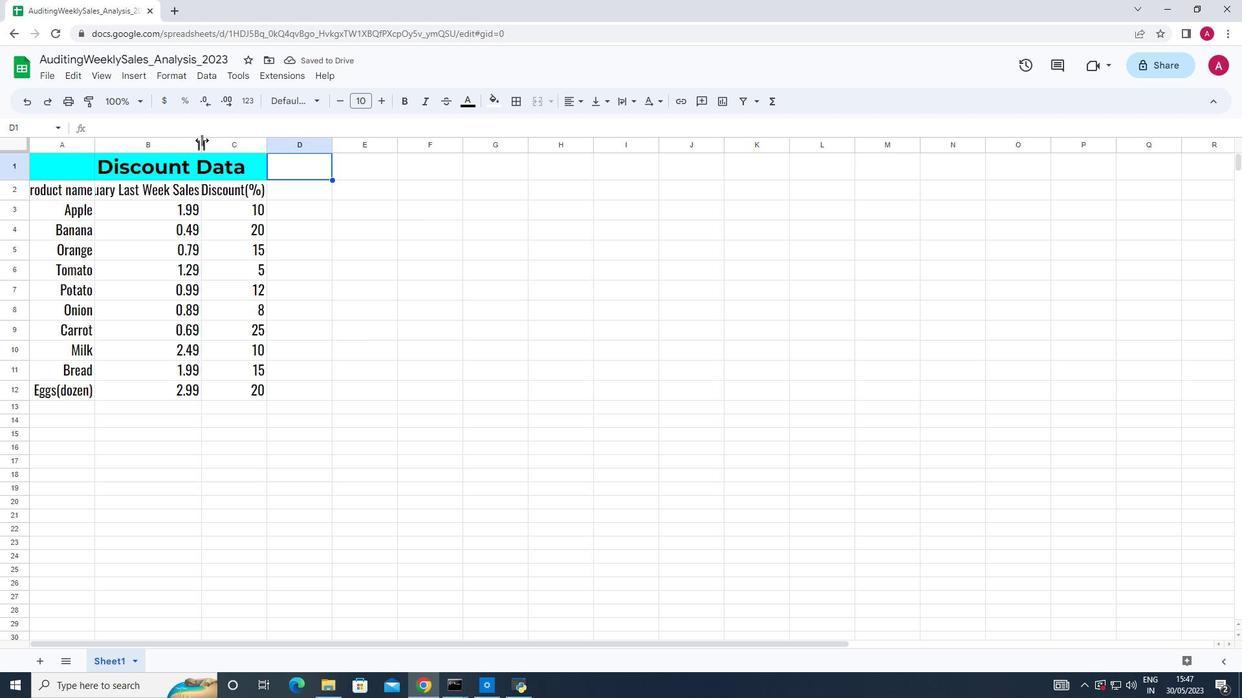 
Action: Mouse pressed left at (201, 140)
Screenshot: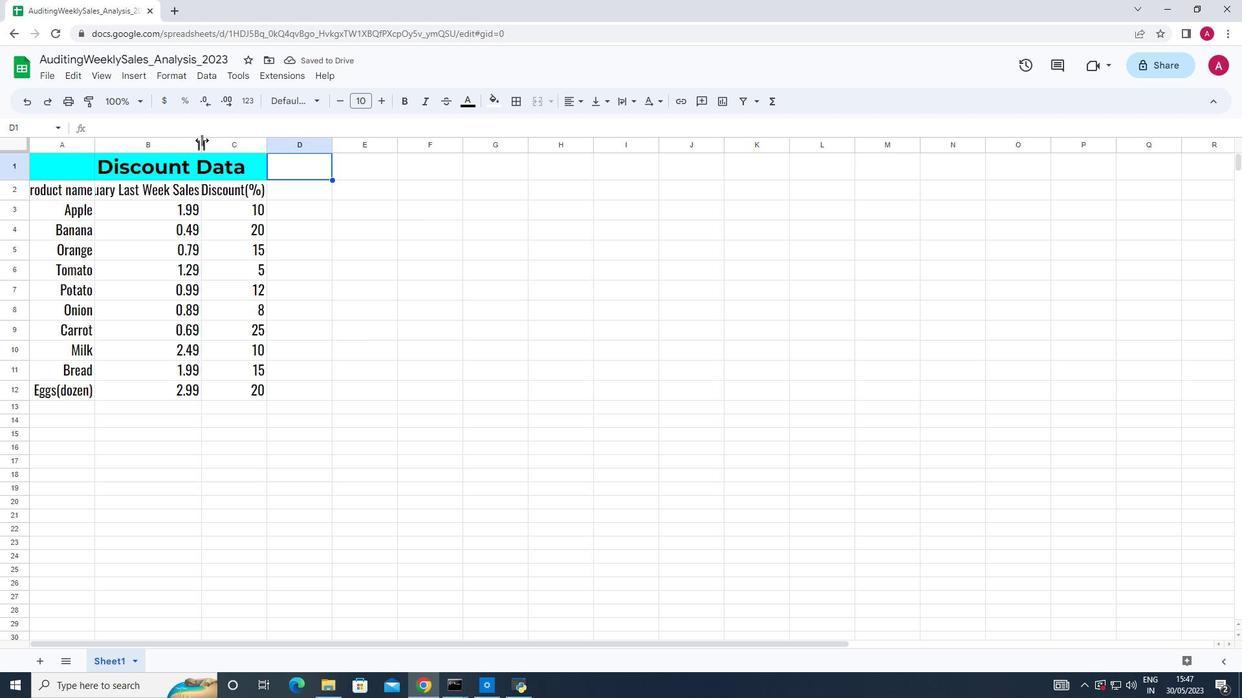 
Action: Mouse moved to (93, 136)
Screenshot: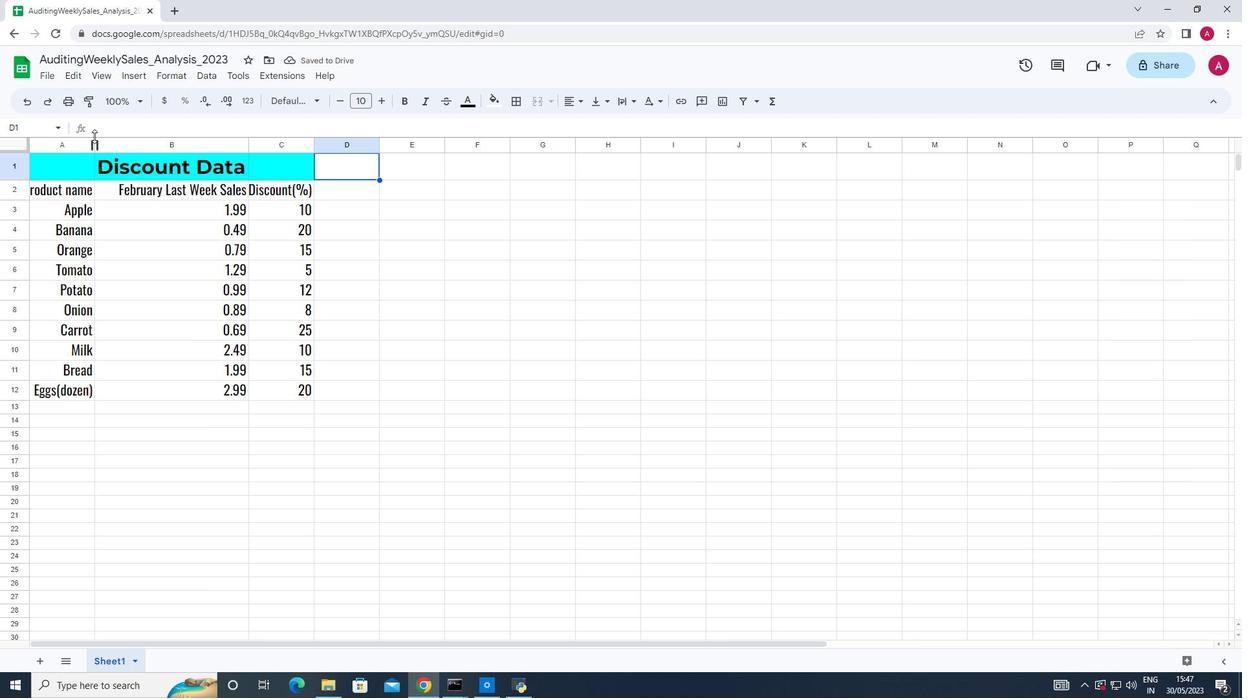 
Action: Mouse pressed left at (93, 136)
Screenshot: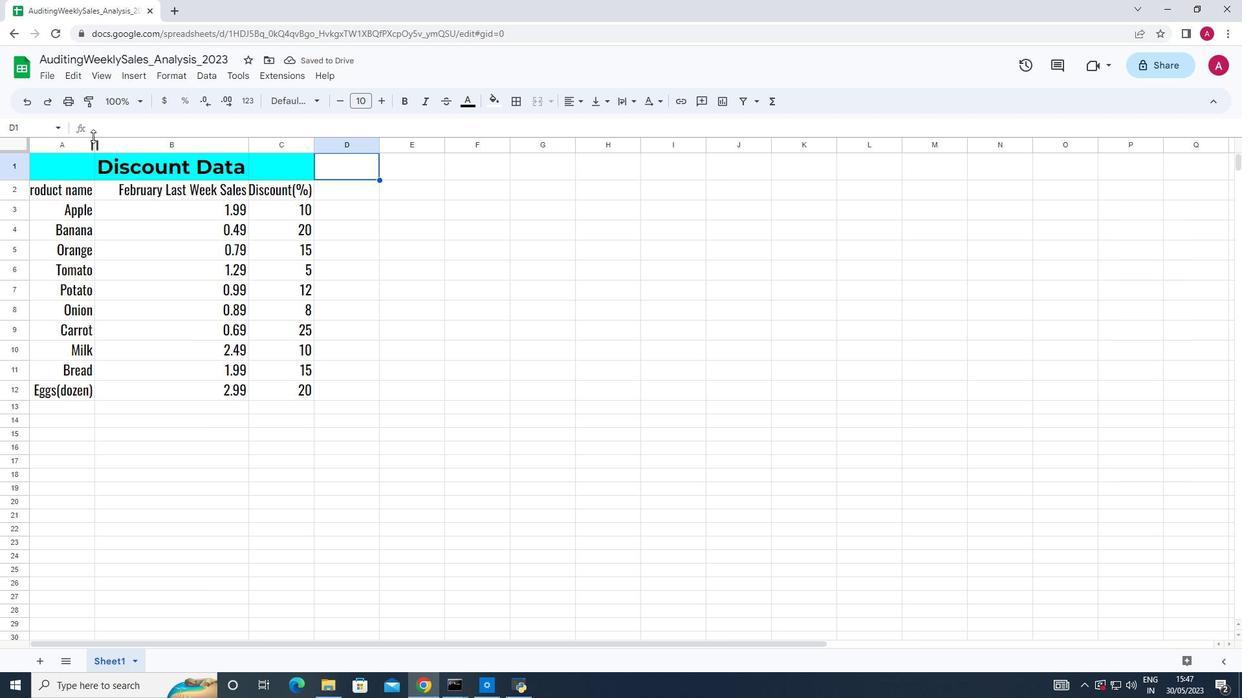 
Action: Mouse moved to (95, 147)
Screenshot: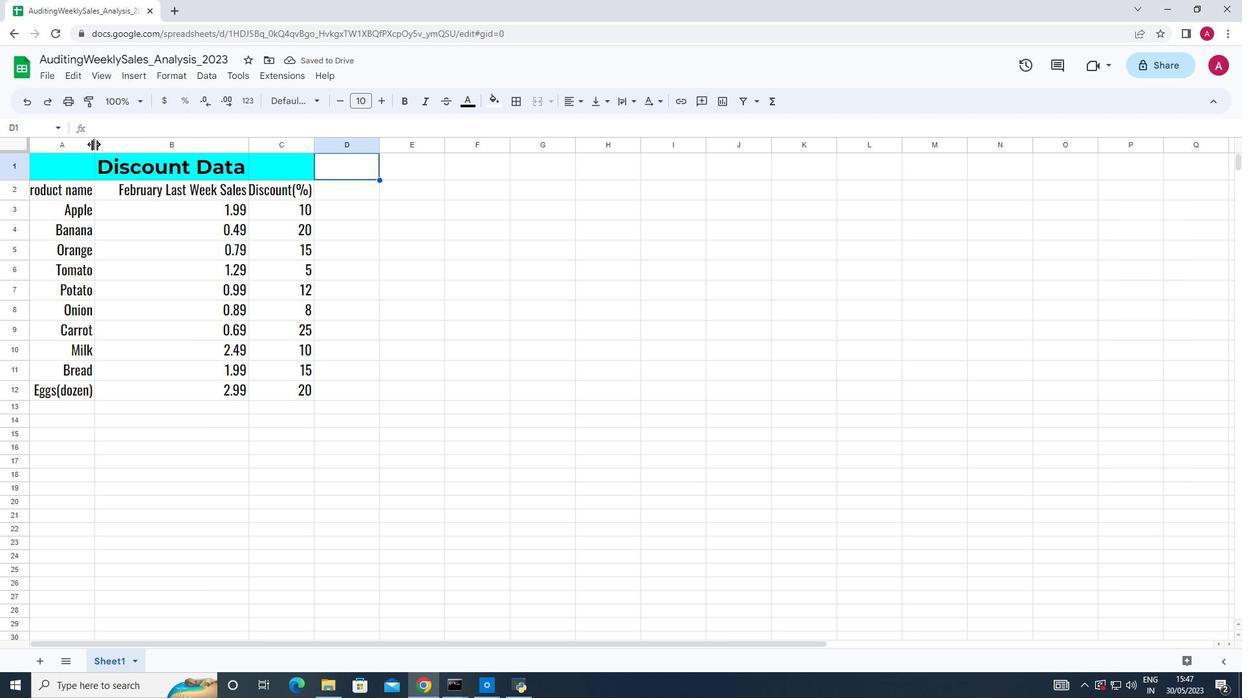 
Action: Mouse pressed left at (95, 147)
Screenshot: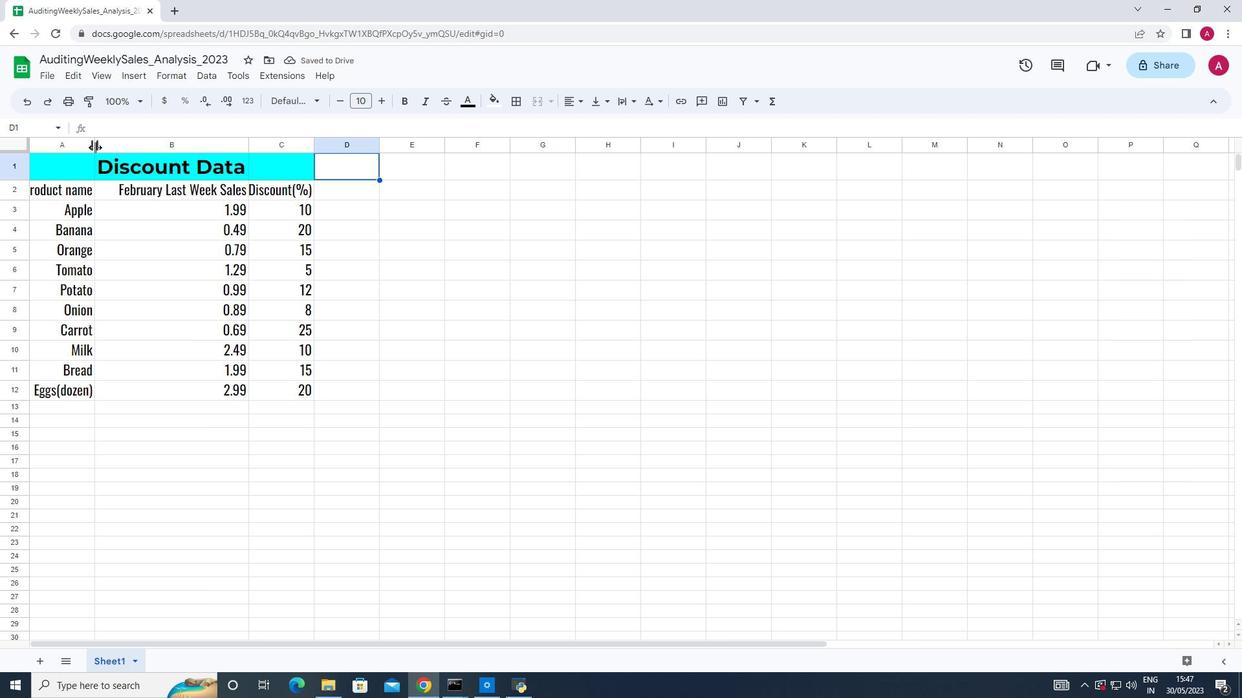 
Action: Mouse pressed left at (95, 147)
Screenshot: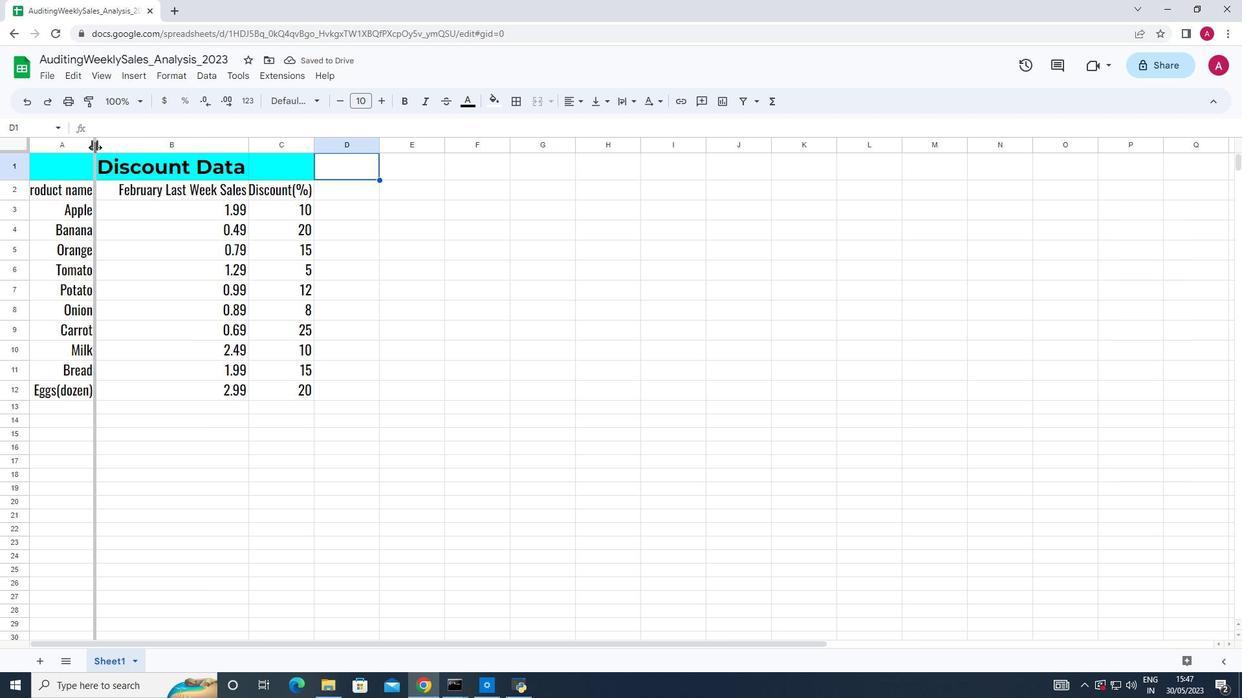 
Action: Mouse moved to (320, 145)
Screenshot: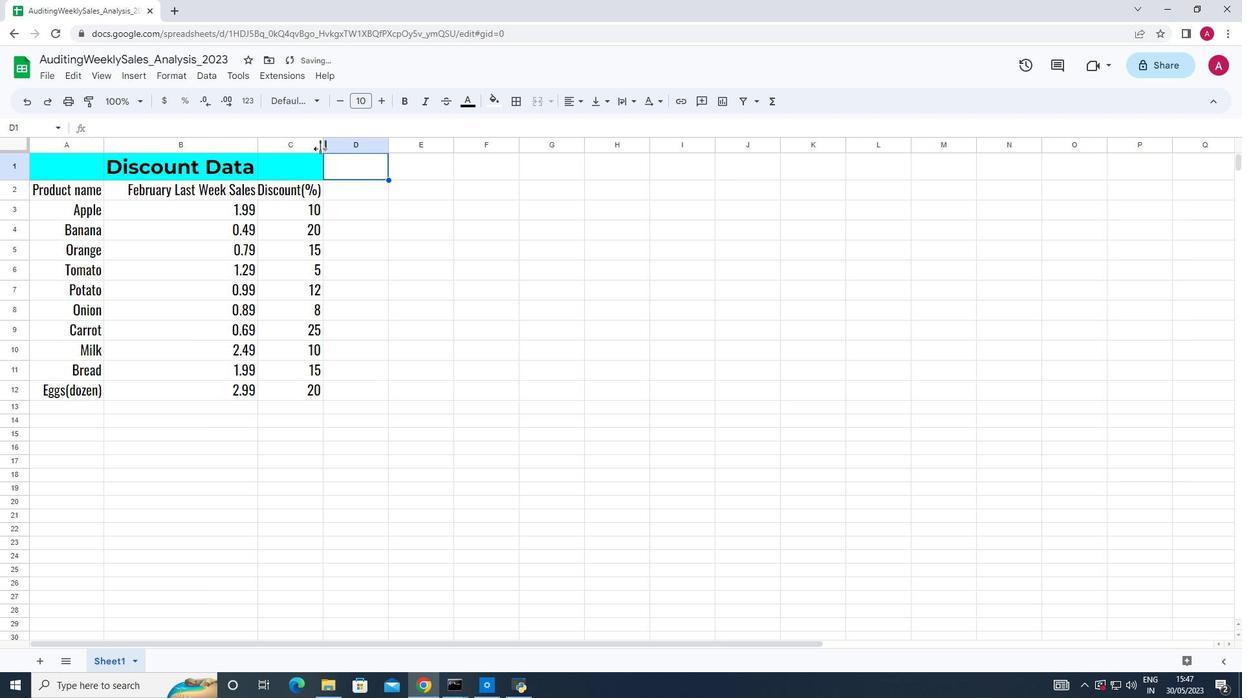 
Action: Mouse pressed left at (320, 145)
Screenshot: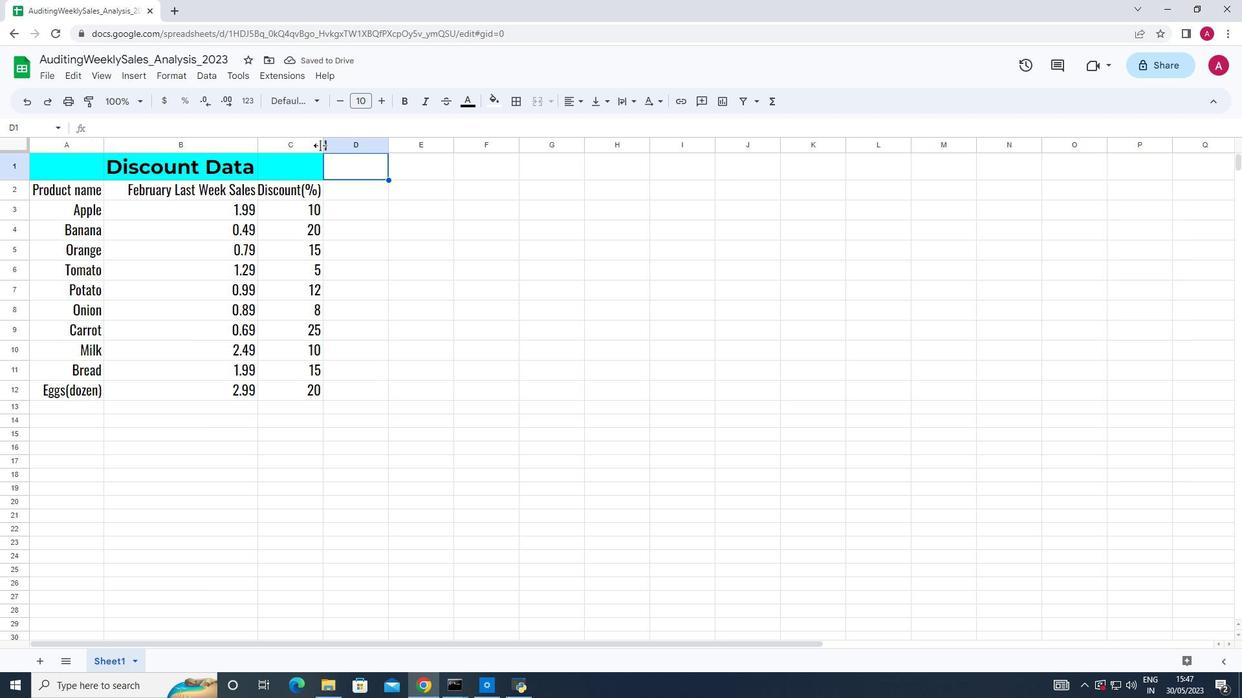 
Action: Mouse pressed left at (320, 145)
Screenshot: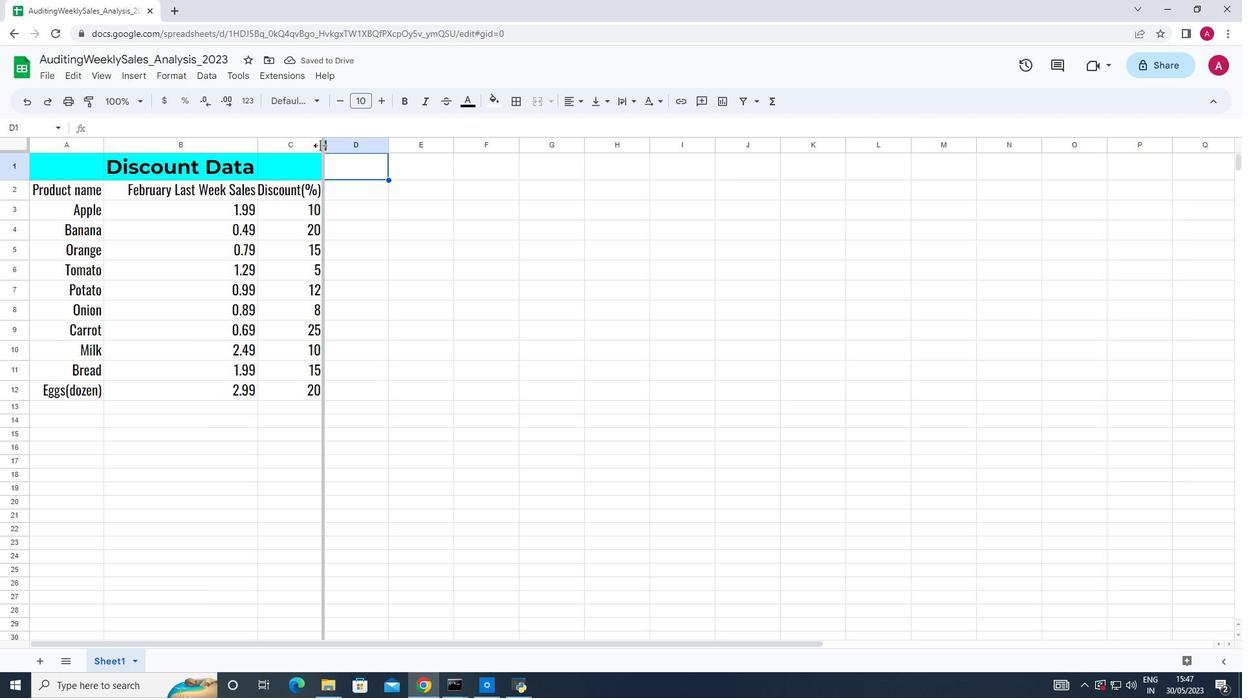 
Action: Mouse moved to (455, 335)
Screenshot: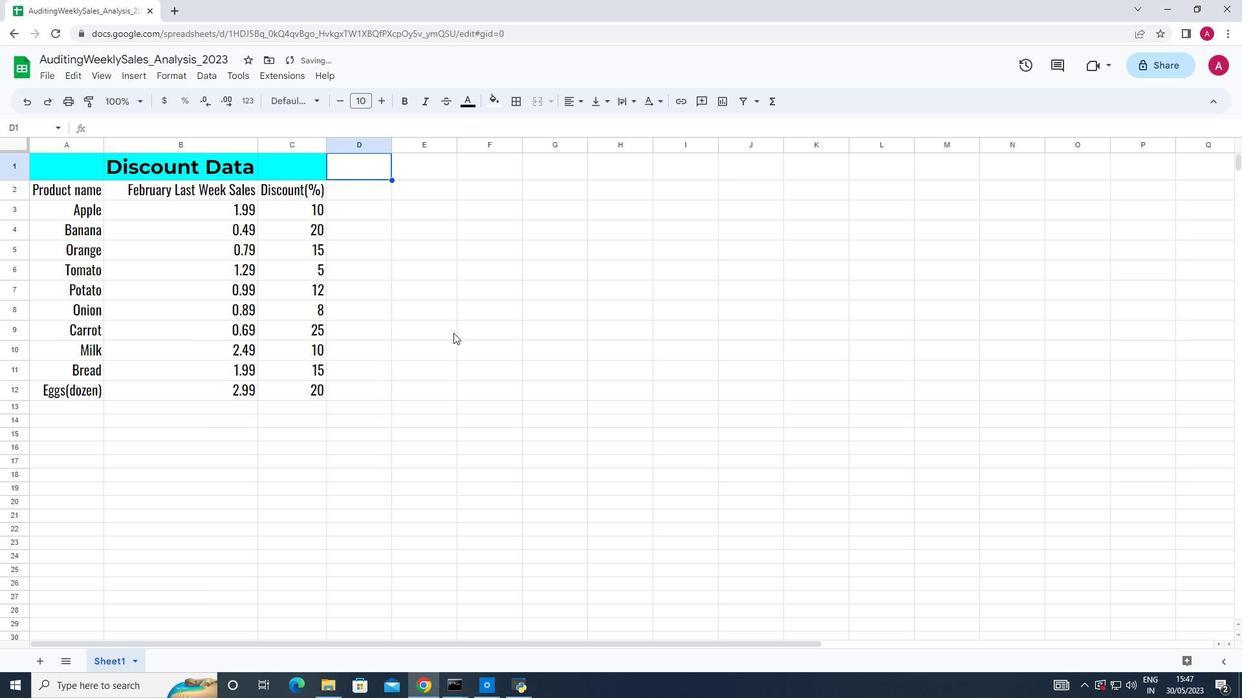 
Action: Mouse pressed left at (455, 335)
Screenshot: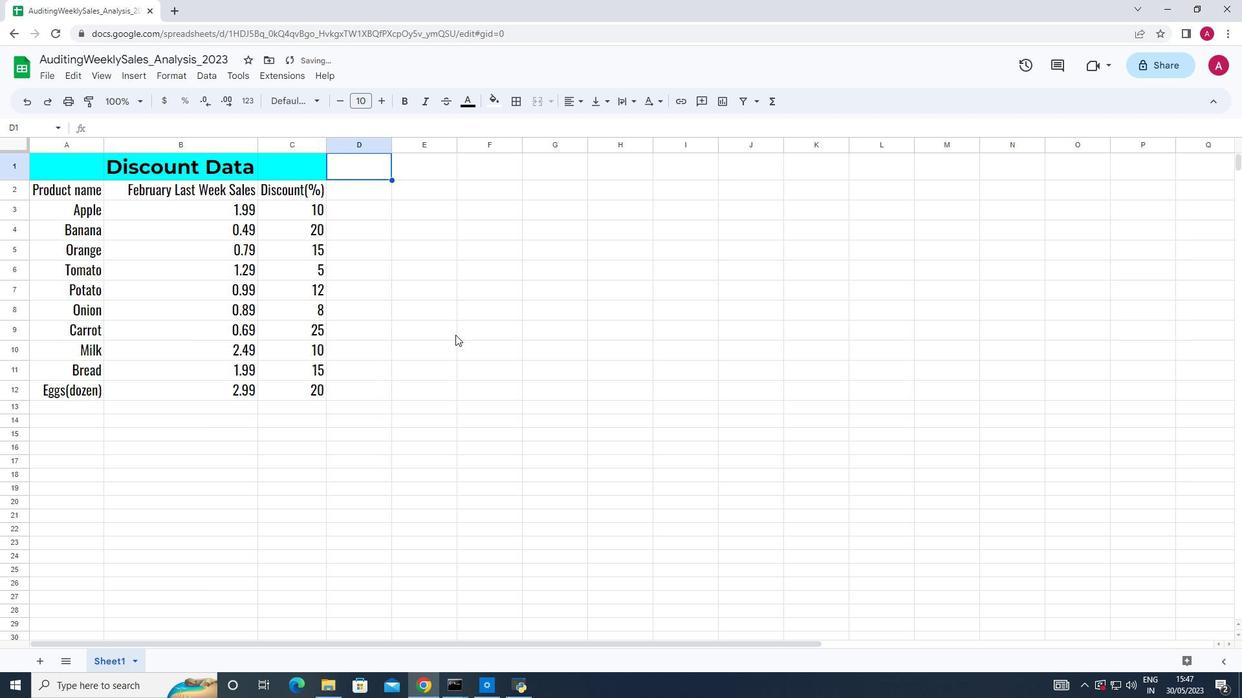 
